 Task: Use LinkedIn to search for people with specific criteria, including industry, language, and service categories, and enter keywords in the title and company fields.
Action: Mouse moved to (684, 111)
Screenshot: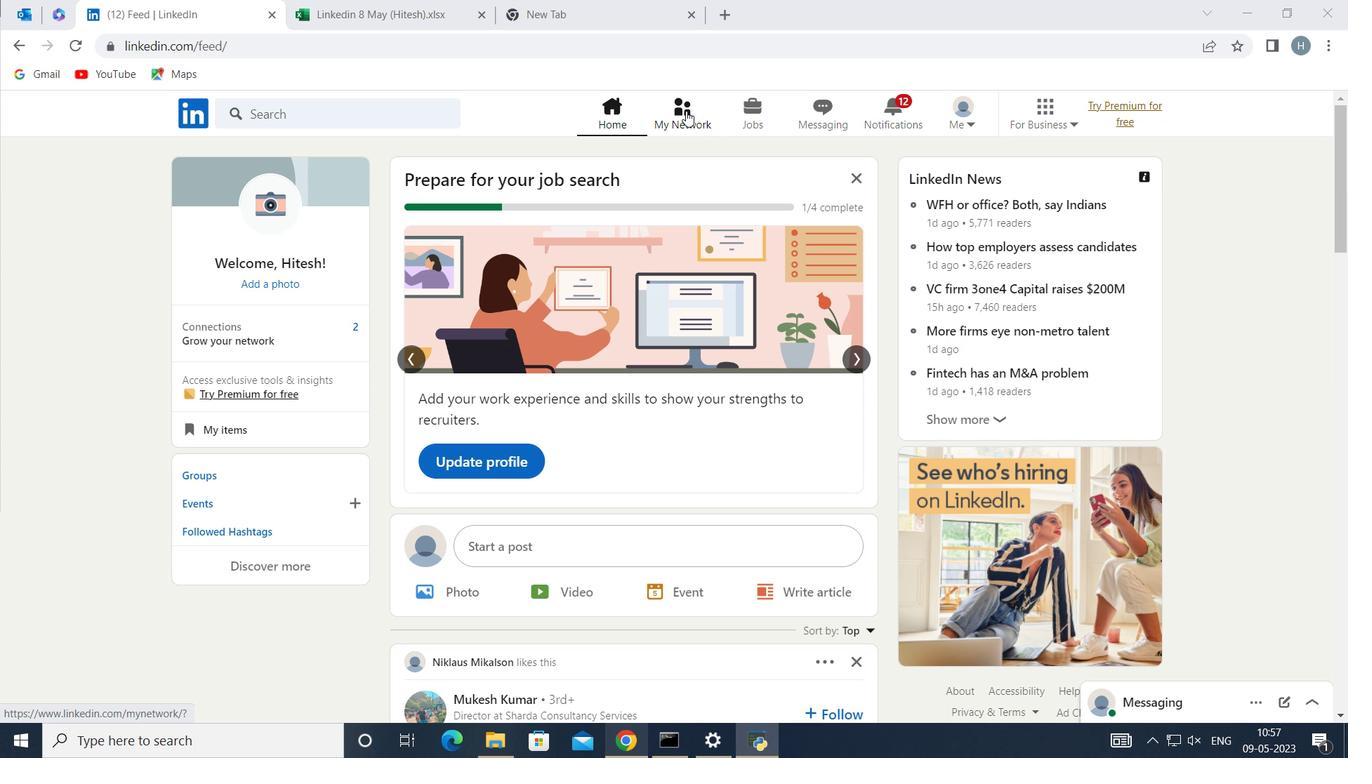 
Action: Mouse pressed left at (684, 111)
Screenshot: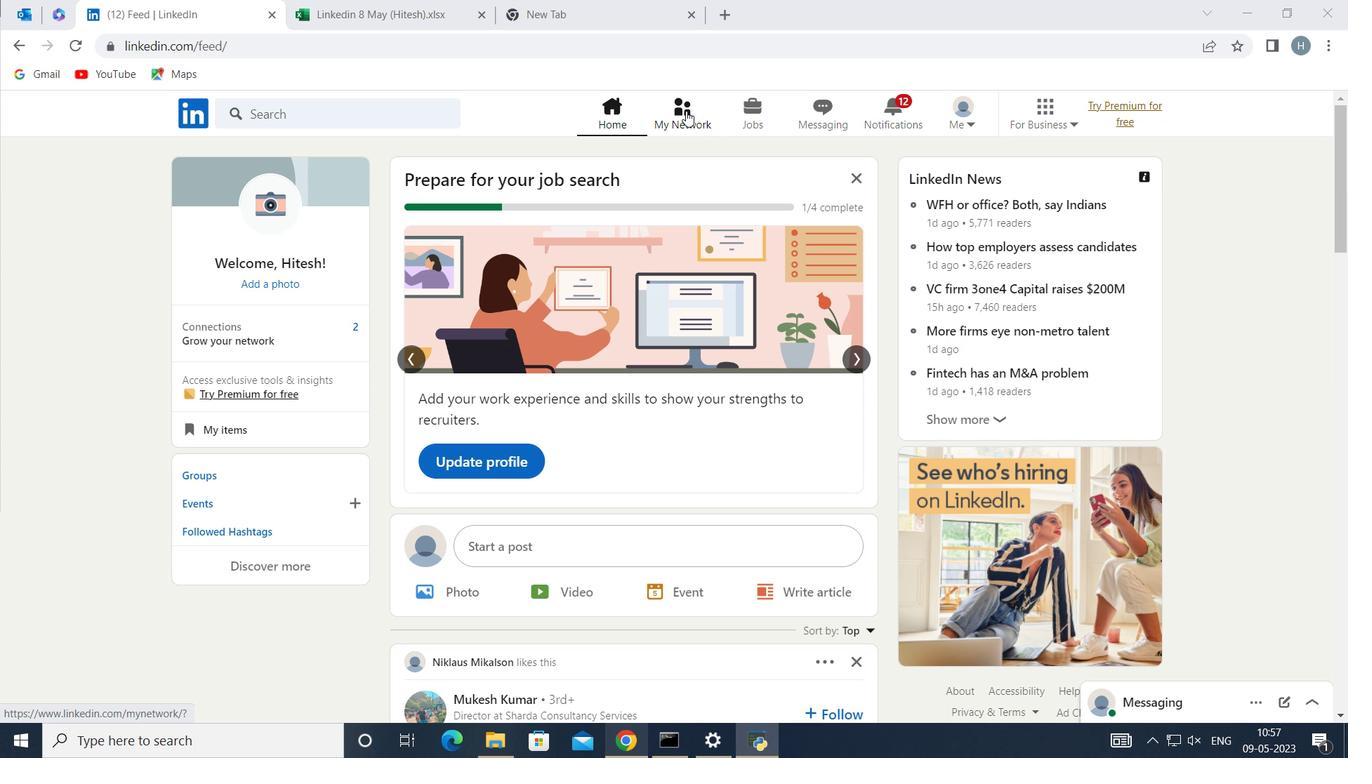 
Action: Mouse moved to (376, 204)
Screenshot: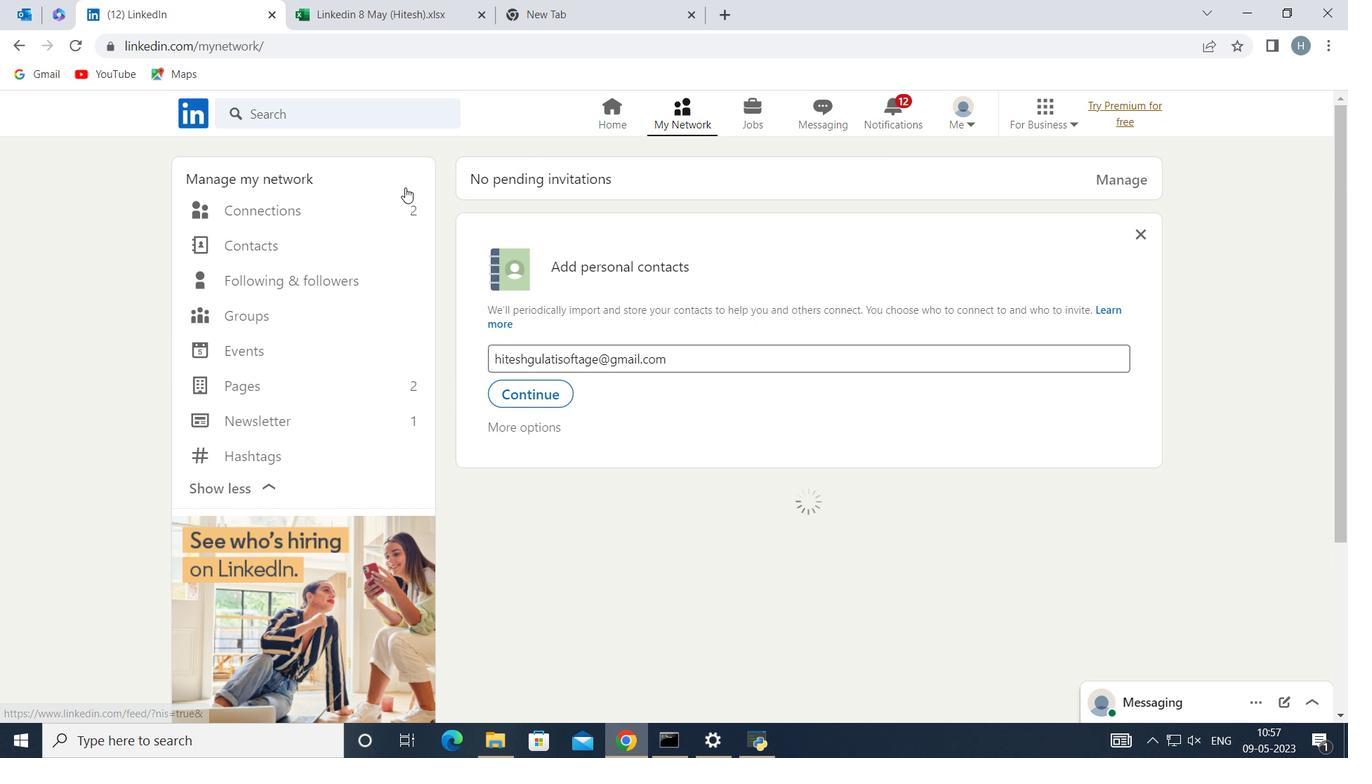 
Action: Mouse pressed left at (376, 204)
Screenshot: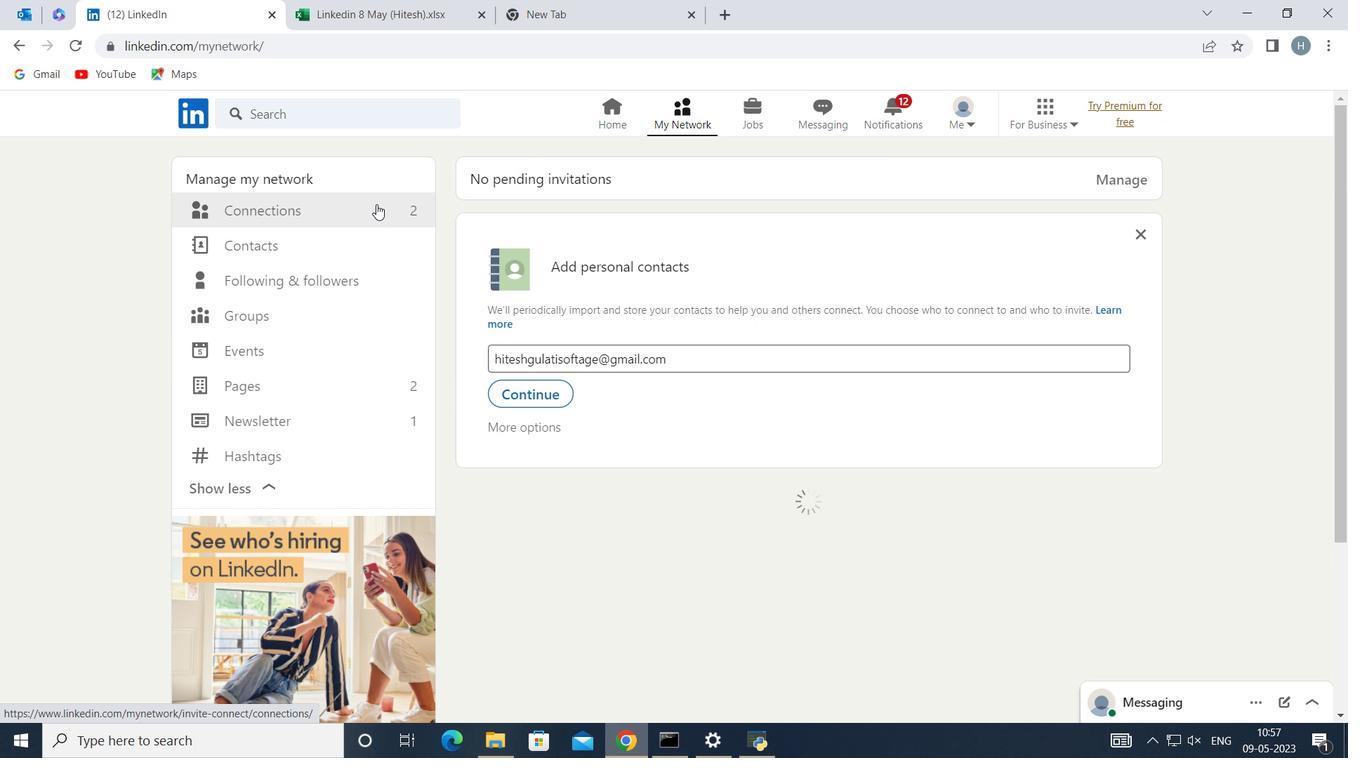
Action: Mouse moved to (799, 210)
Screenshot: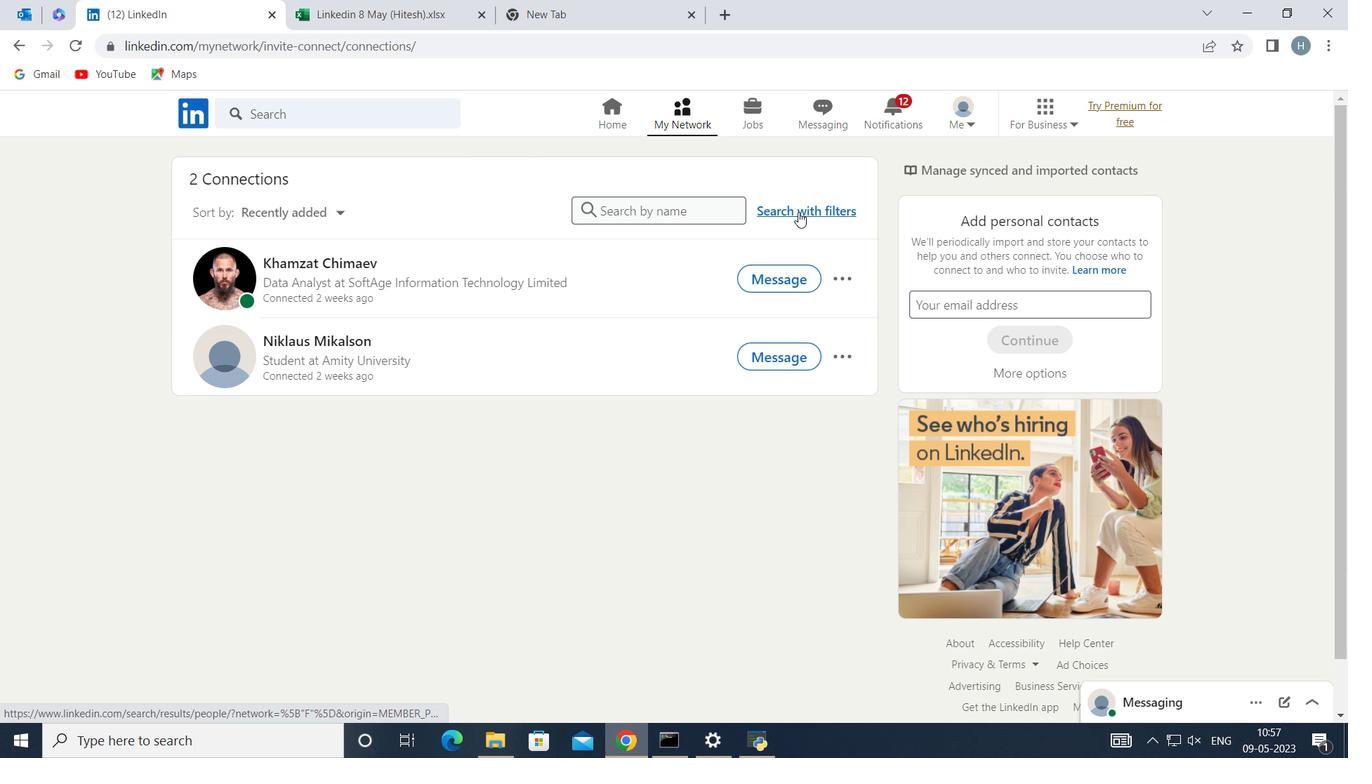 
Action: Mouse pressed left at (799, 210)
Screenshot: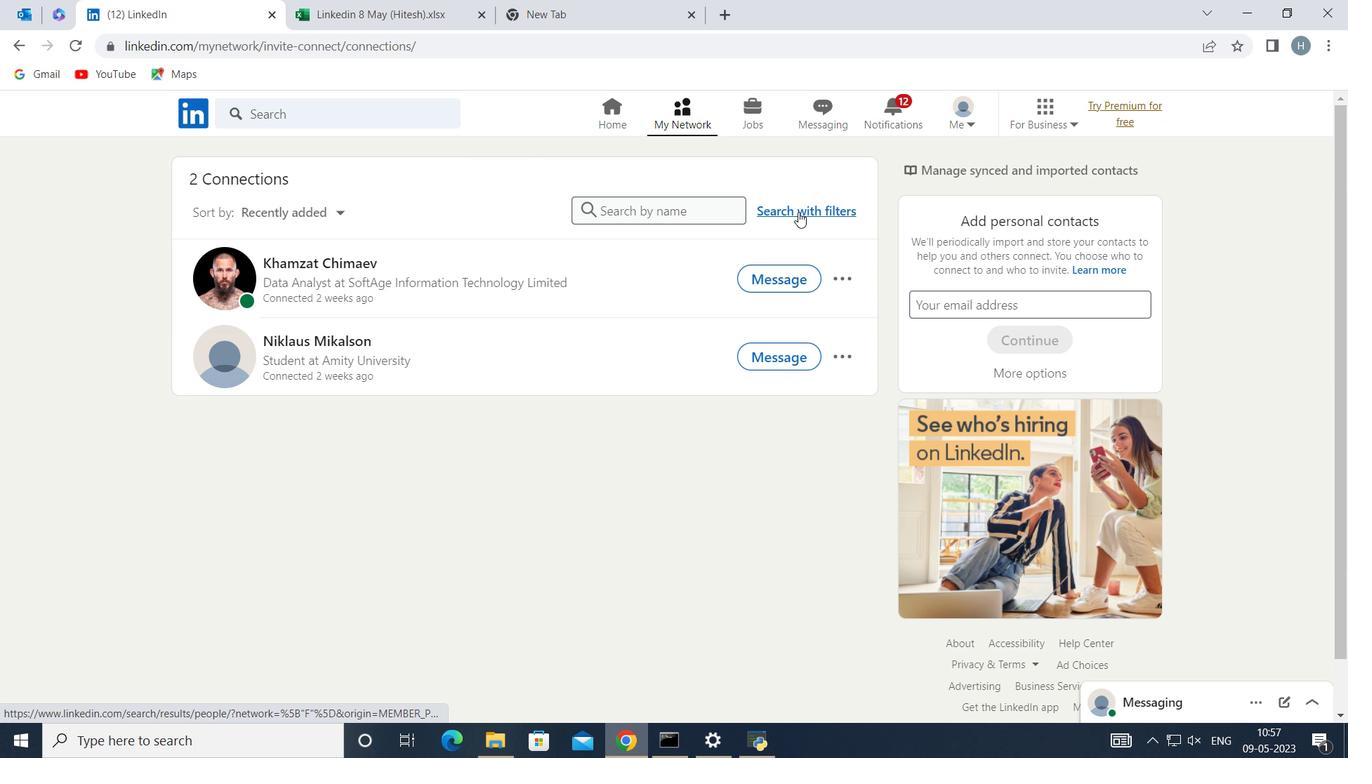 
Action: Mouse moved to (722, 160)
Screenshot: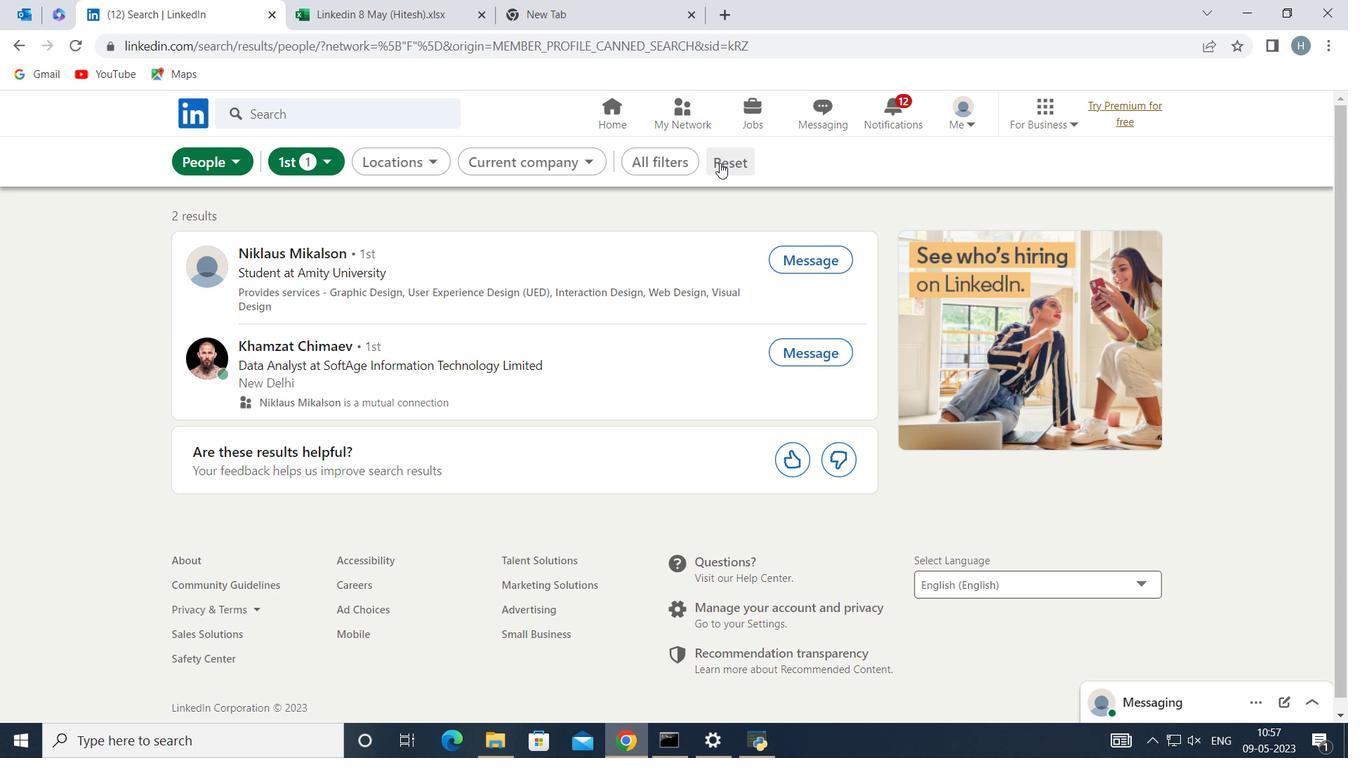 
Action: Mouse pressed left at (722, 160)
Screenshot: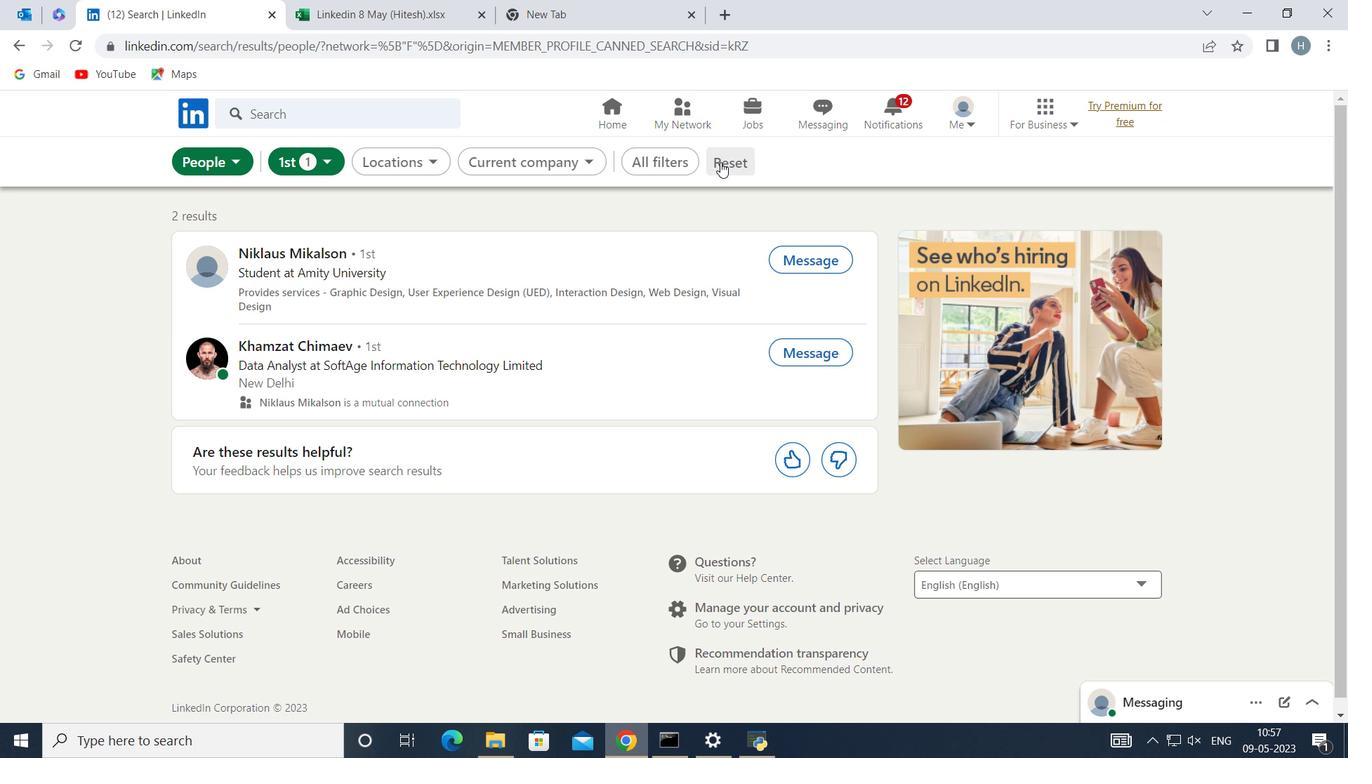 
Action: Mouse moved to (724, 160)
Screenshot: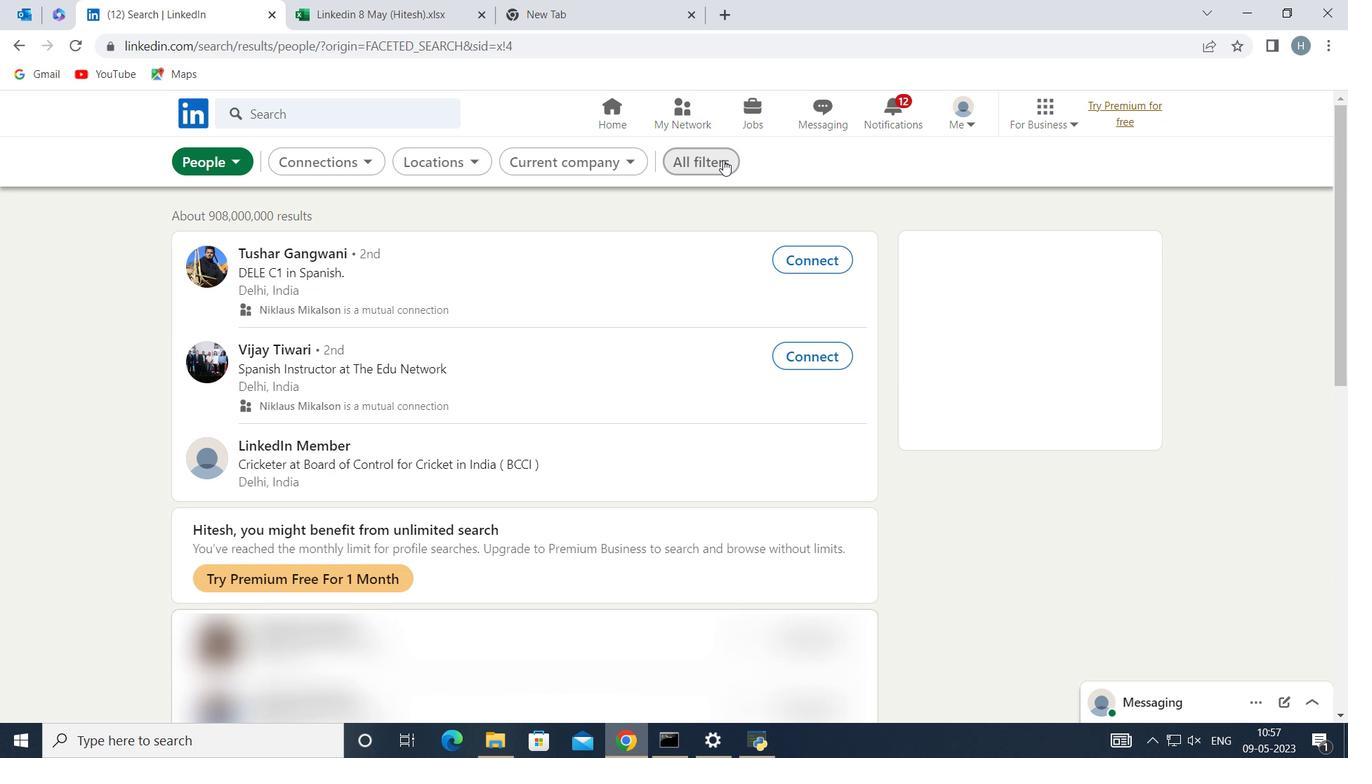 
Action: Mouse pressed left at (724, 160)
Screenshot: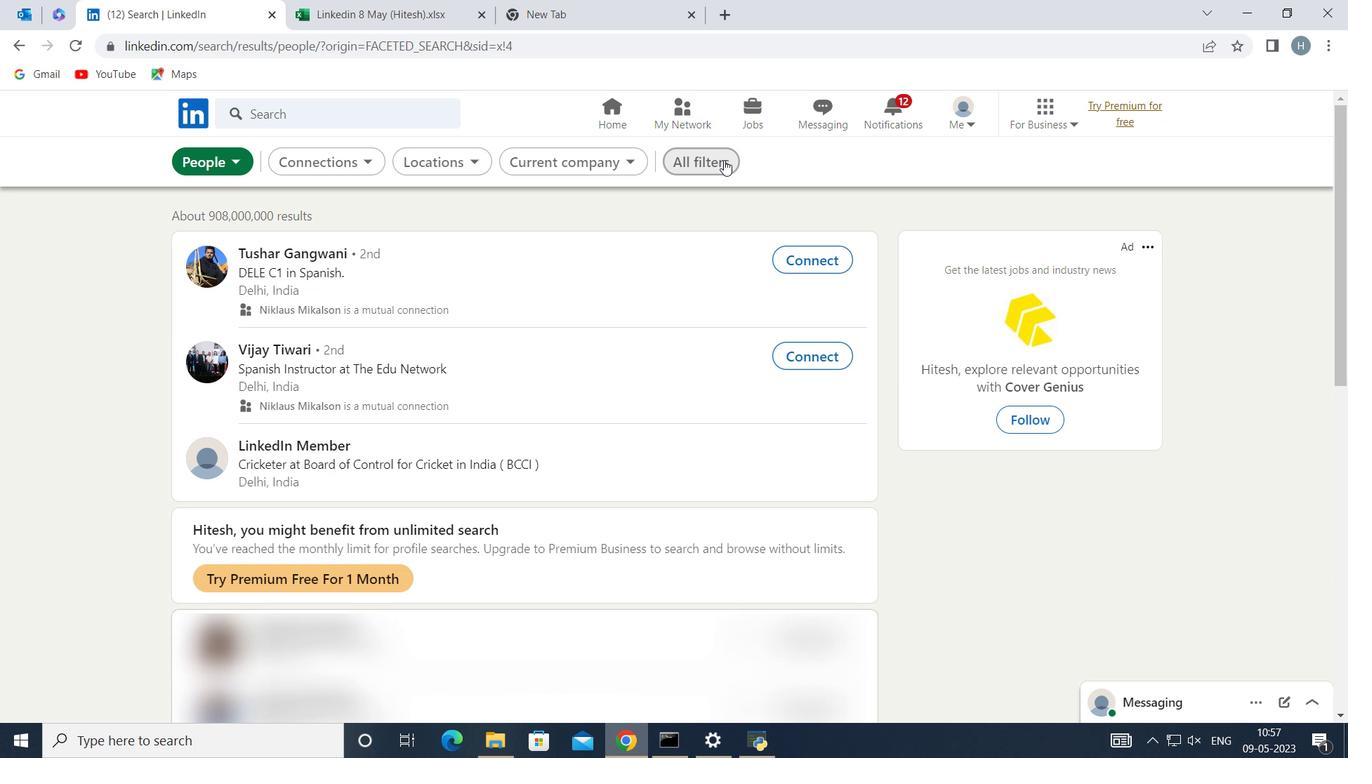 
Action: Mouse moved to (1004, 293)
Screenshot: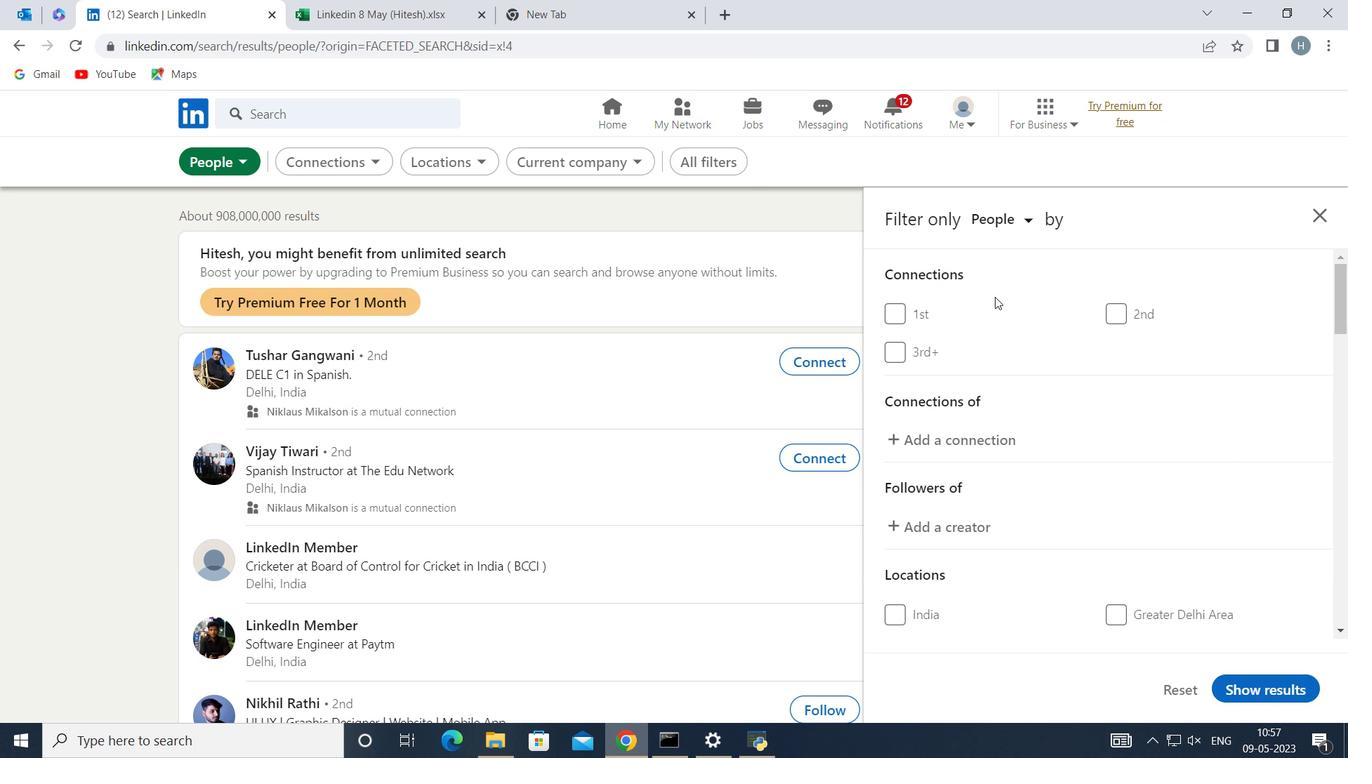 
Action: Mouse scrolled (1004, 292) with delta (0, 0)
Screenshot: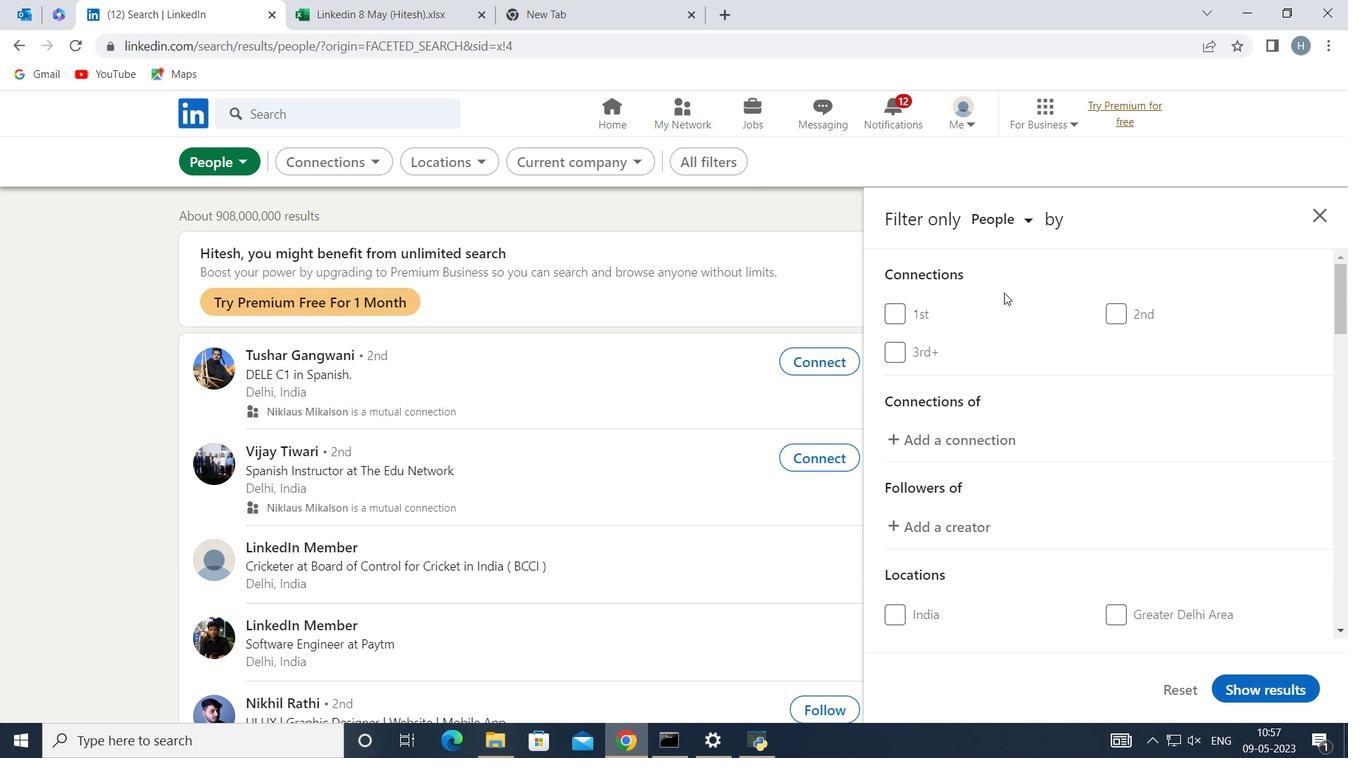 
Action: Mouse moved to (1011, 297)
Screenshot: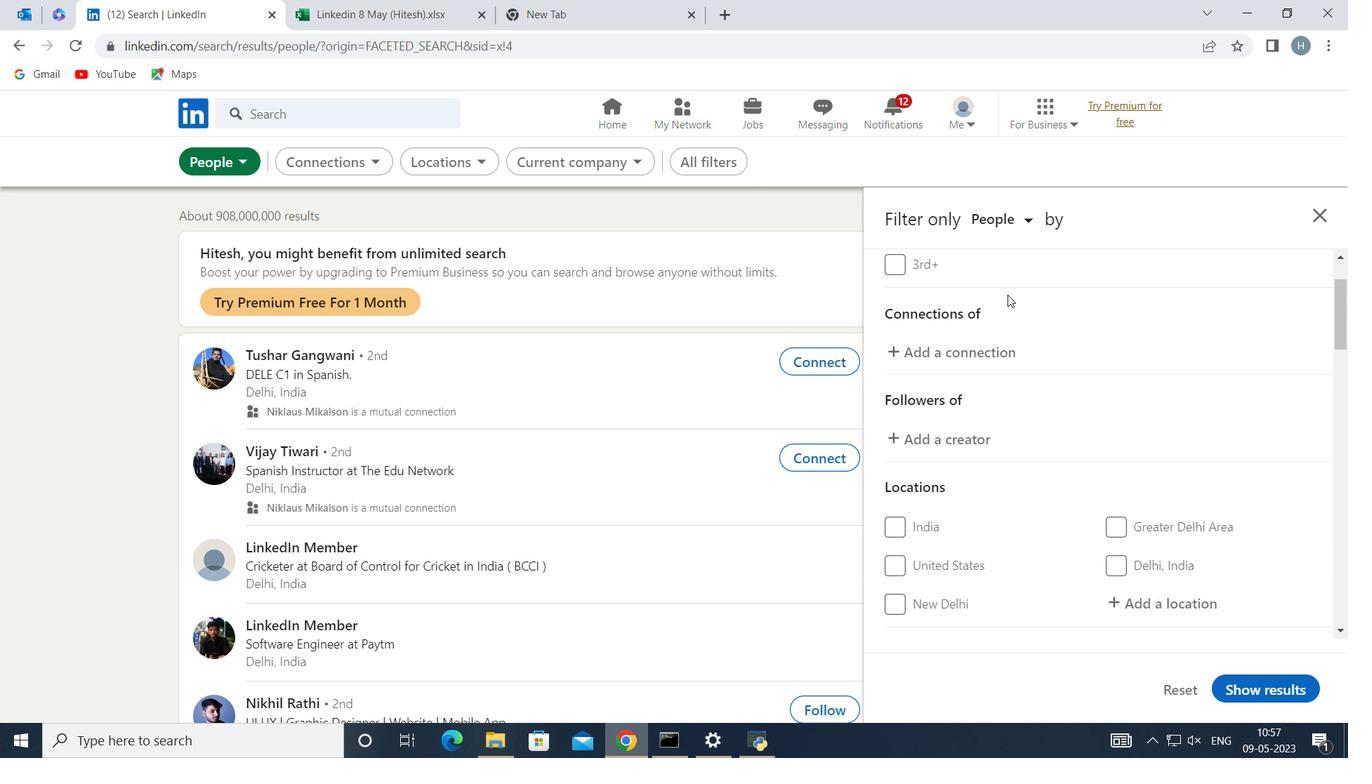 
Action: Mouse scrolled (1011, 297) with delta (0, 0)
Screenshot: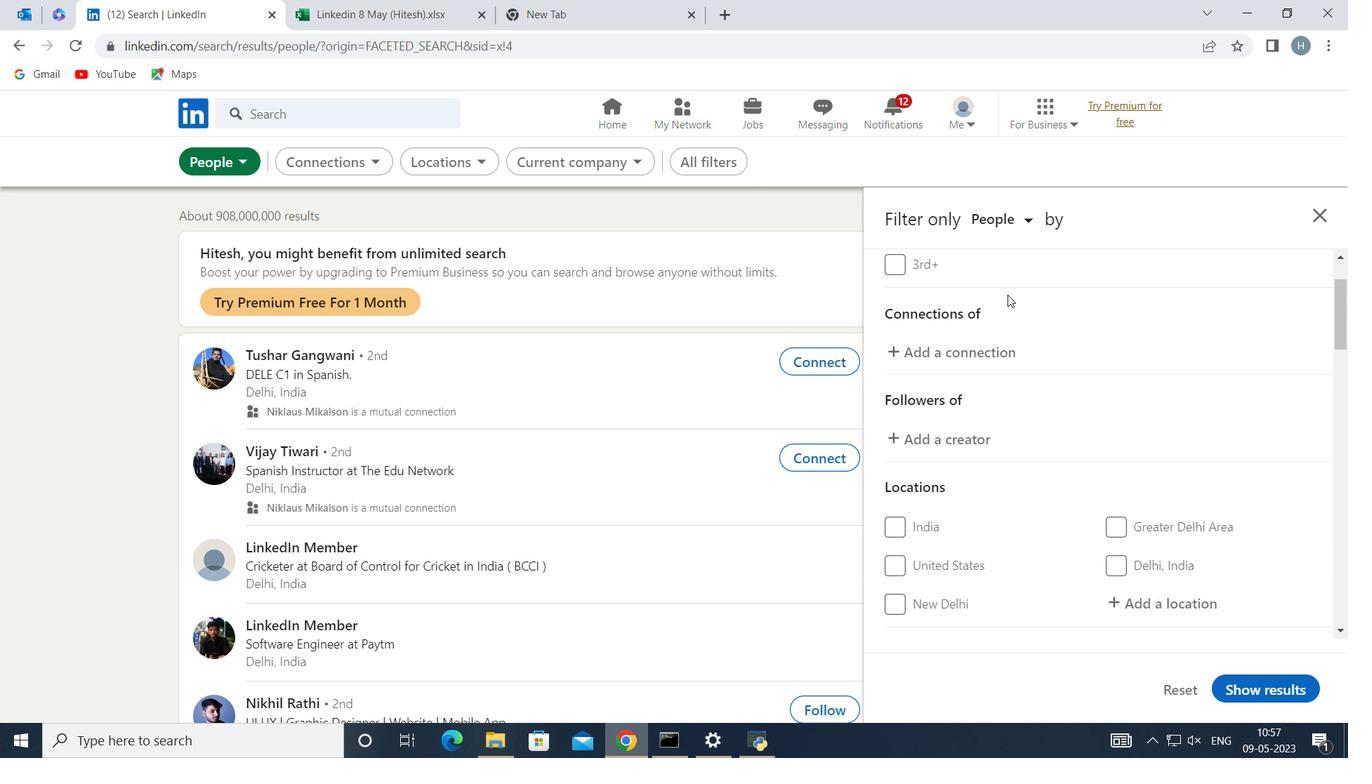 
Action: Mouse moved to (1015, 302)
Screenshot: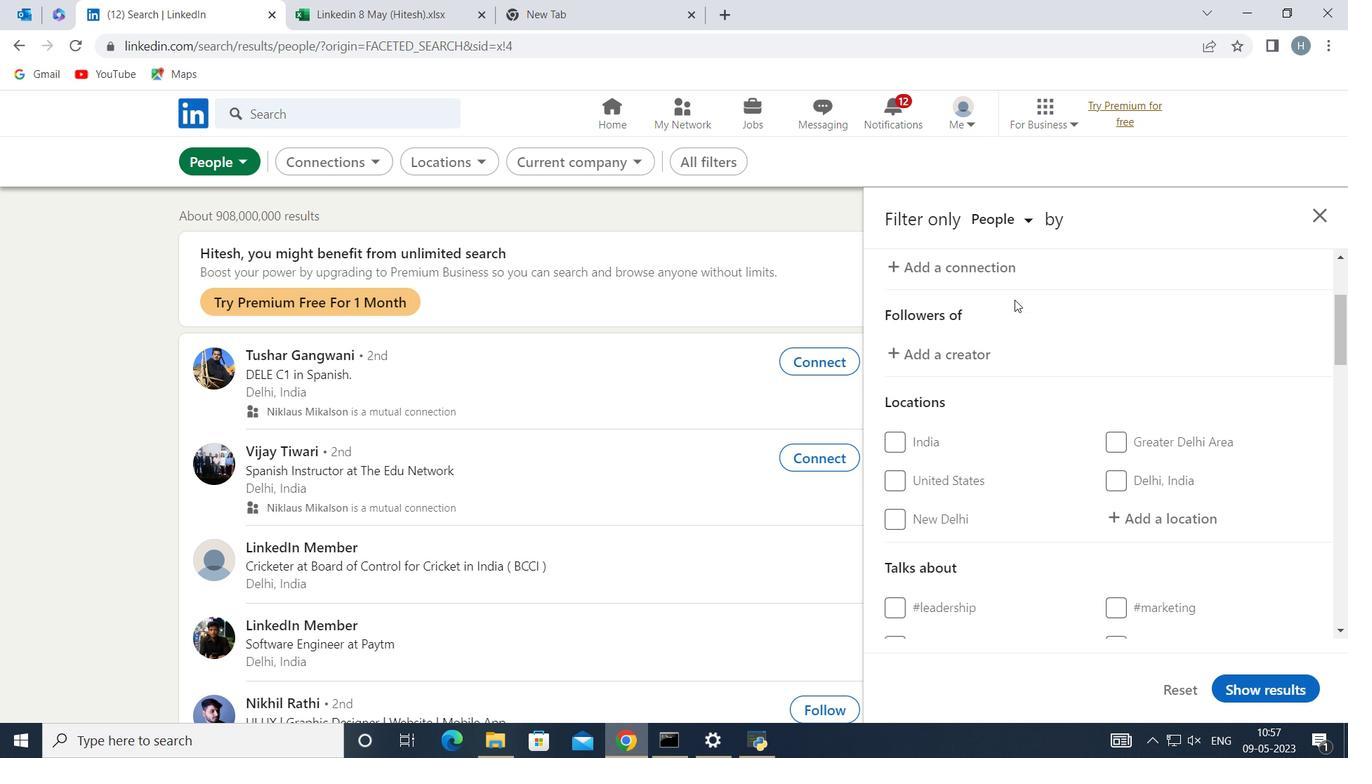 
Action: Mouse scrolled (1015, 302) with delta (0, 0)
Screenshot: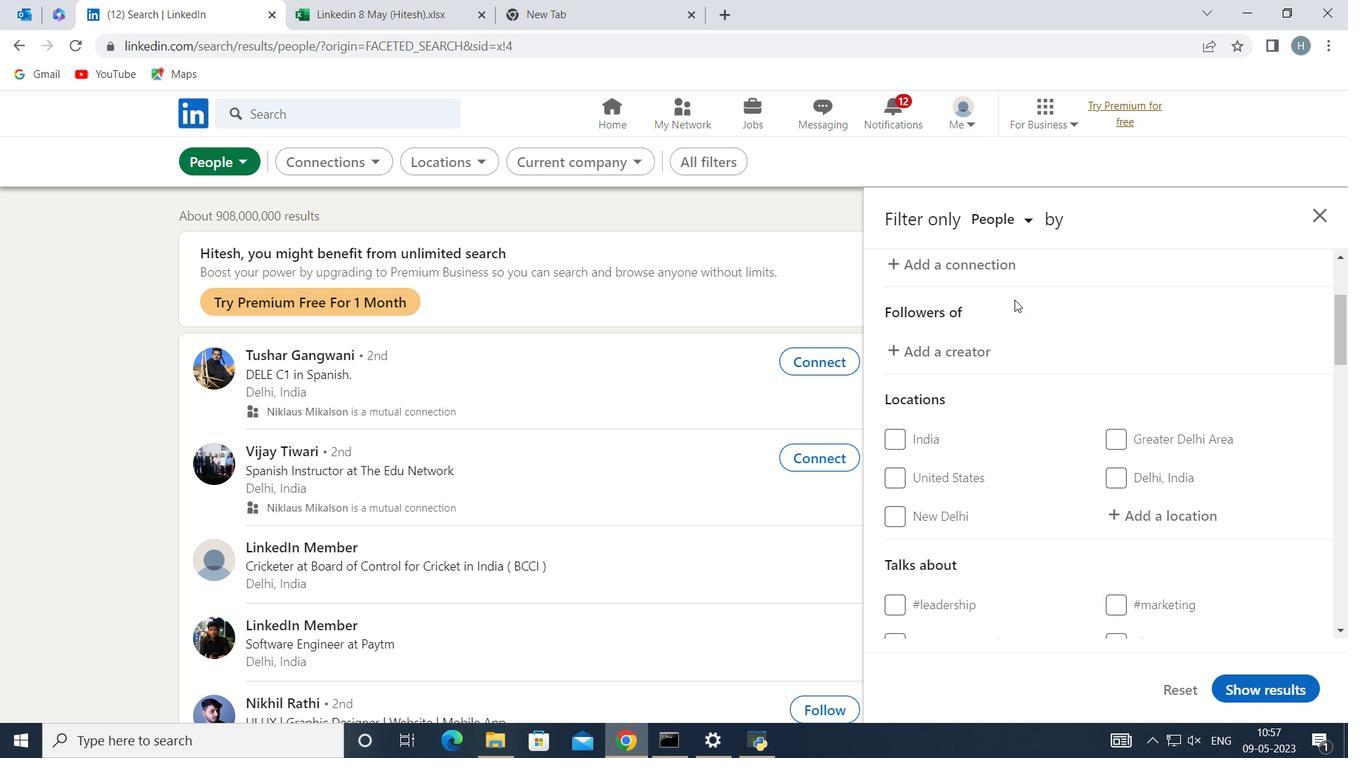 
Action: Mouse moved to (1016, 304)
Screenshot: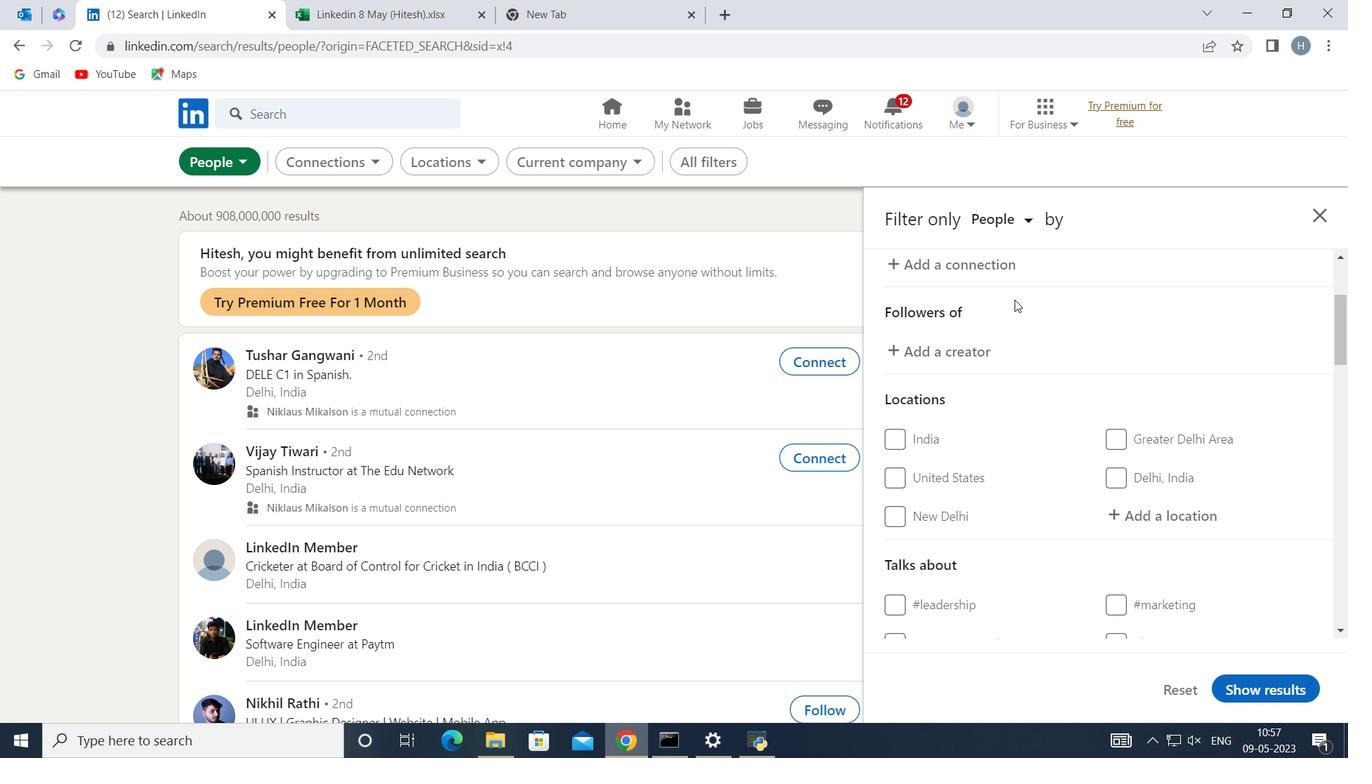 
Action: Mouse scrolled (1016, 304) with delta (0, 0)
Screenshot: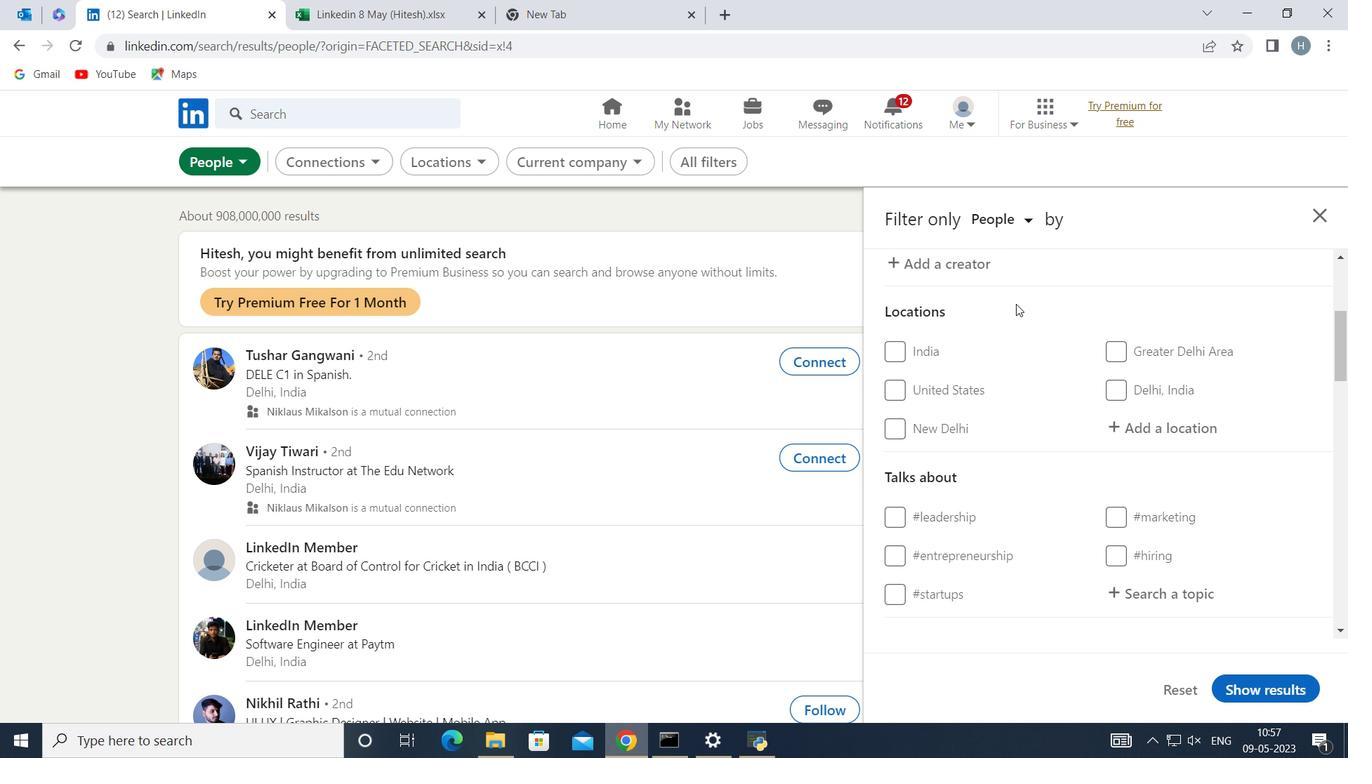 
Action: Mouse moved to (1162, 338)
Screenshot: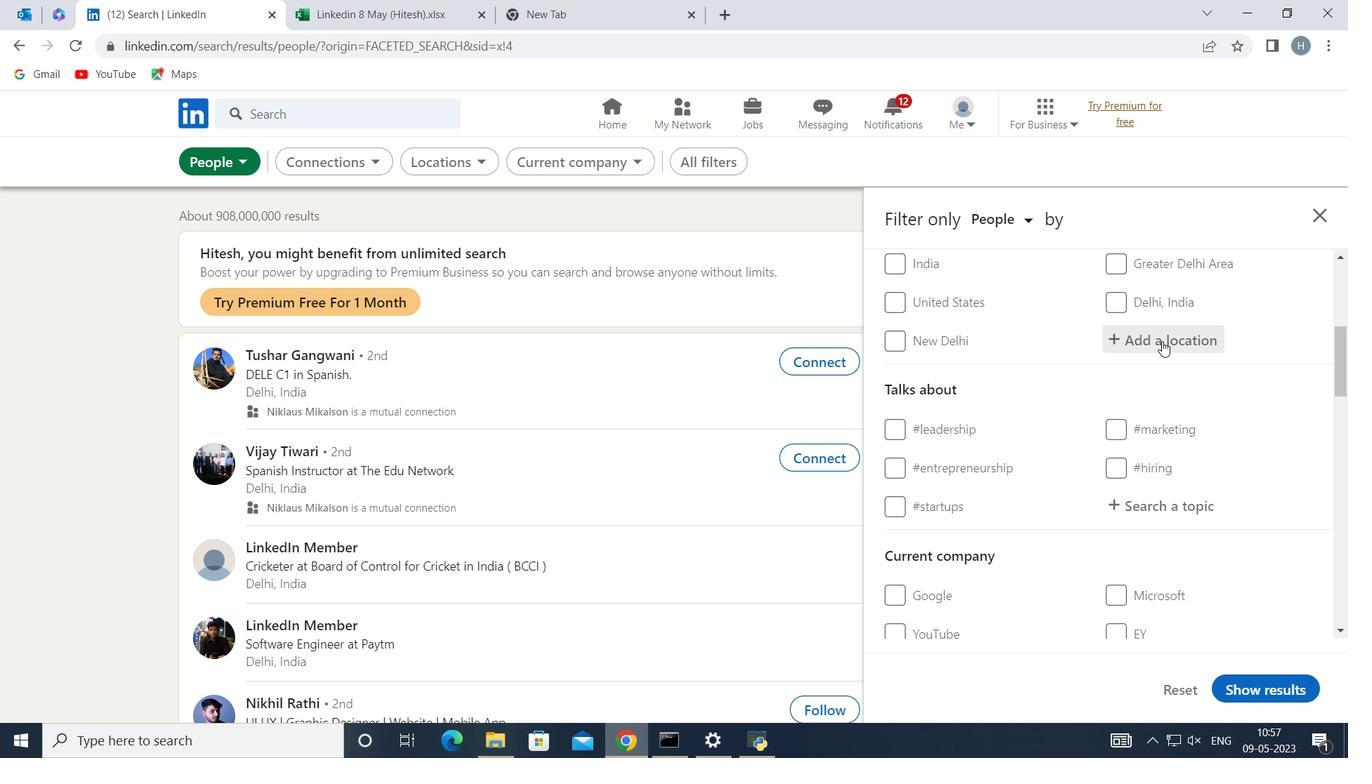 
Action: Mouse pressed left at (1162, 338)
Screenshot: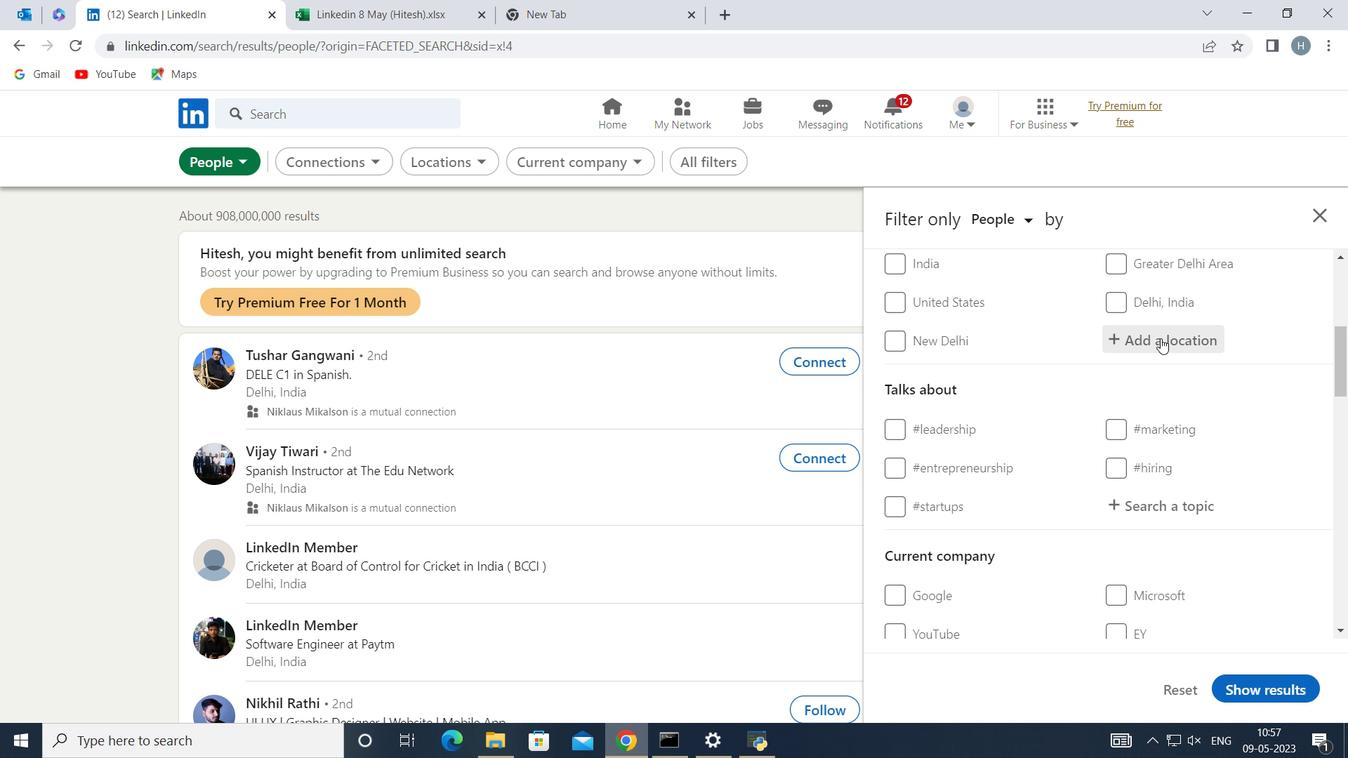 
Action: Key pressed <Key.shift>Watw<Key.backspace>erford
Screenshot: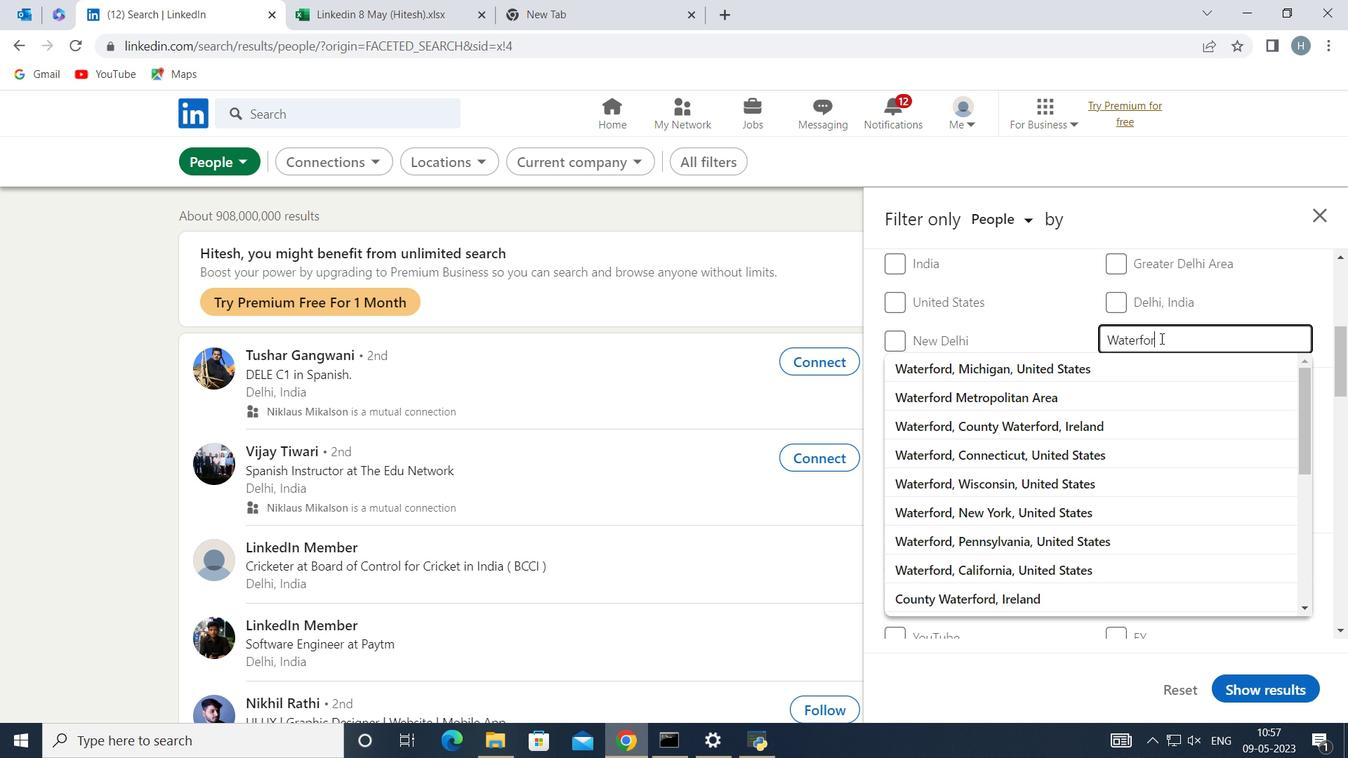 
Action: Mouse moved to (1235, 285)
Screenshot: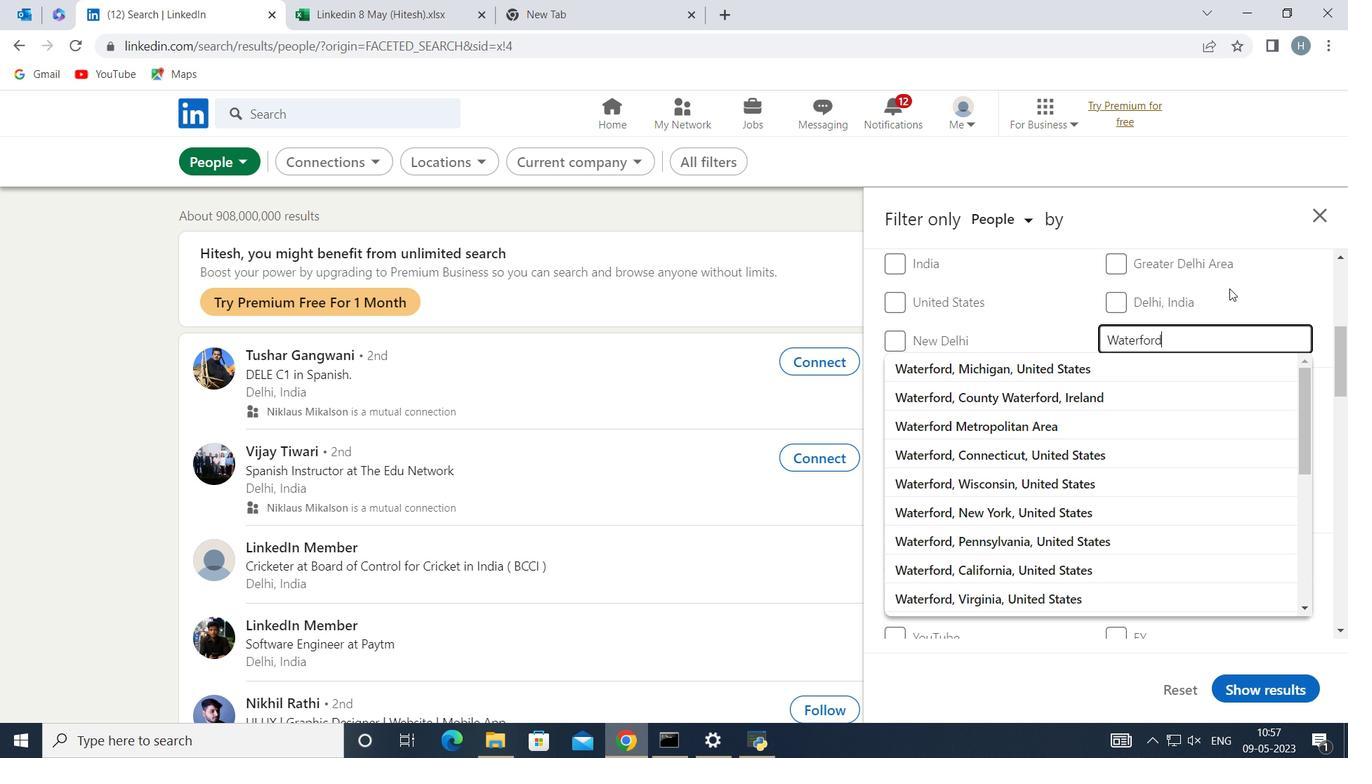 
Action: Mouse pressed left at (1235, 285)
Screenshot: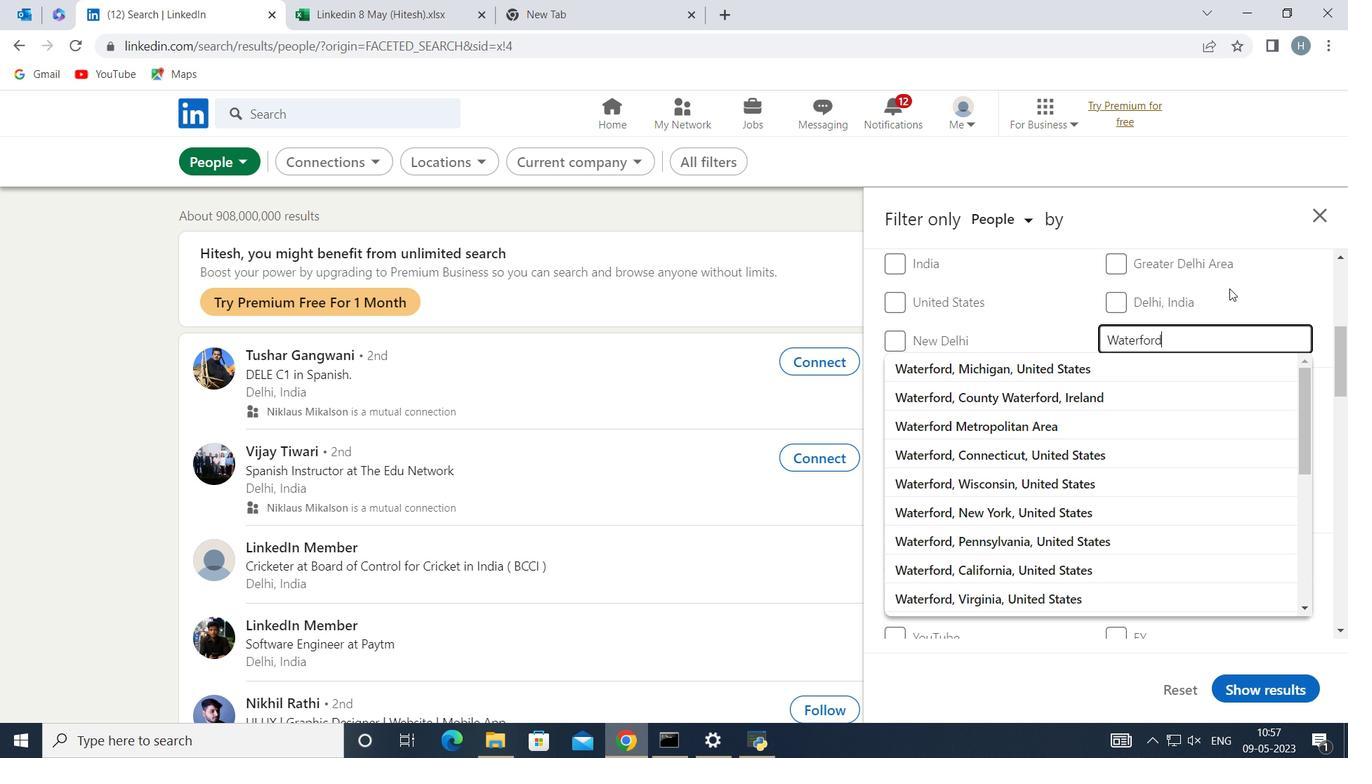 
Action: Mouse moved to (1157, 321)
Screenshot: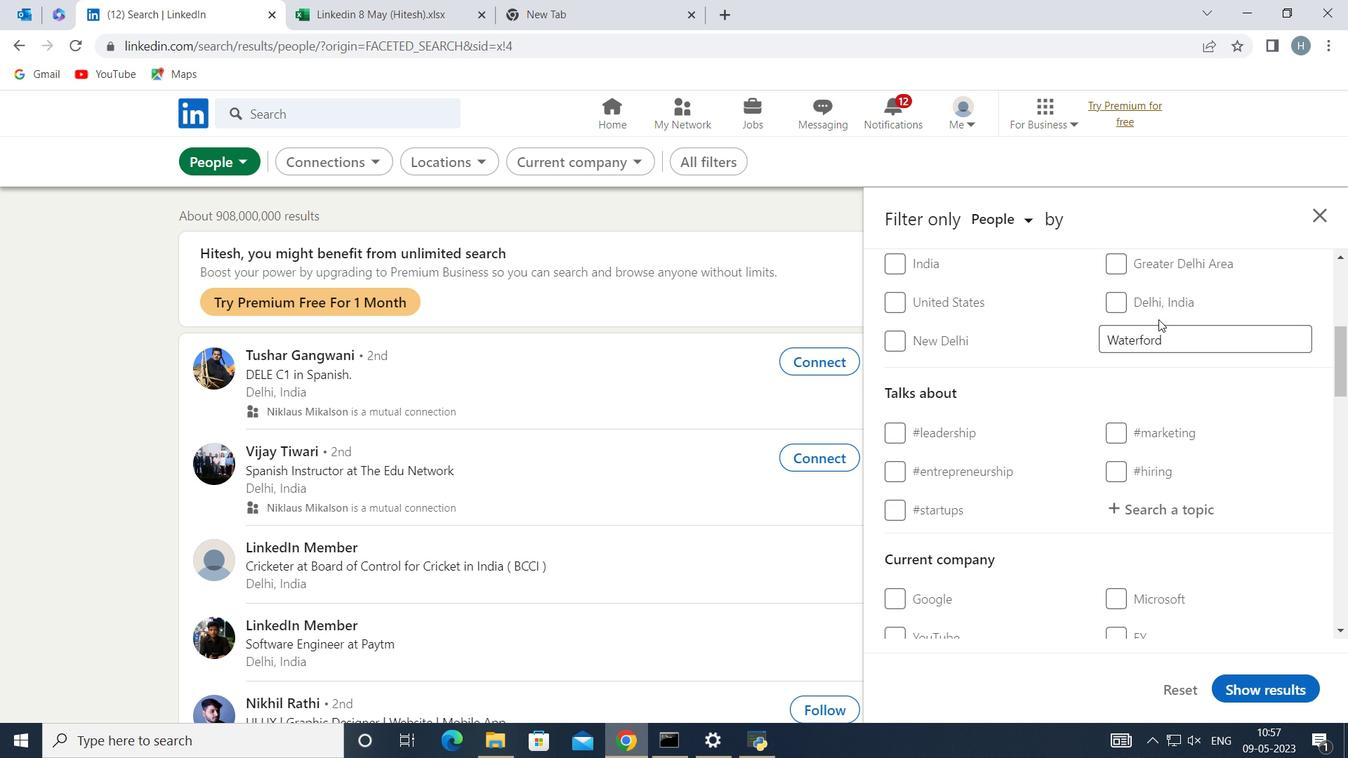 
Action: Mouse scrolled (1157, 321) with delta (0, 0)
Screenshot: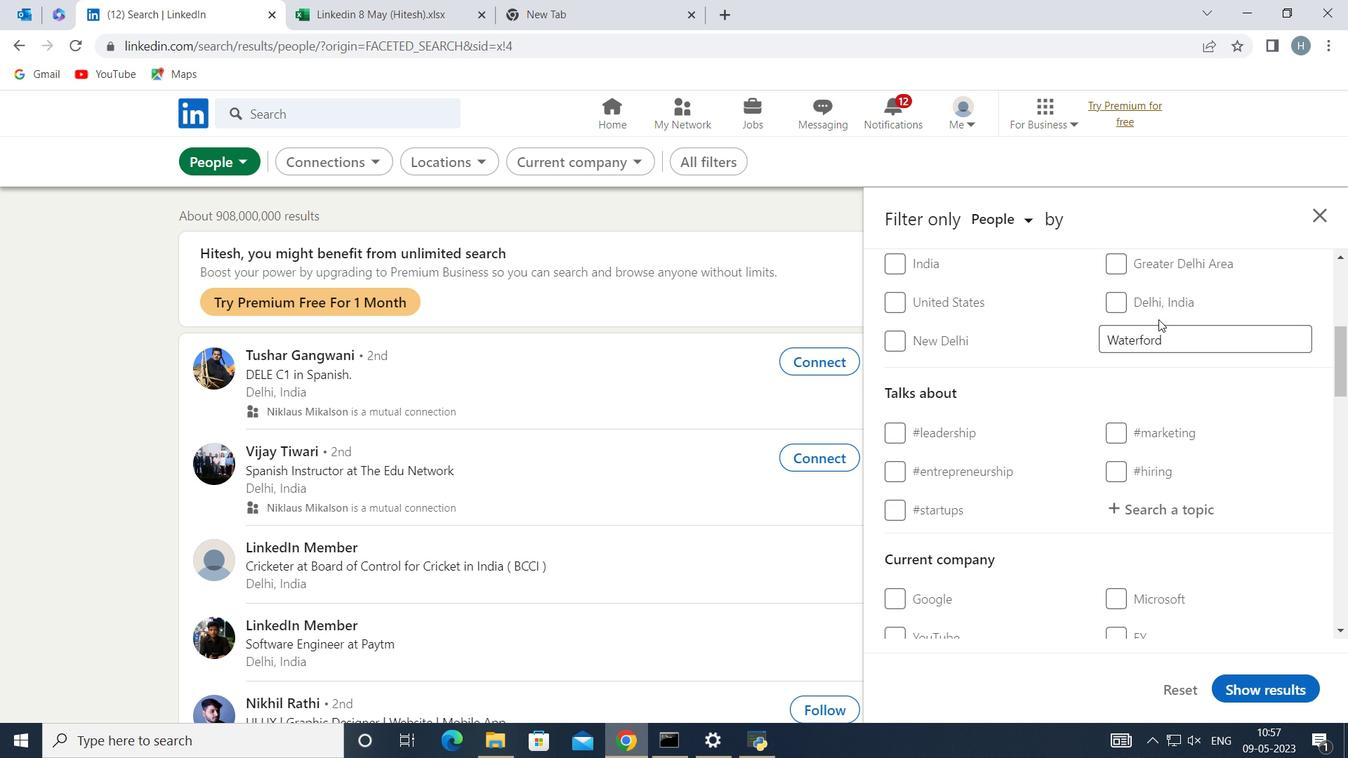 
Action: Mouse moved to (1155, 323)
Screenshot: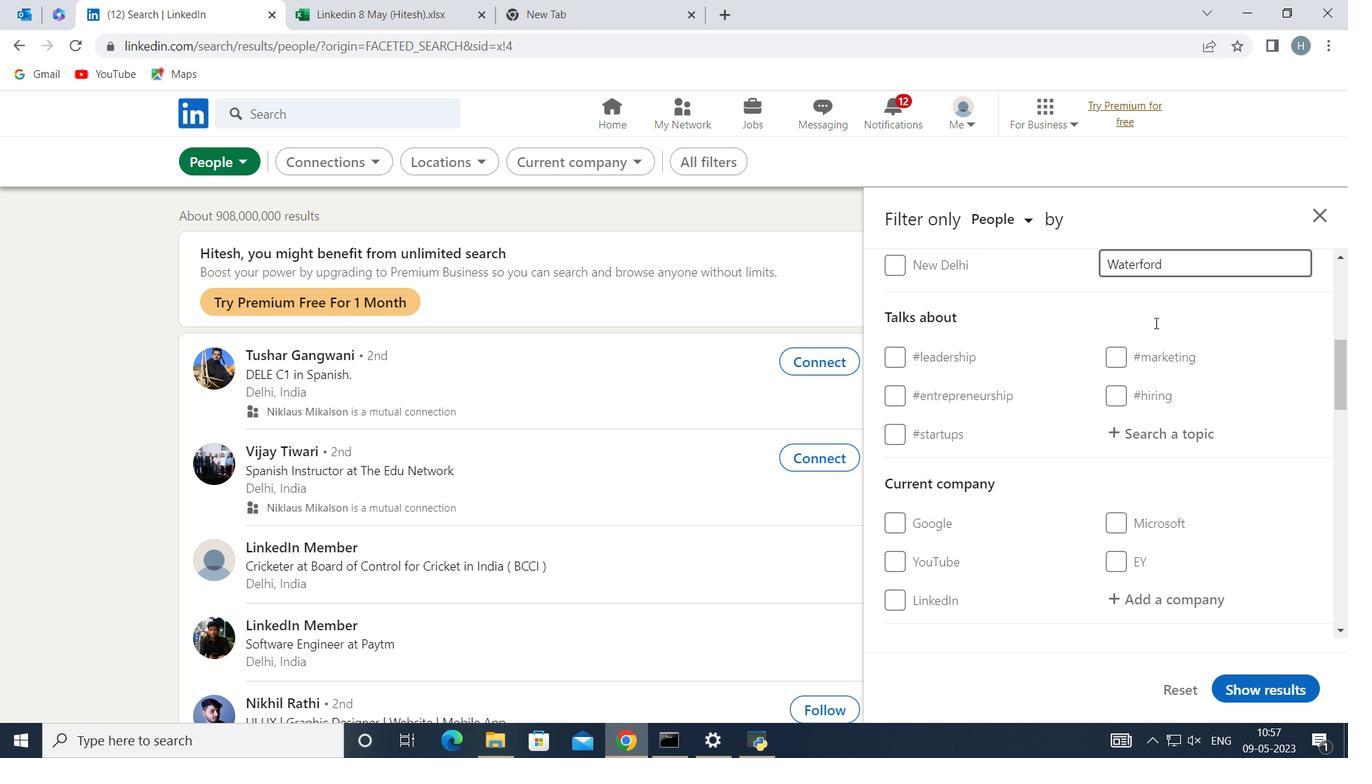 
Action: Mouse scrolled (1155, 323) with delta (0, 0)
Screenshot: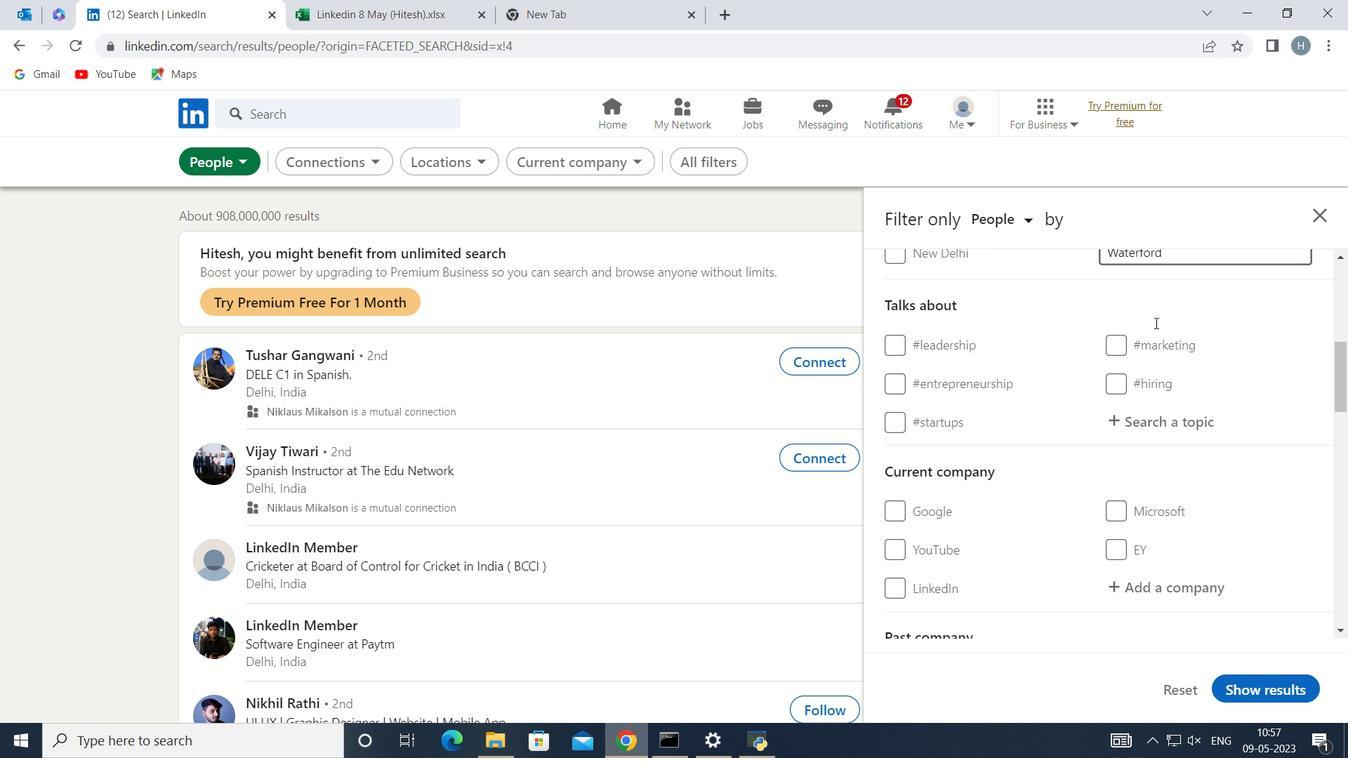 
Action: Mouse moved to (1159, 334)
Screenshot: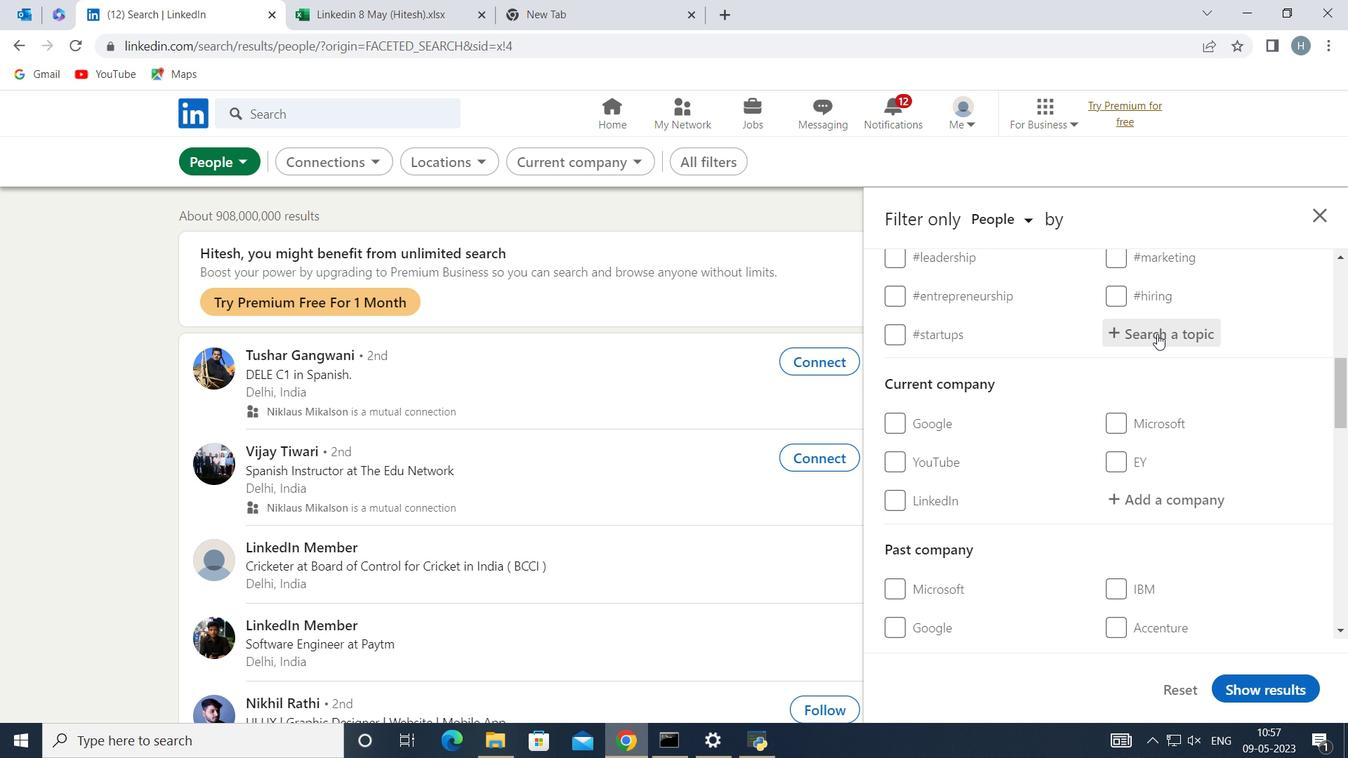 
Action: Mouse pressed left at (1159, 334)
Screenshot: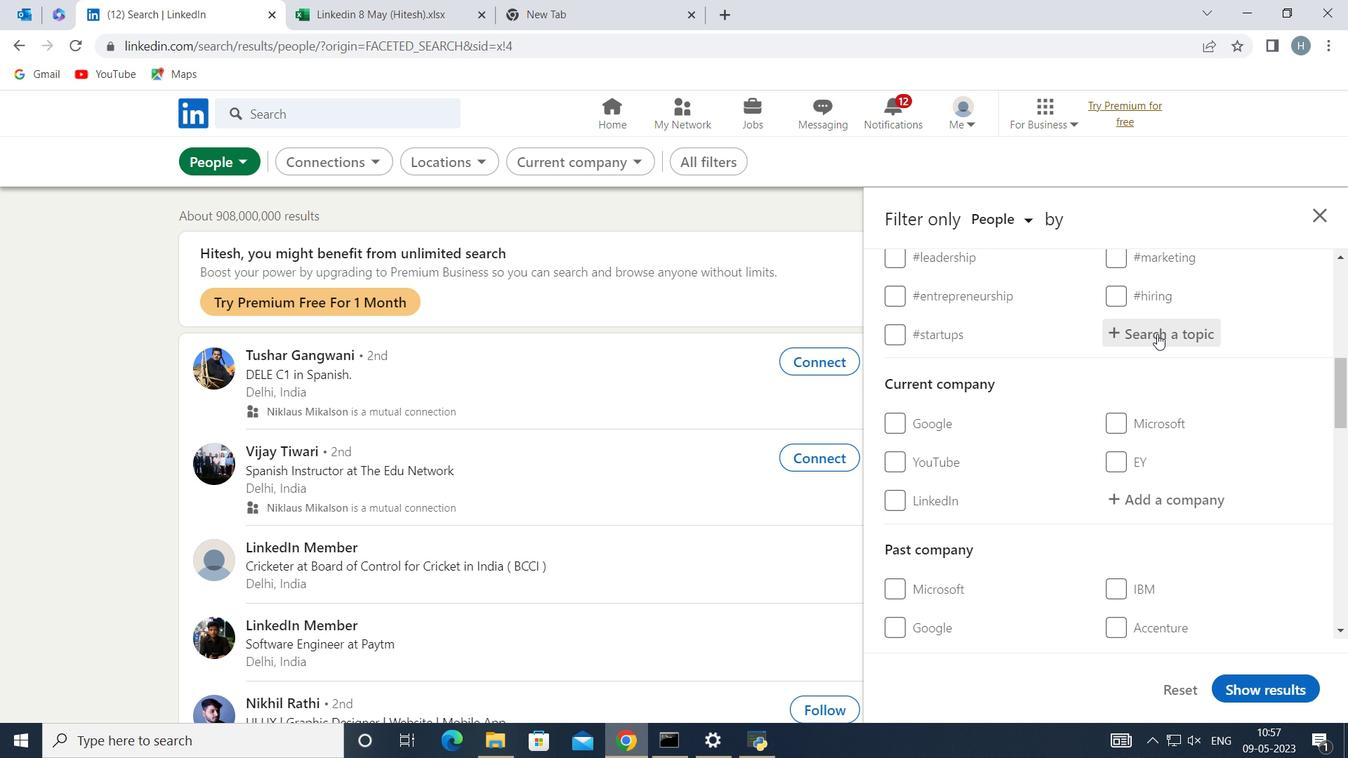 
Action: Mouse moved to (1161, 334)
Screenshot: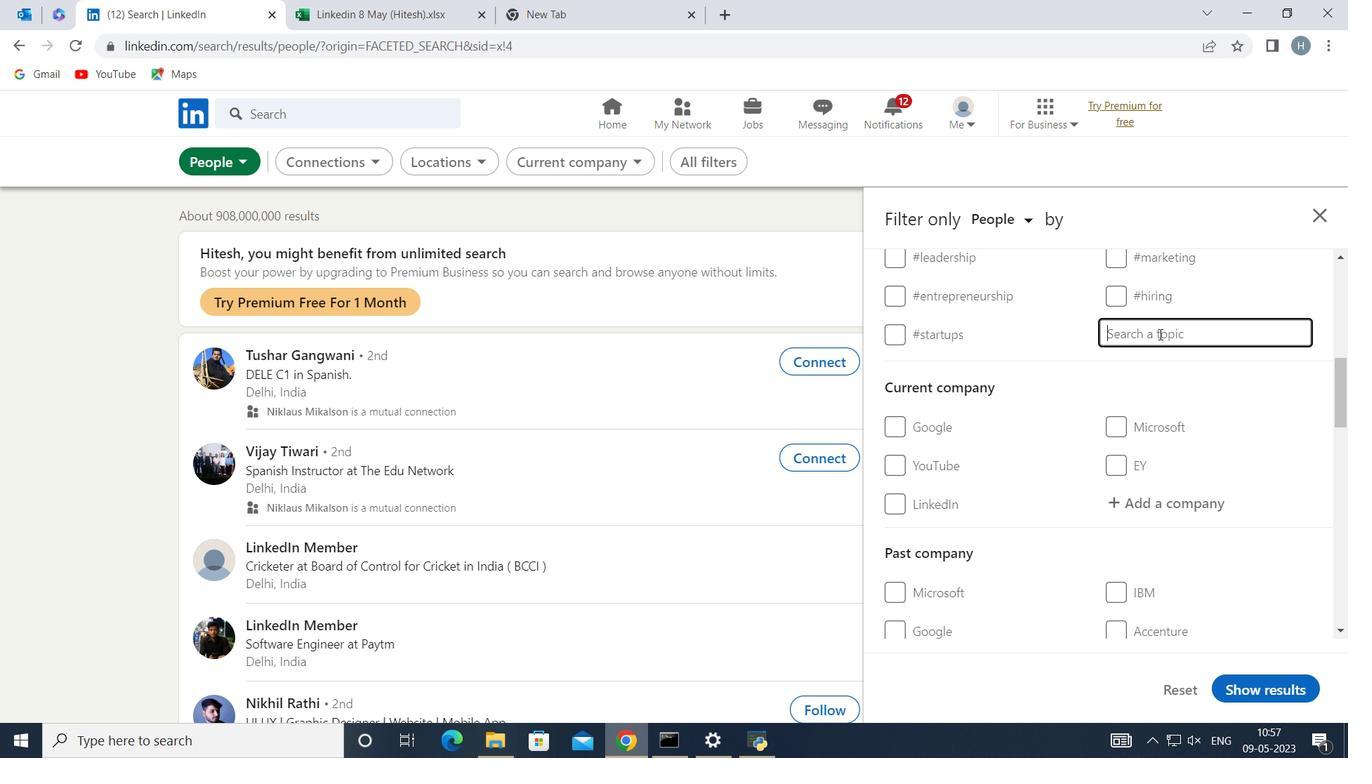 
Action: Key pressed <Key.shift>humanreso
Screenshot: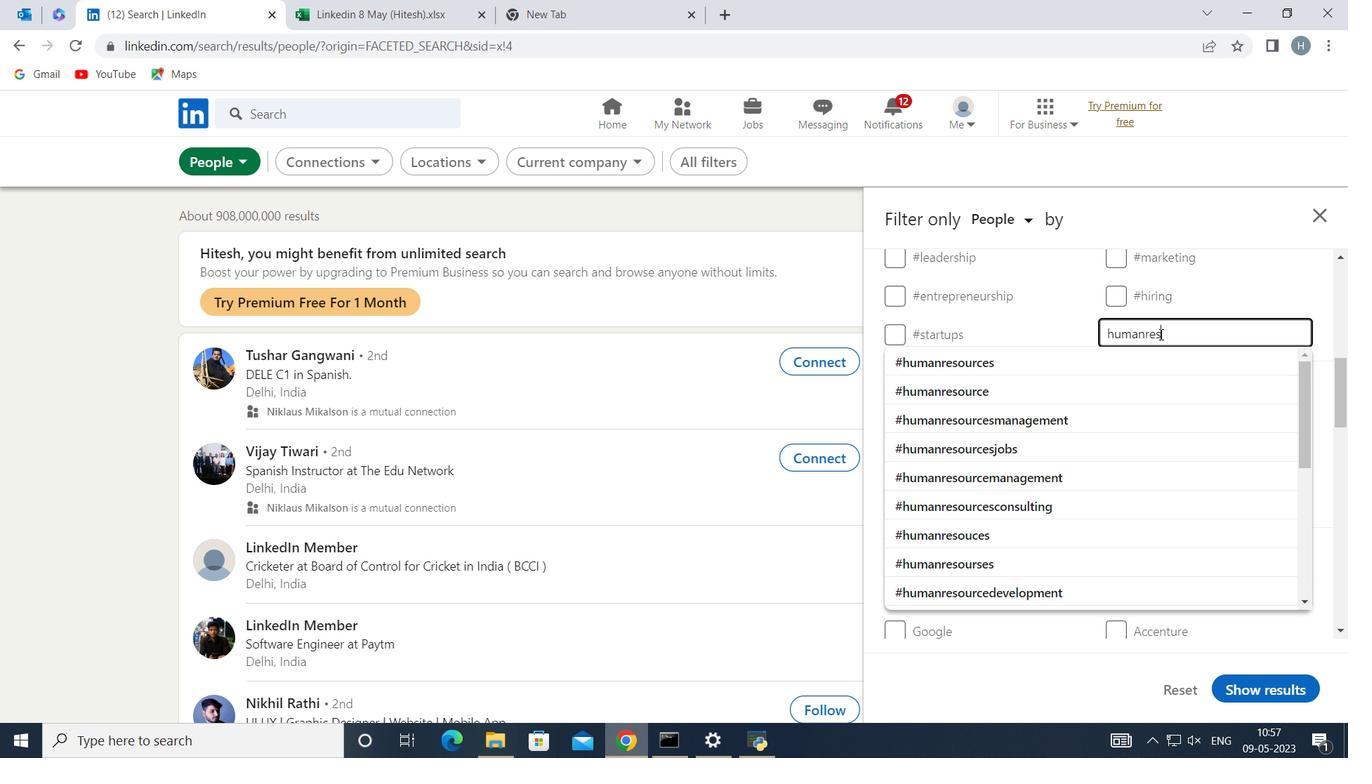 
Action: Mouse moved to (1037, 387)
Screenshot: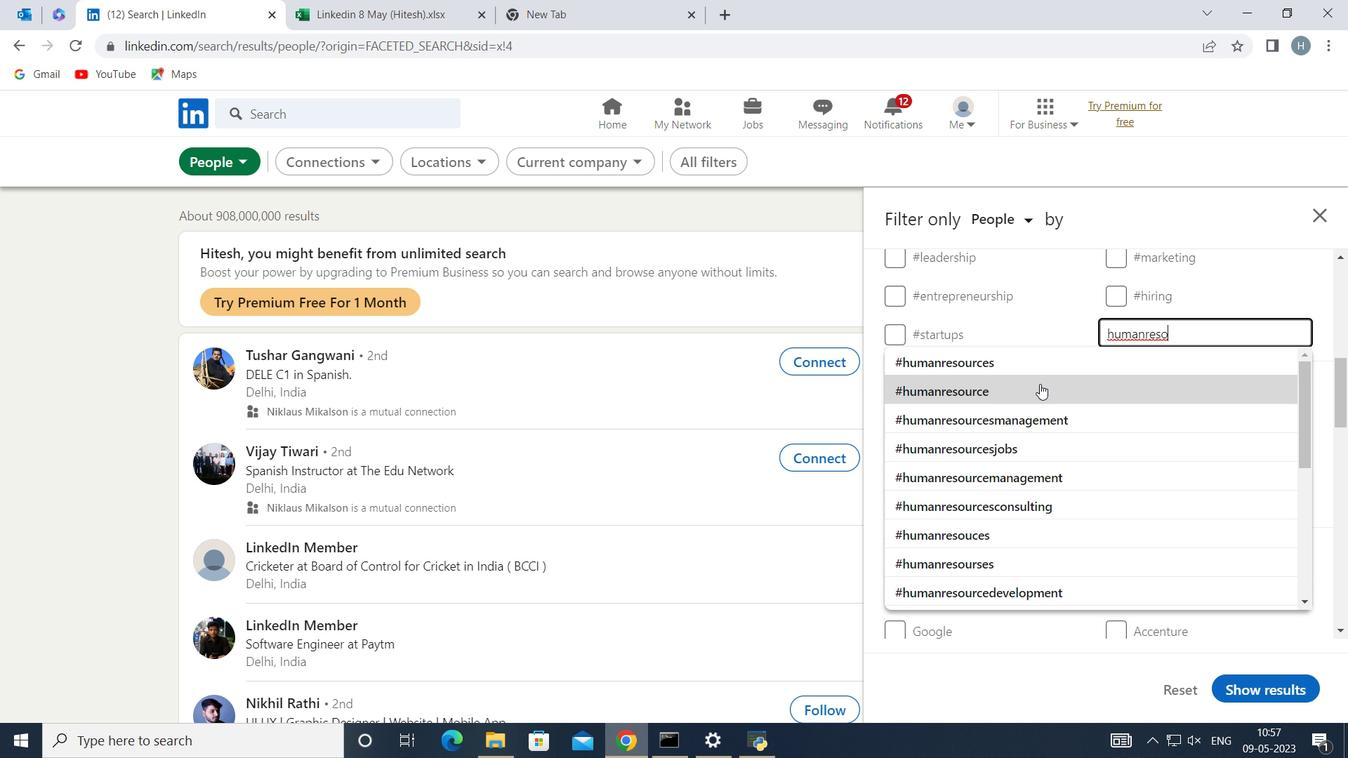 
Action: Mouse pressed left at (1037, 387)
Screenshot: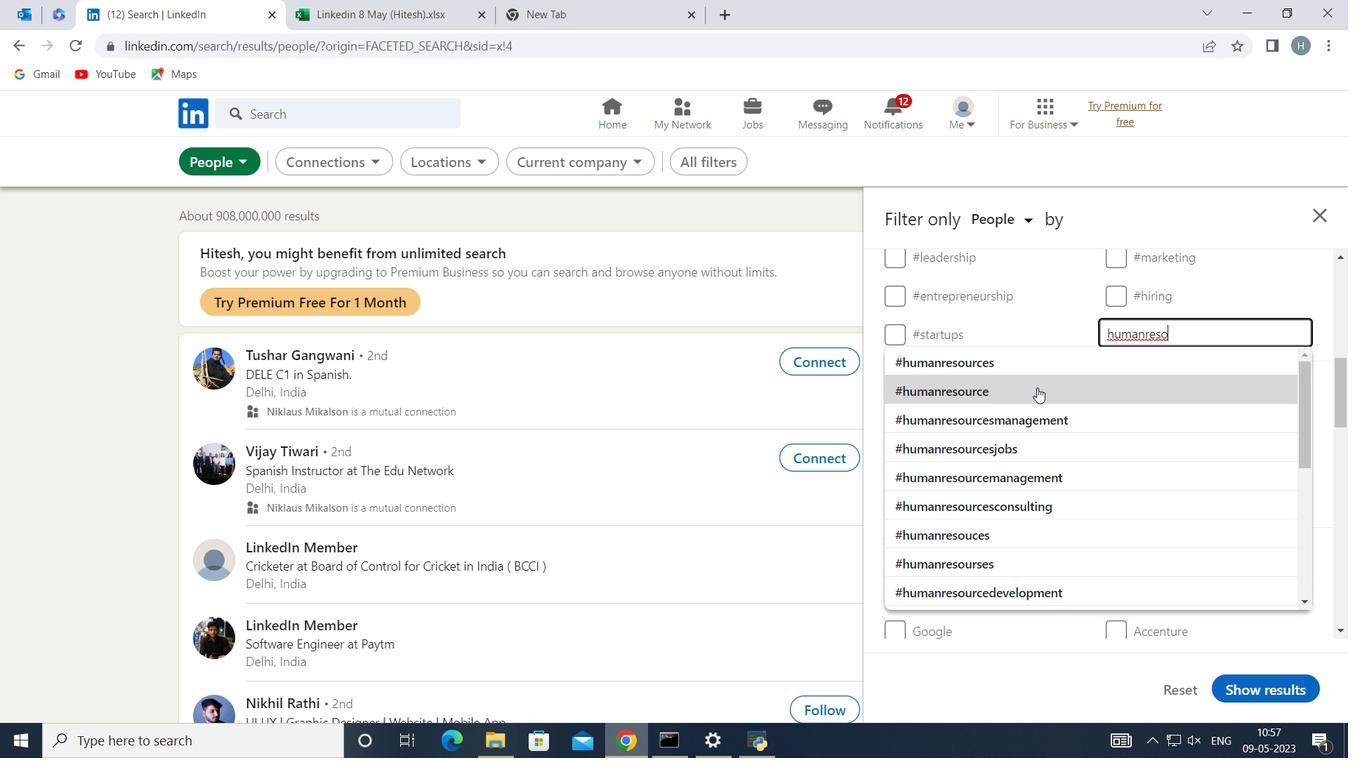 
Action: Mouse moved to (1056, 380)
Screenshot: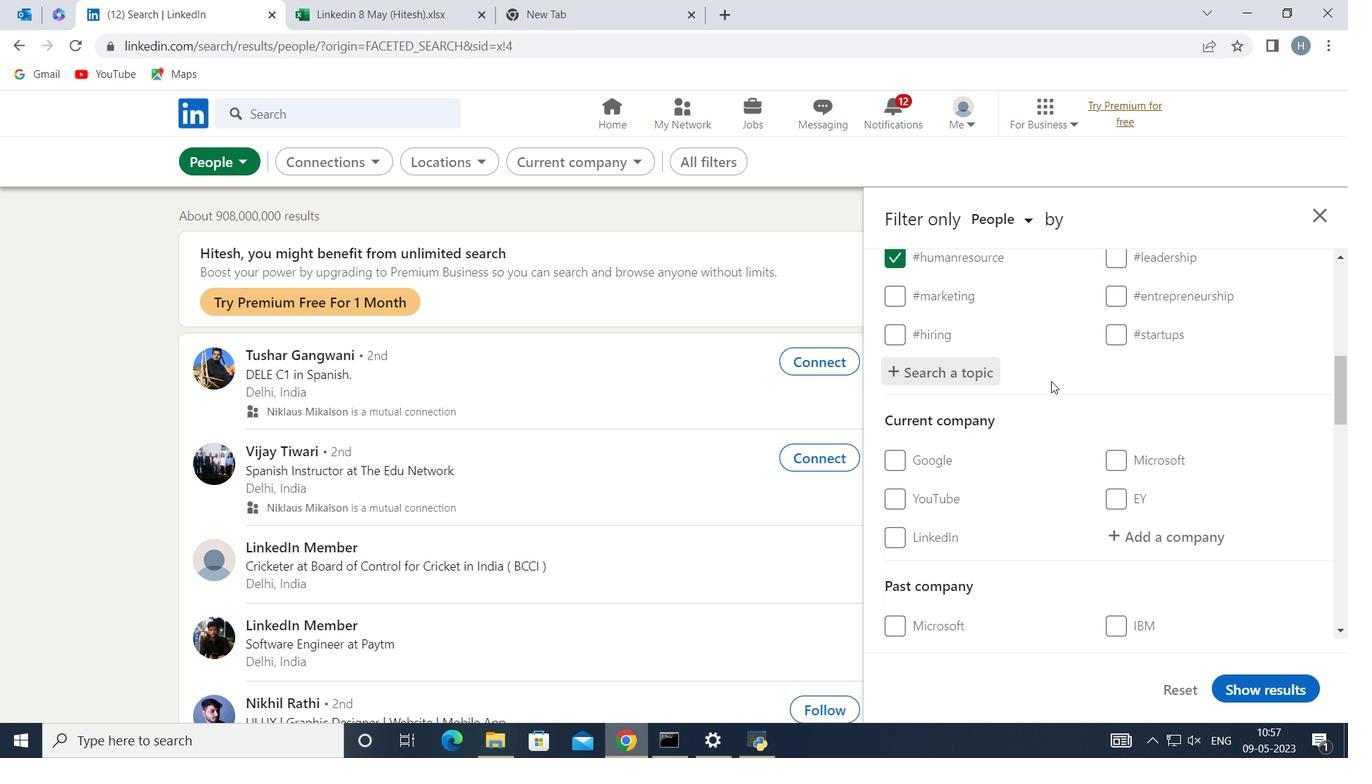 
Action: Mouse scrolled (1056, 379) with delta (0, 0)
Screenshot: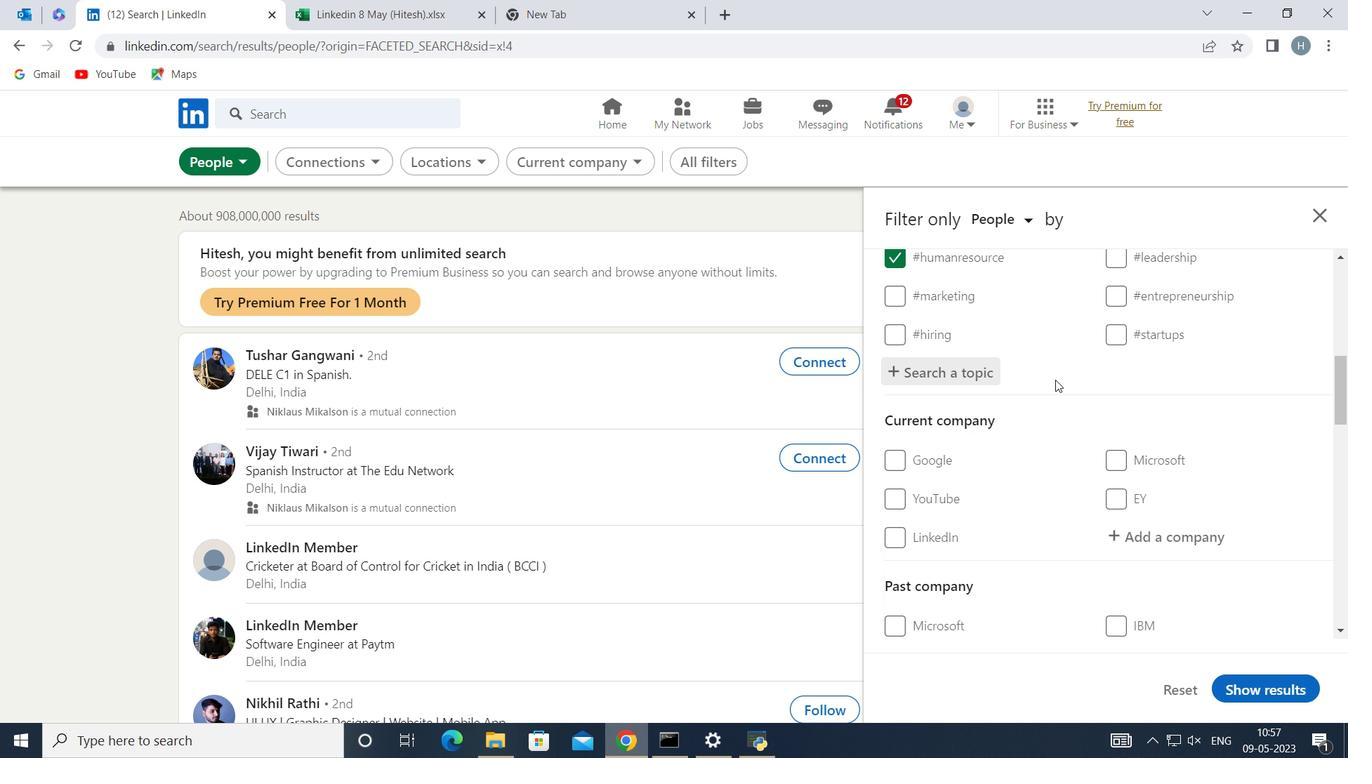 
Action: Mouse scrolled (1056, 379) with delta (0, 0)
Screenshot: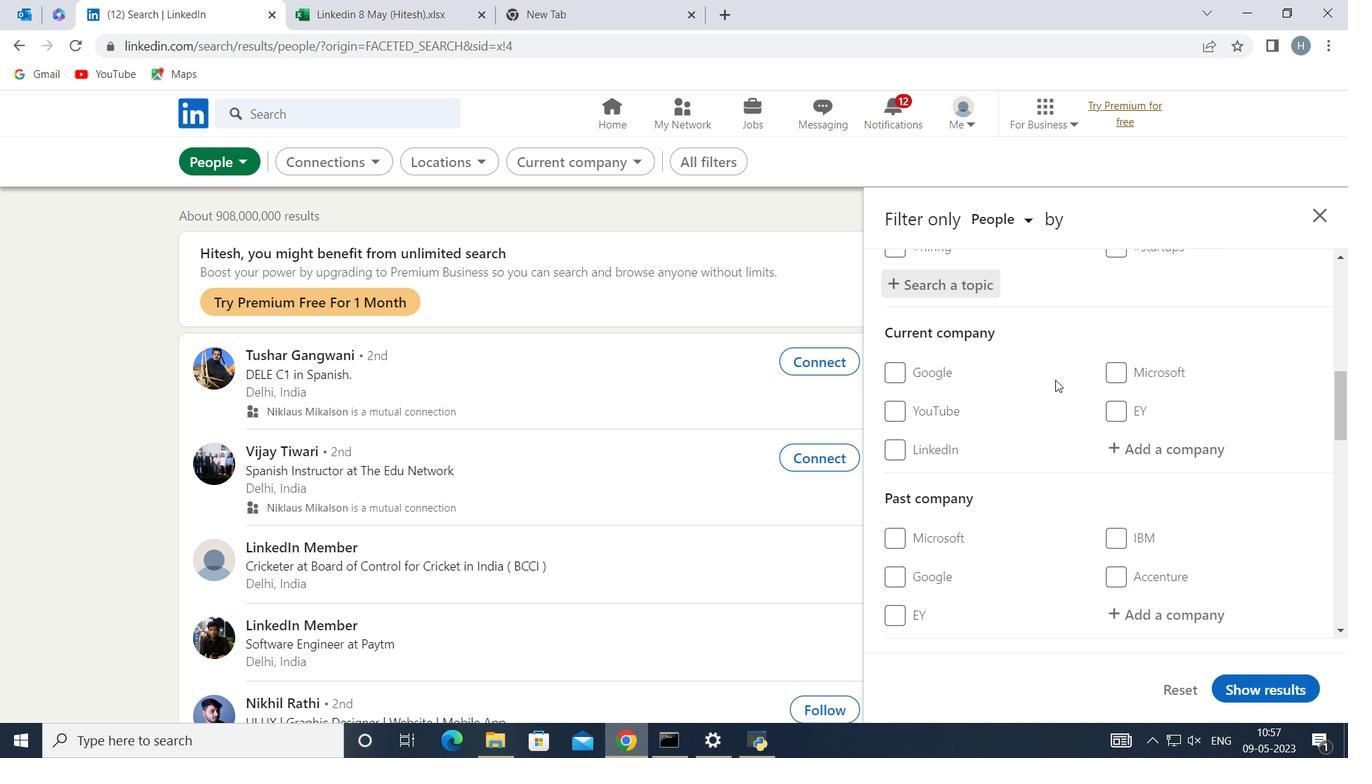 
Action: Mouse scrolled (1056, 379) with delta (0, 0)
Screenshot: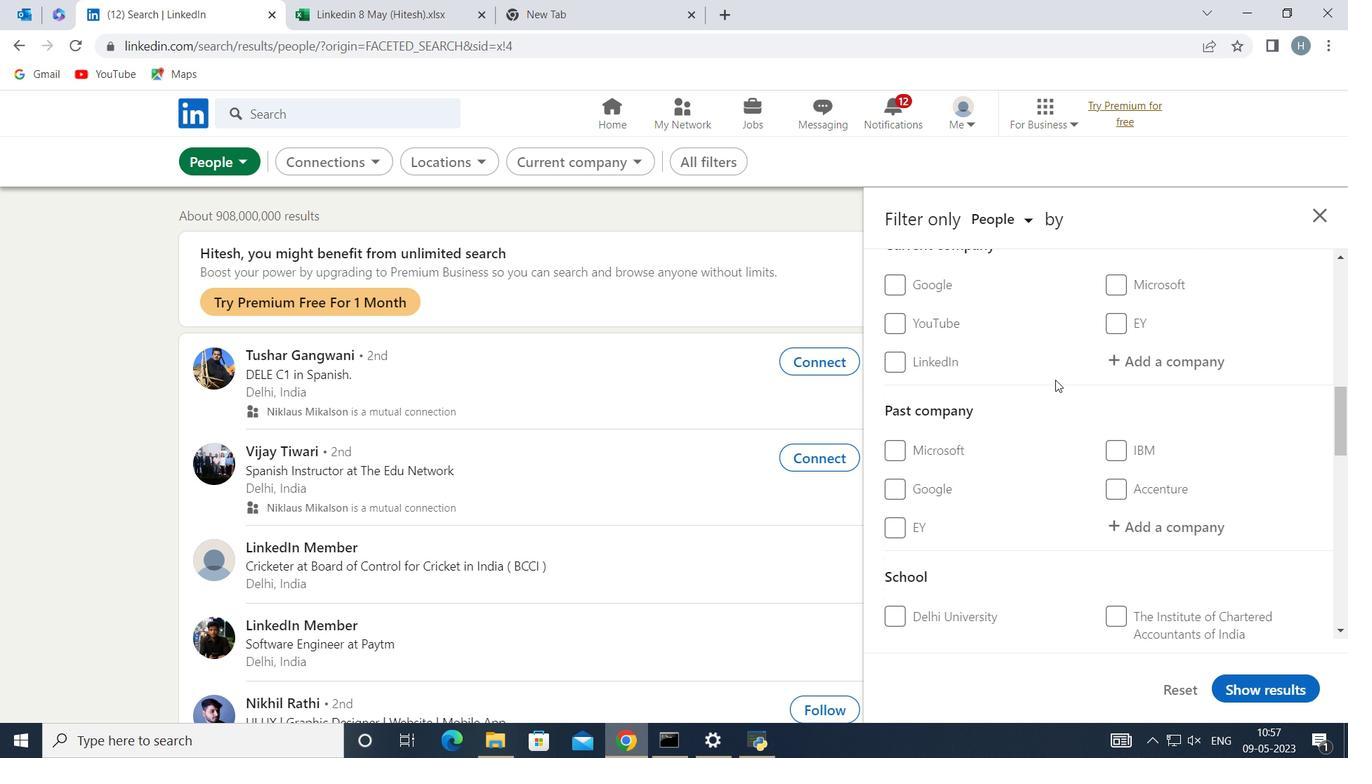 
Action: Mouse scrolled (1056, 379) with delta (0, 0)
Screenshot: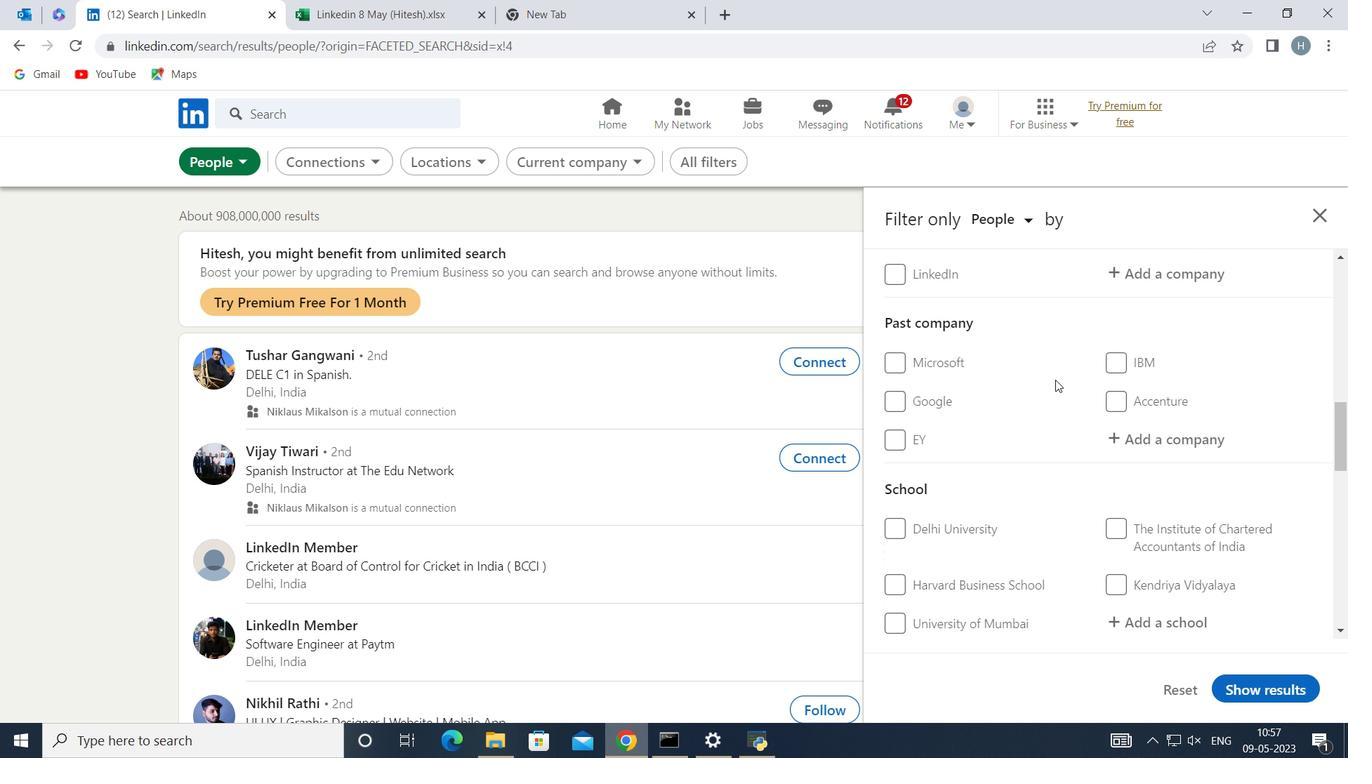 
Action: Mouse scrolled (1056, 379) with delta (0, 0)
Screenshot: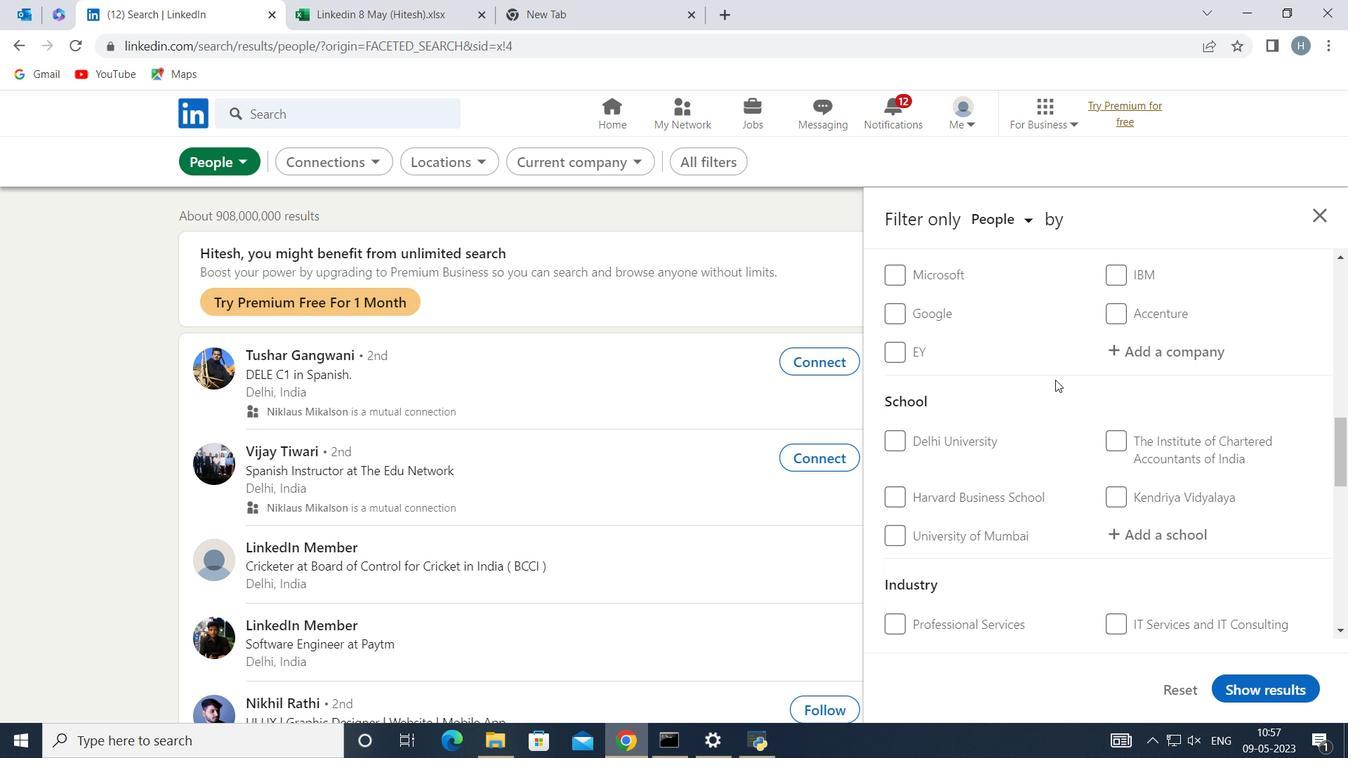 
Action: Mouse scrolled (1056, 379) with delta (0, 0)
Screenshot: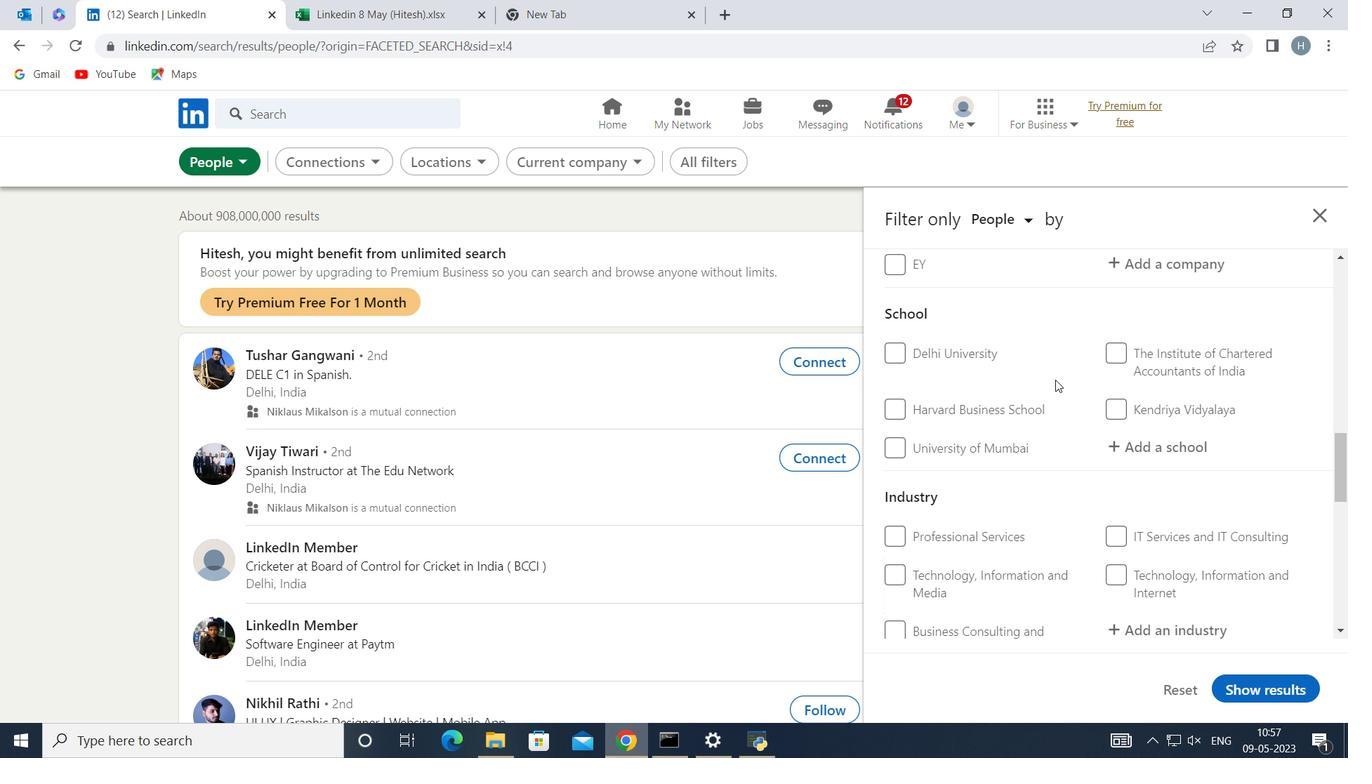 
Action: Mouse scrolled (1056, 379) with delta (0, 0)
Screenshot: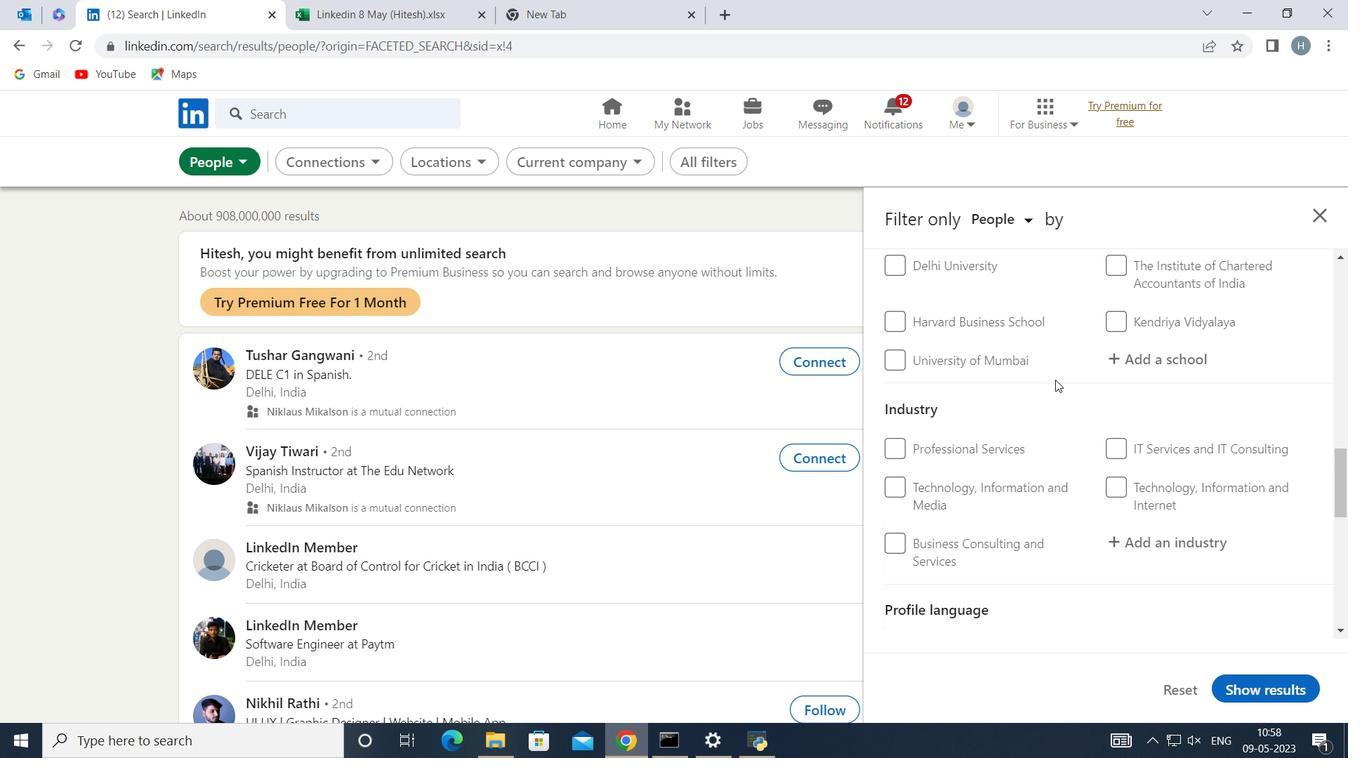 
Action: Mouse scrolled (1056, 379) with delta (0, 0)
Screenshot: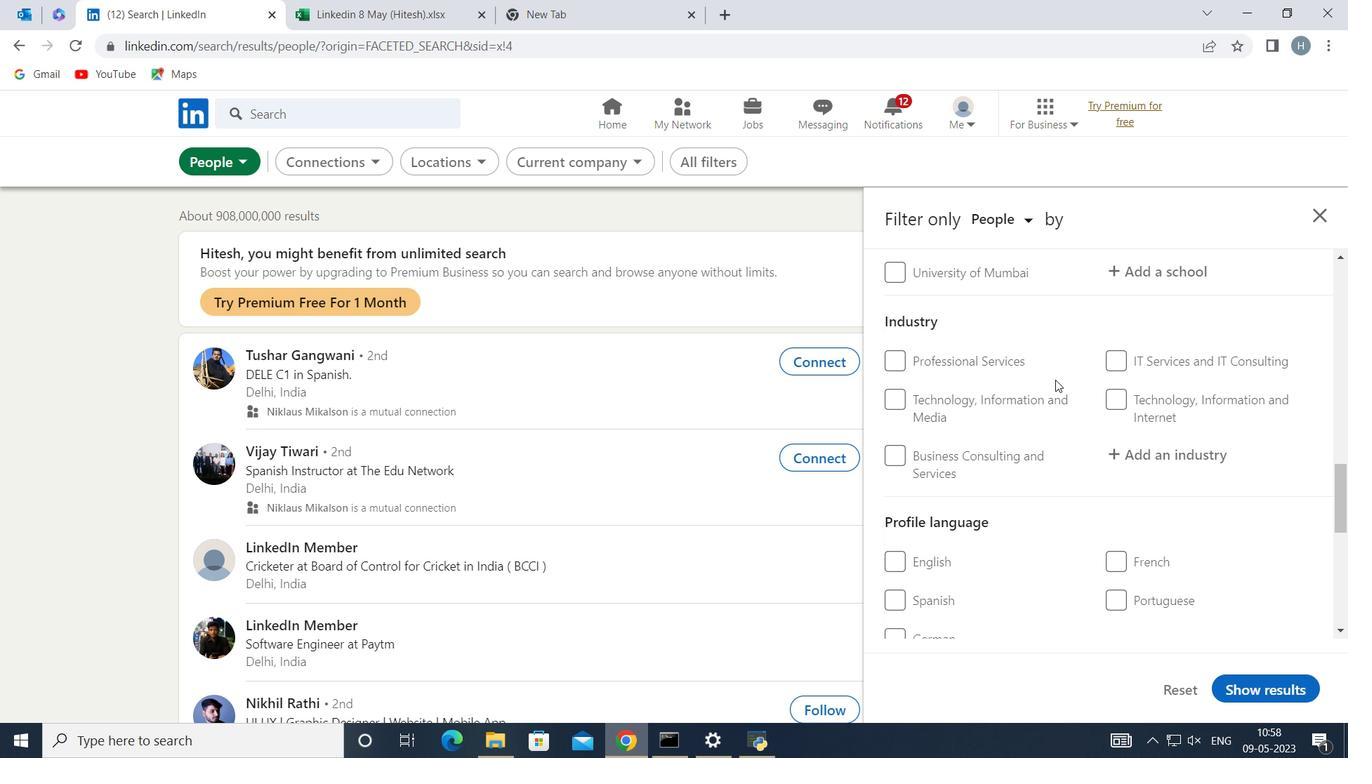 
Action: Mouse moved to (1057, 380)
Screenshot: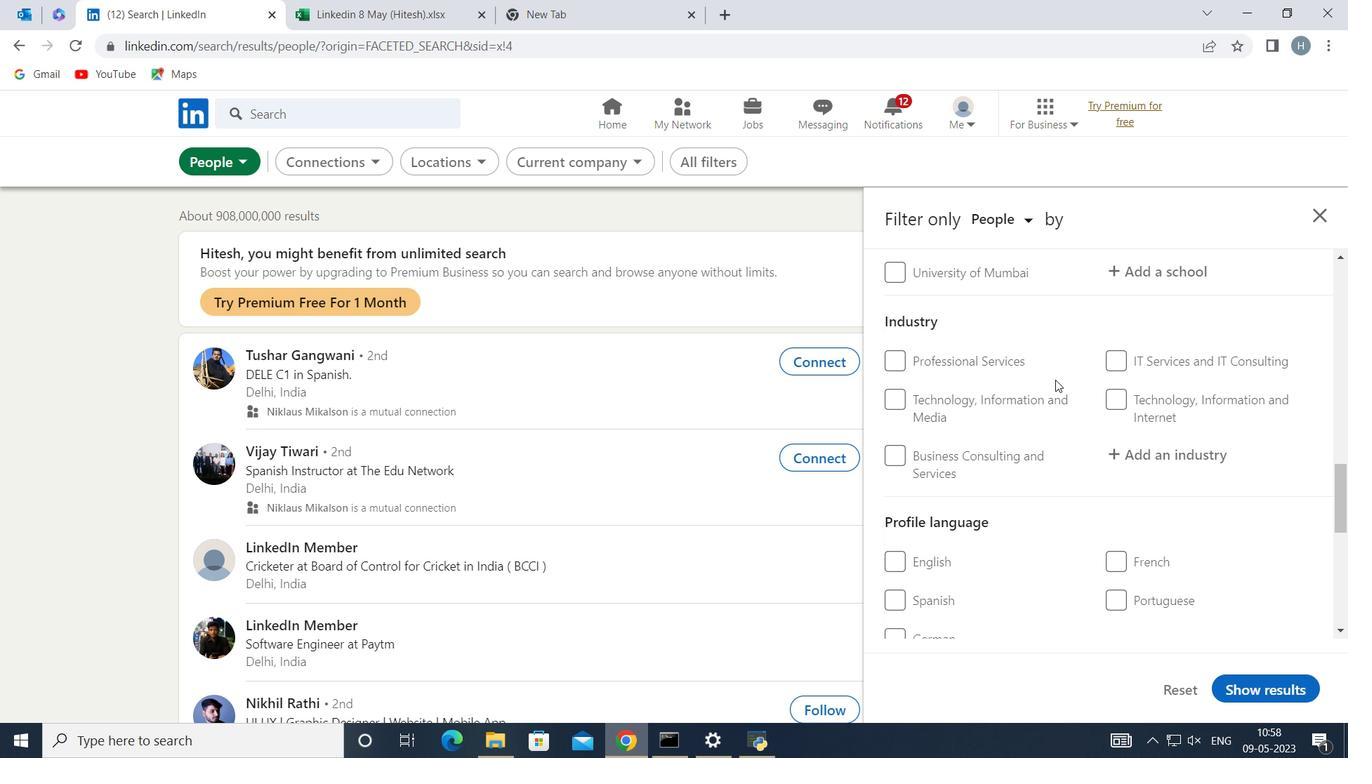 
Action: Mouse scrolled (1057, 379) with delta (0, 0)
Screenshot: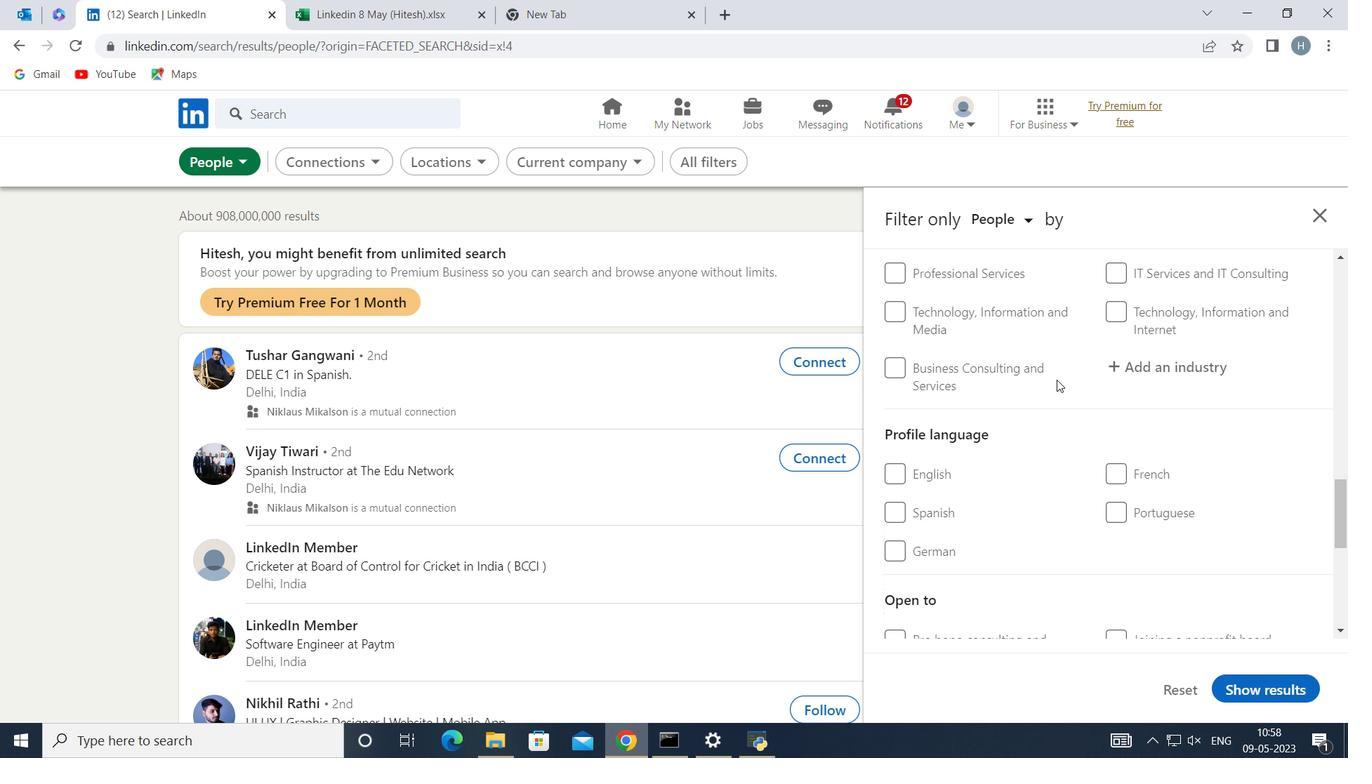 
Action: Mouse moved to (1114, 389)
Screenshot: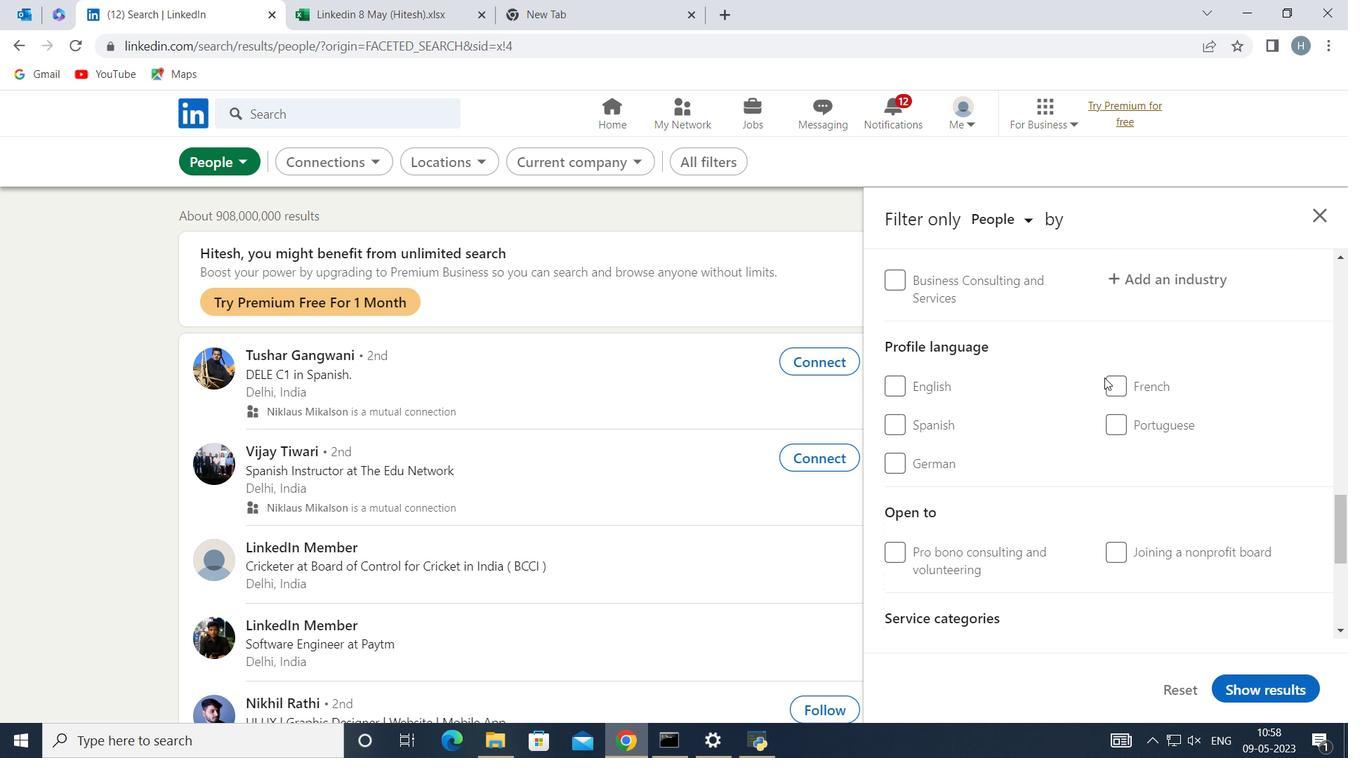 
Action: Mouse pressed left at (1114, 389)
Screenshot: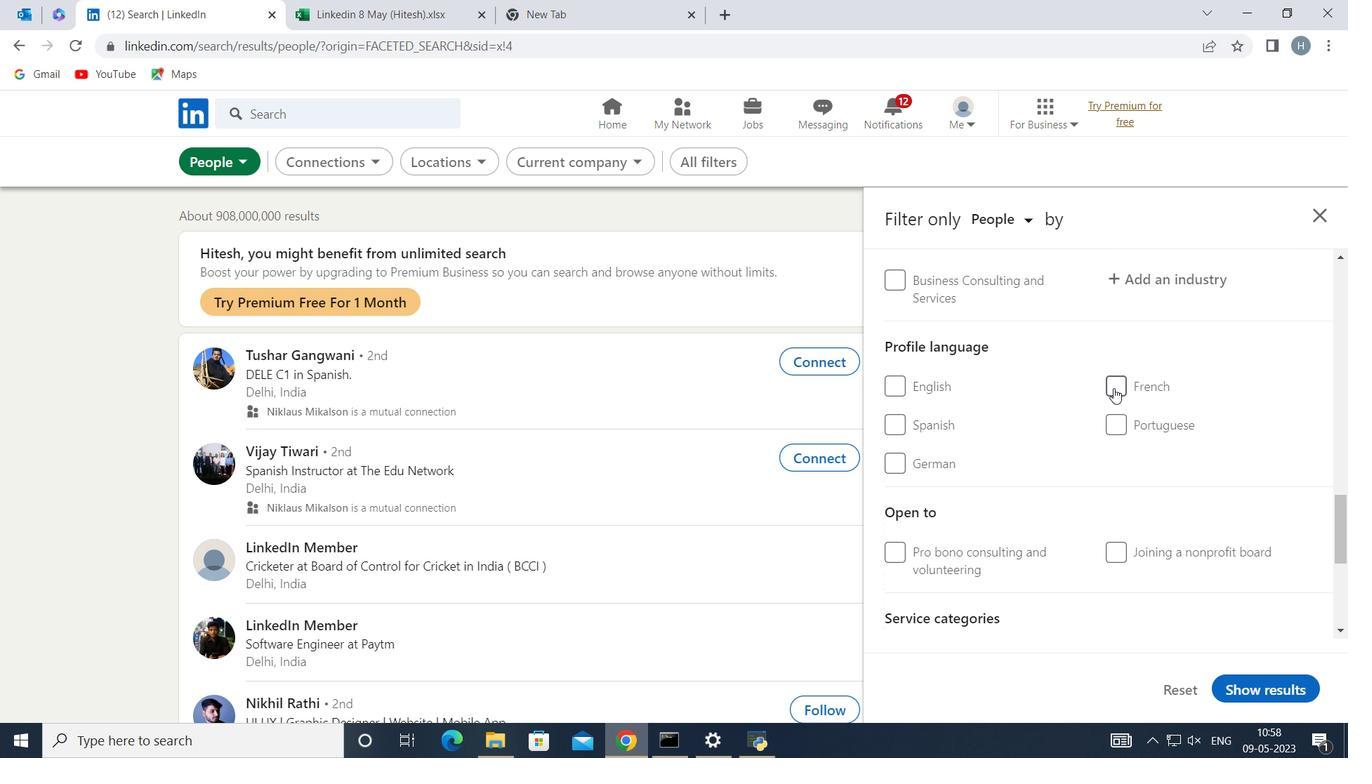 
Action: Mouse moved to (1095, 396)
Screenshot: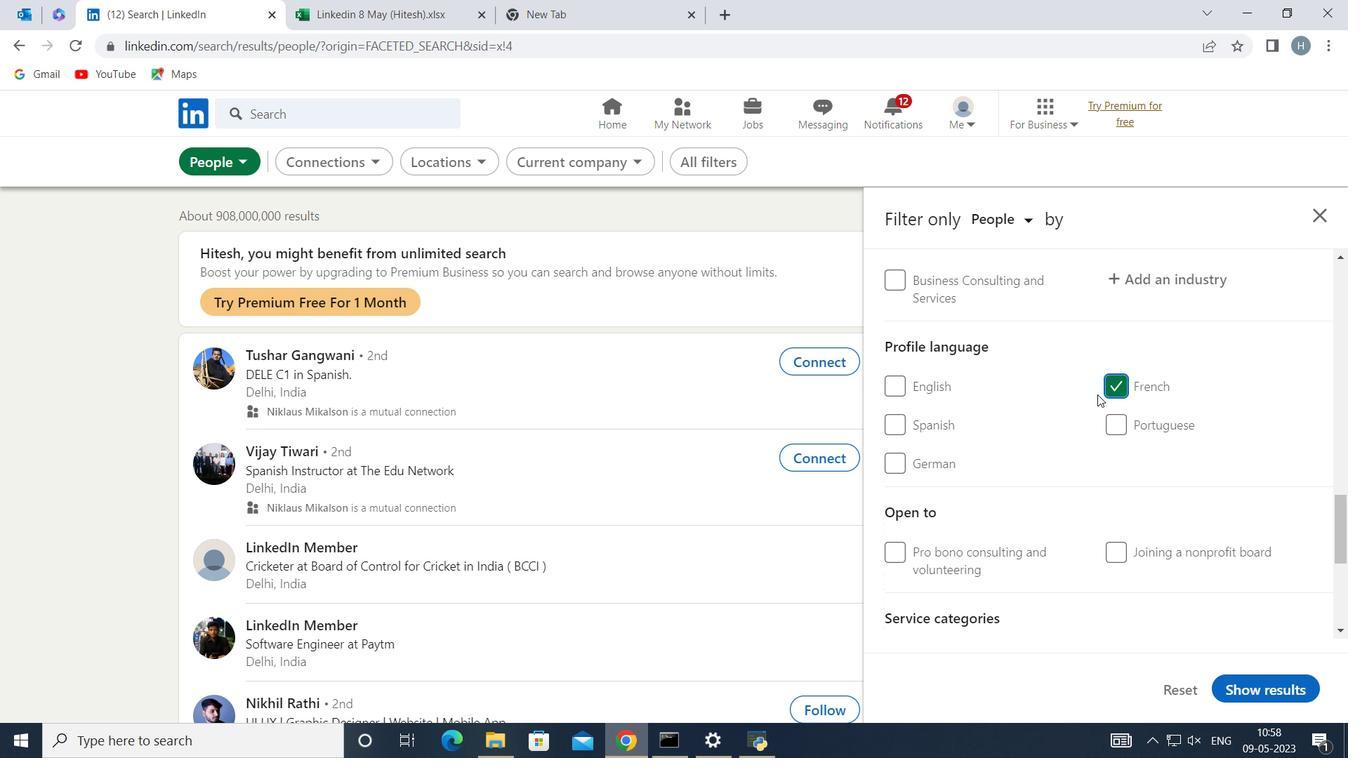 
Action: Mouse scrolled (1095, 396) with delta (0, 0)
Screenshot: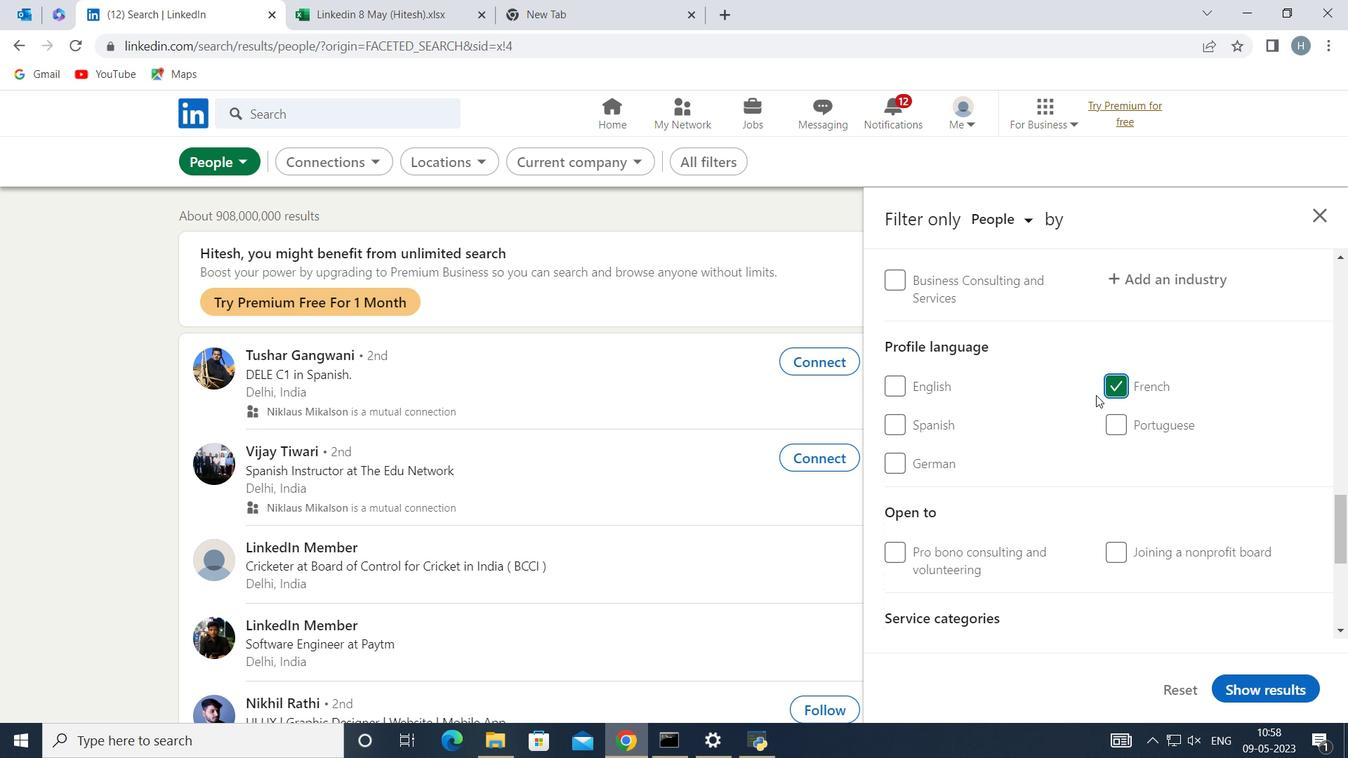 
Action: Mouse scrolled (1095, 396) with delta (0, 0)
Screenshot: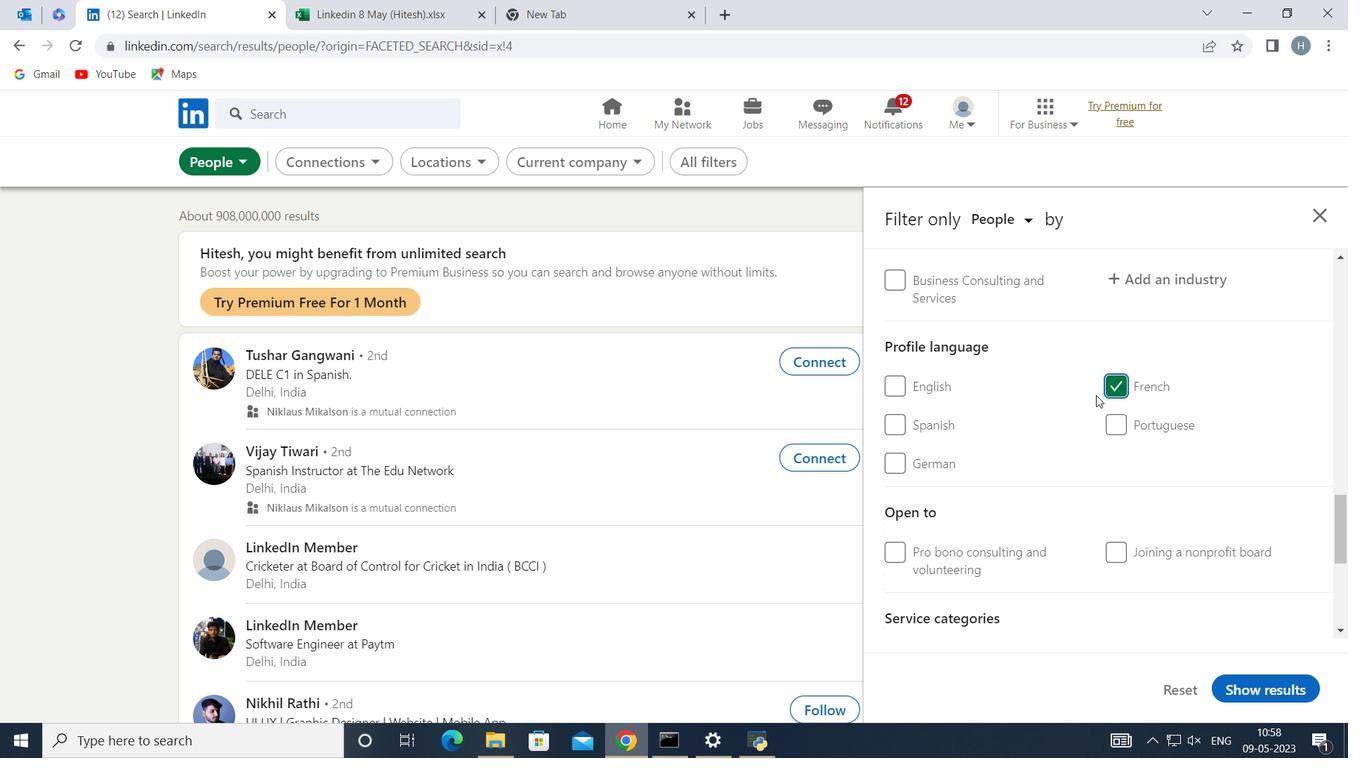 
Action: Mouse moved to (1093, 396)
Screenshot: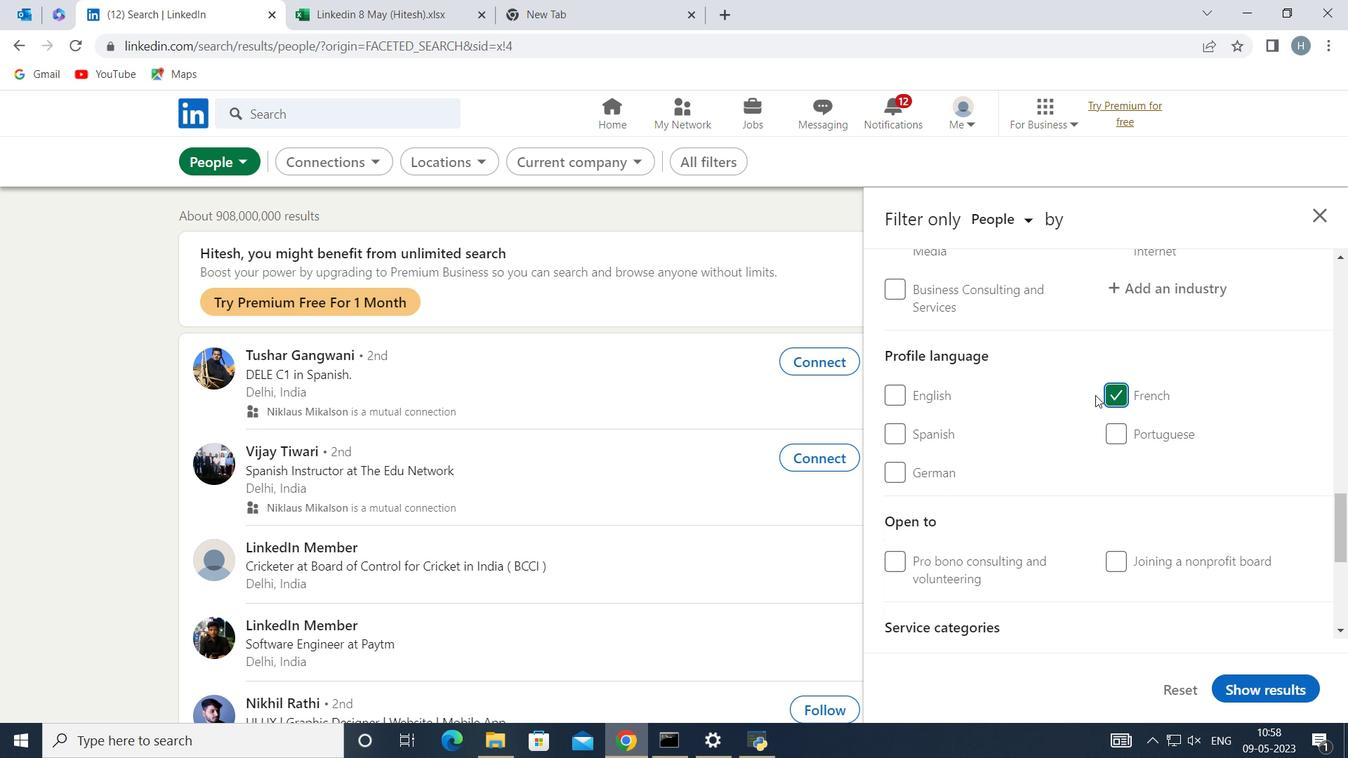 
Action: Mouse scrolled (1093, 396) with delta (0, 0)
Screenshot: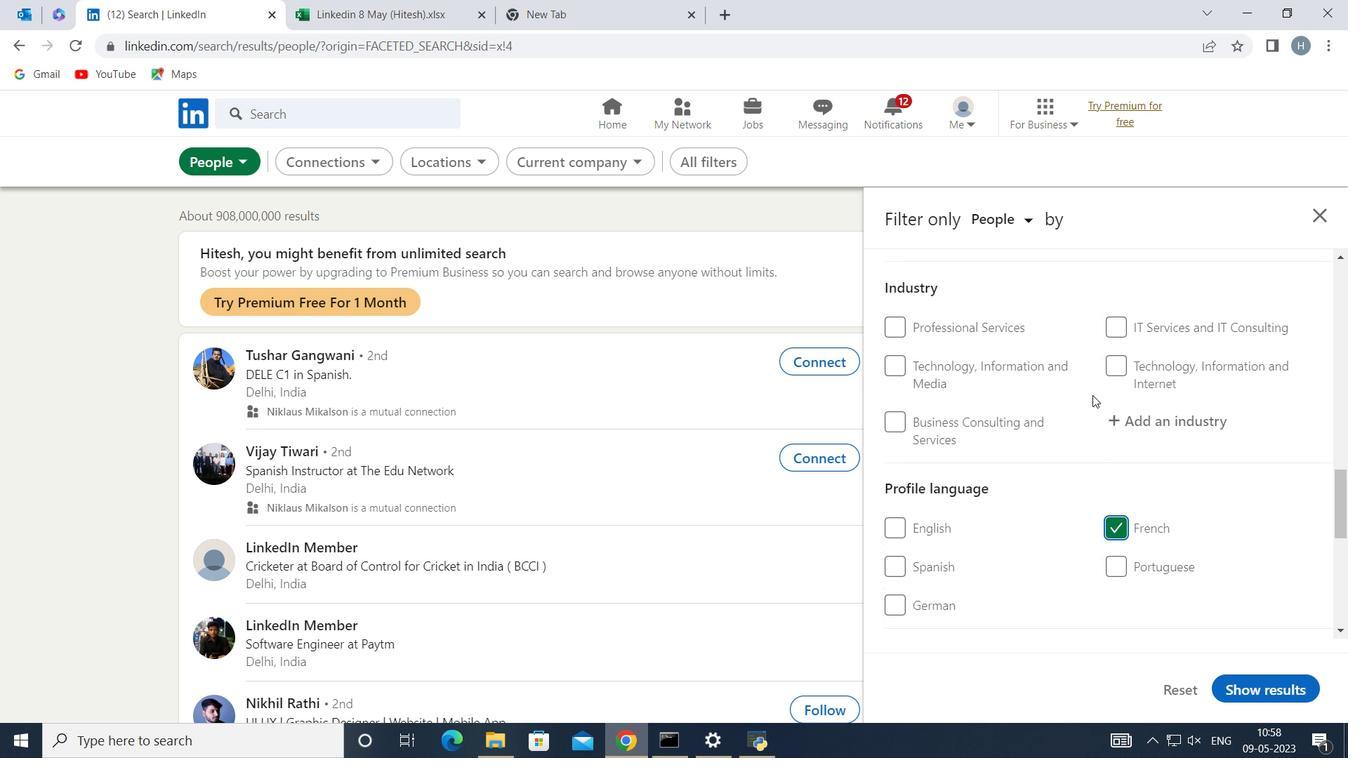 
Action: Mouse scrolled (1093, 396) with delta (0, 0)
Screenshot: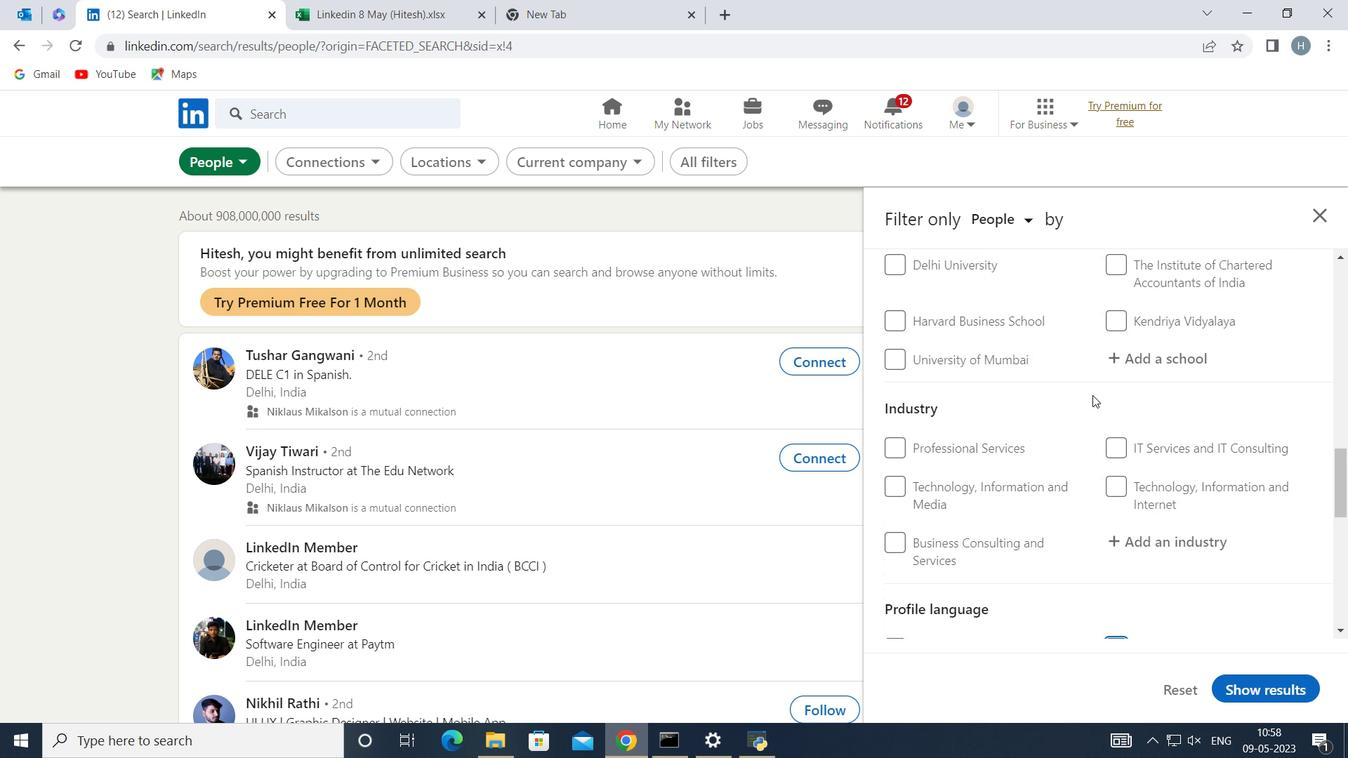 
Action: Mouse scrolled (1093, 396) with delta (0, 0)
Screenshot: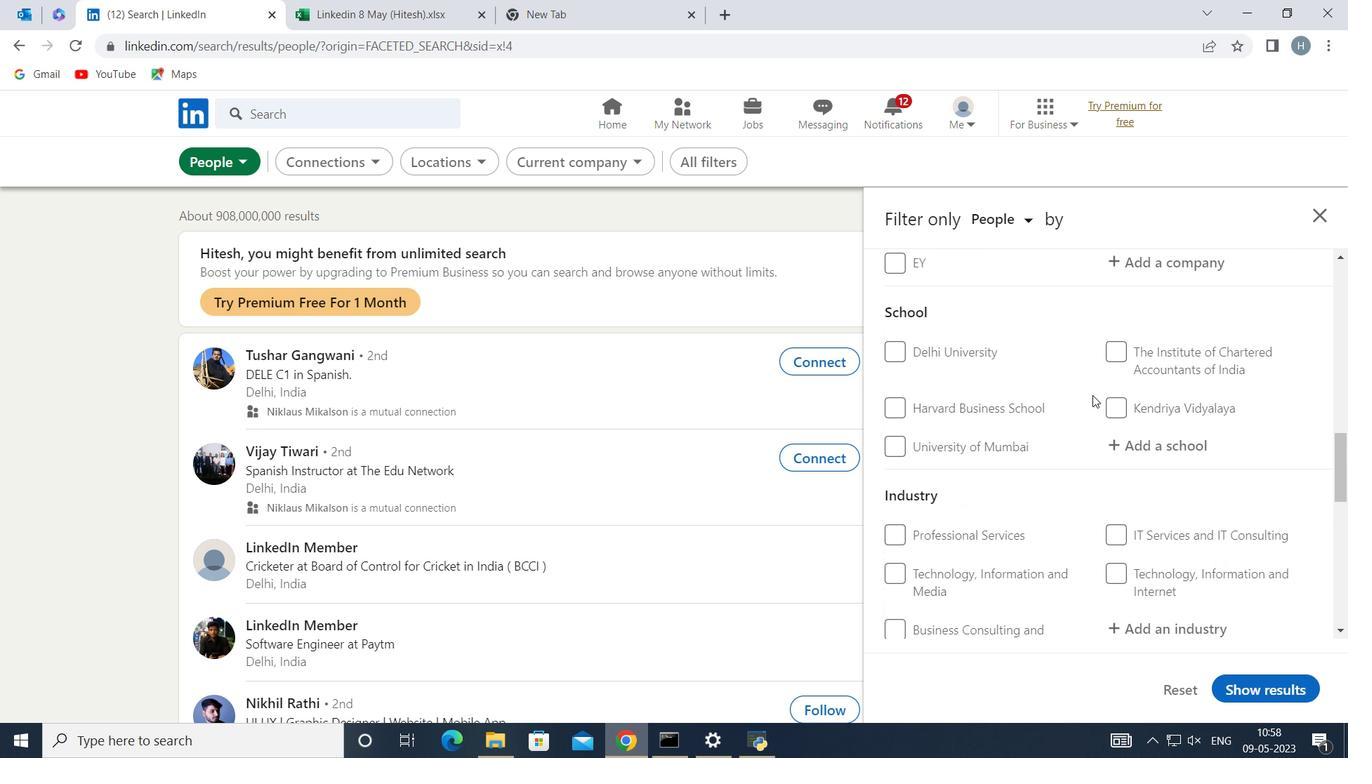 
Action: Mouse scrolled (1093, 396) with delta (0, 0)
Screenshot: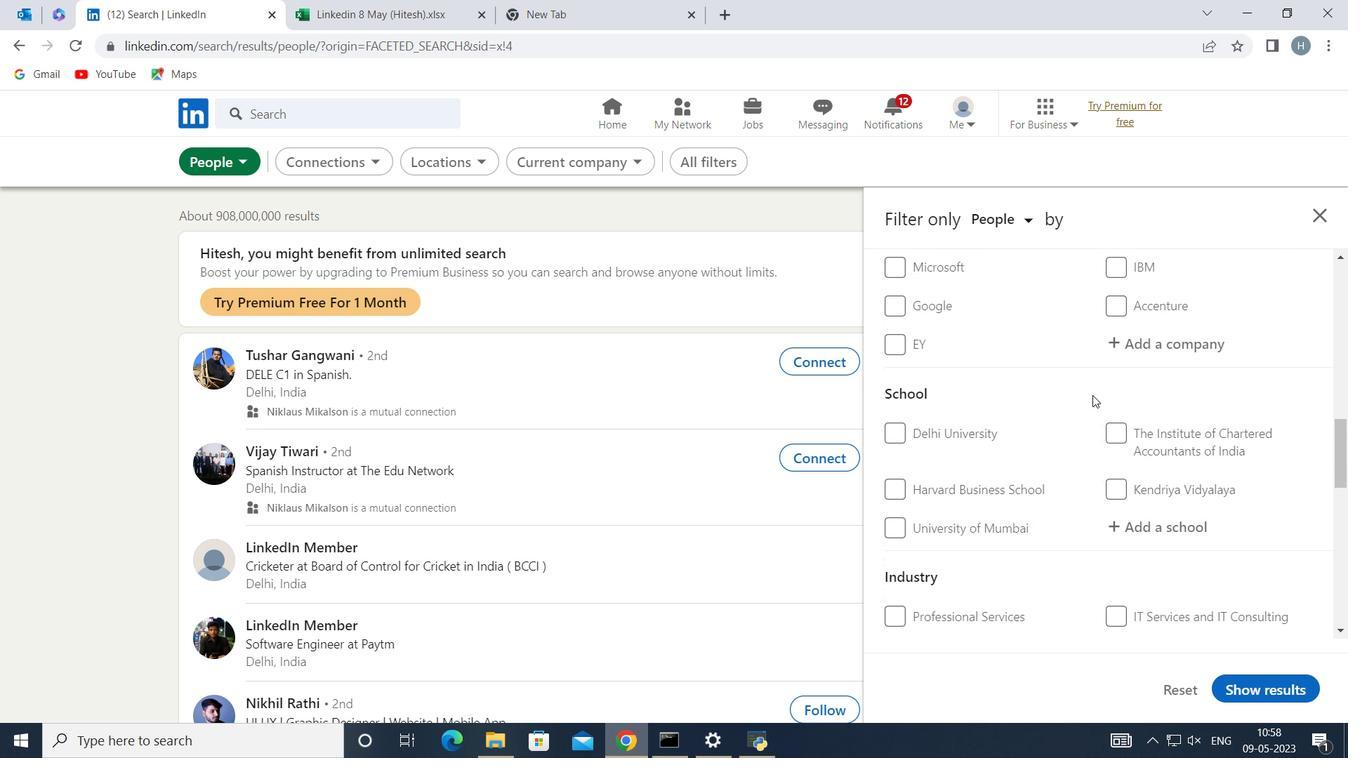 
Action: Mouse scrolled (1093, 396) with delta (0, 0)
Screenshot: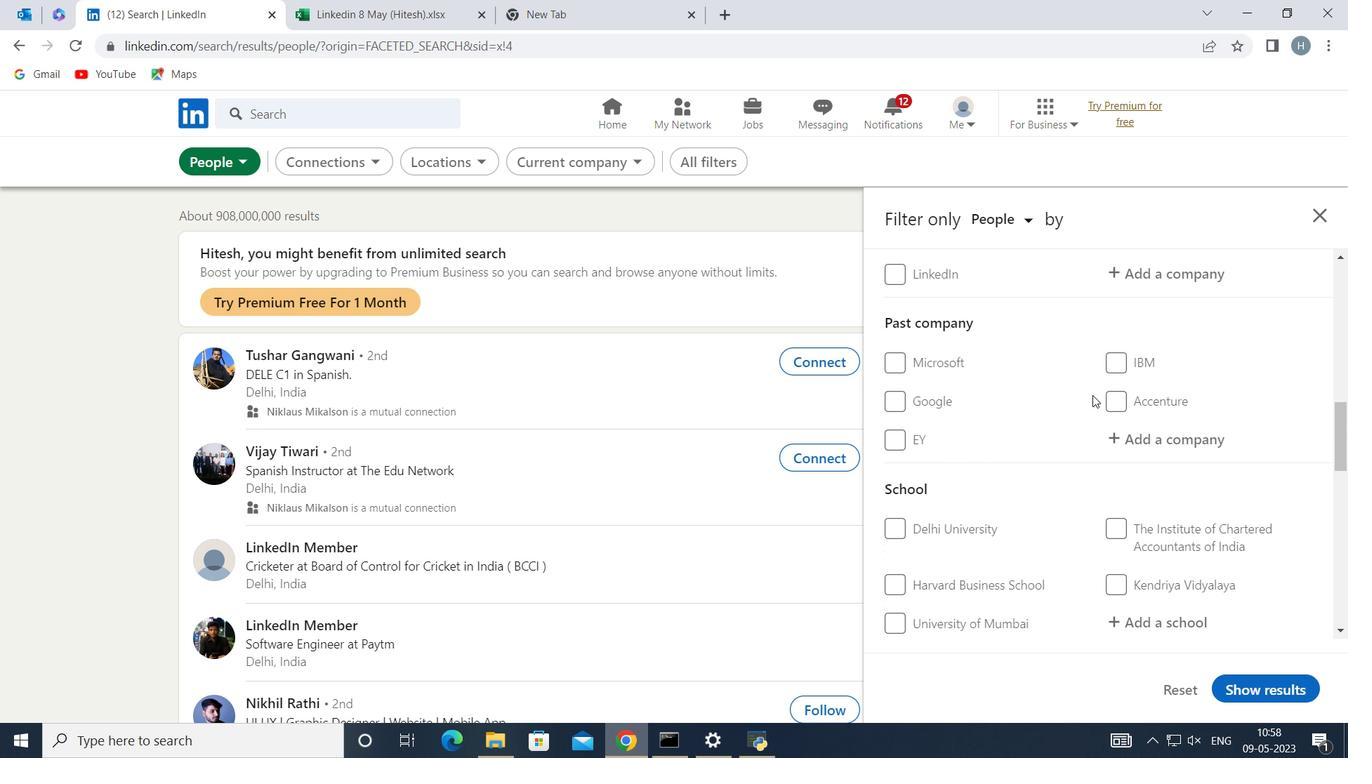 
Action: Mouse scrolled (1093, 396) with delta (0, 0)
Screenshot: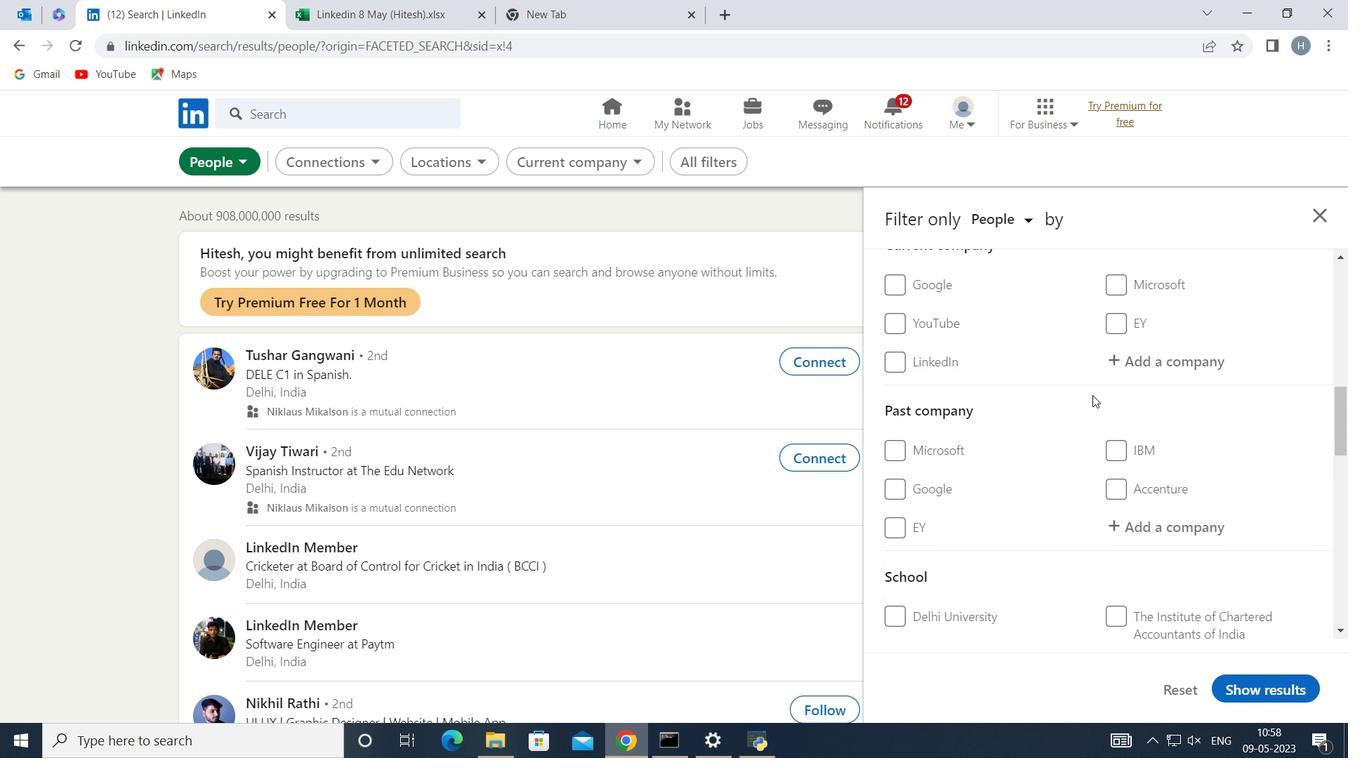 
Action: Mouse moved to (1170, 444)
Screenshot: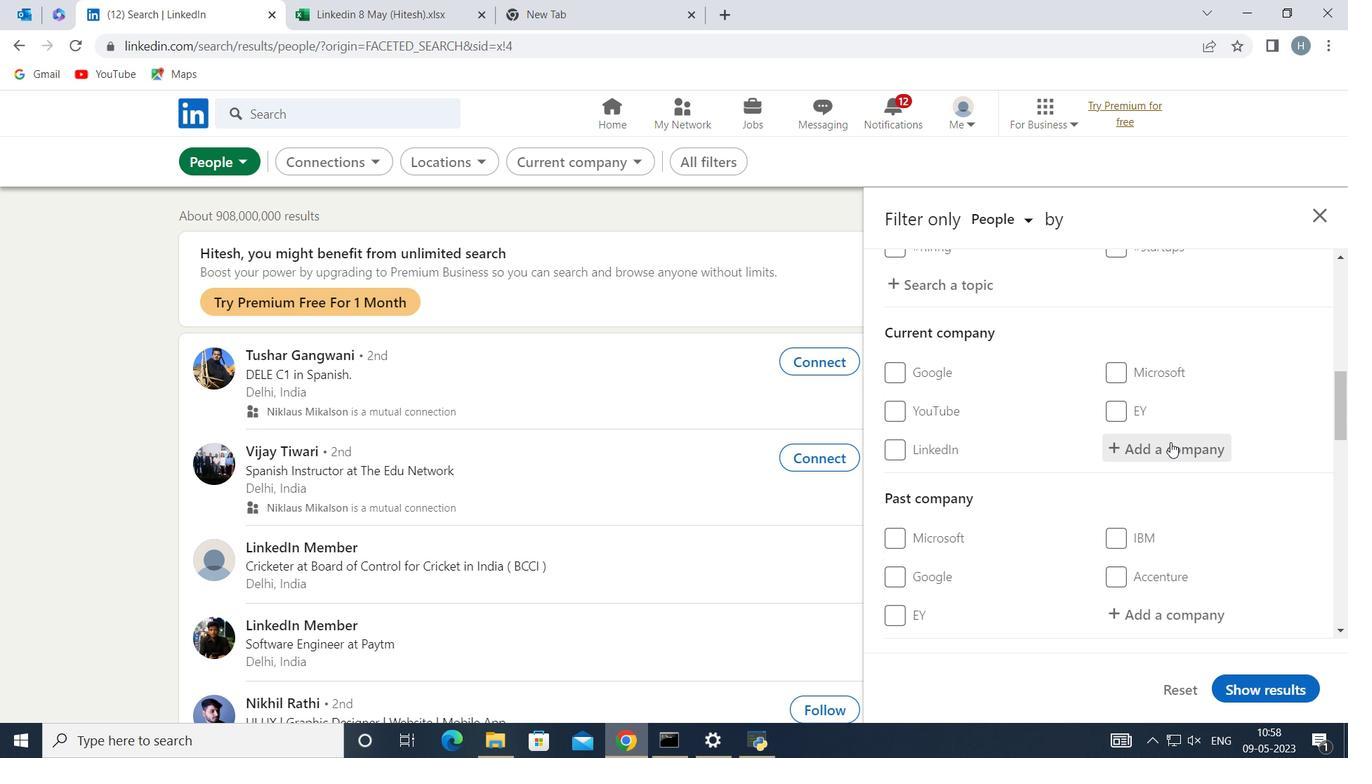 
Action: Mouse pressed left at (1170, 444)
Screenshot: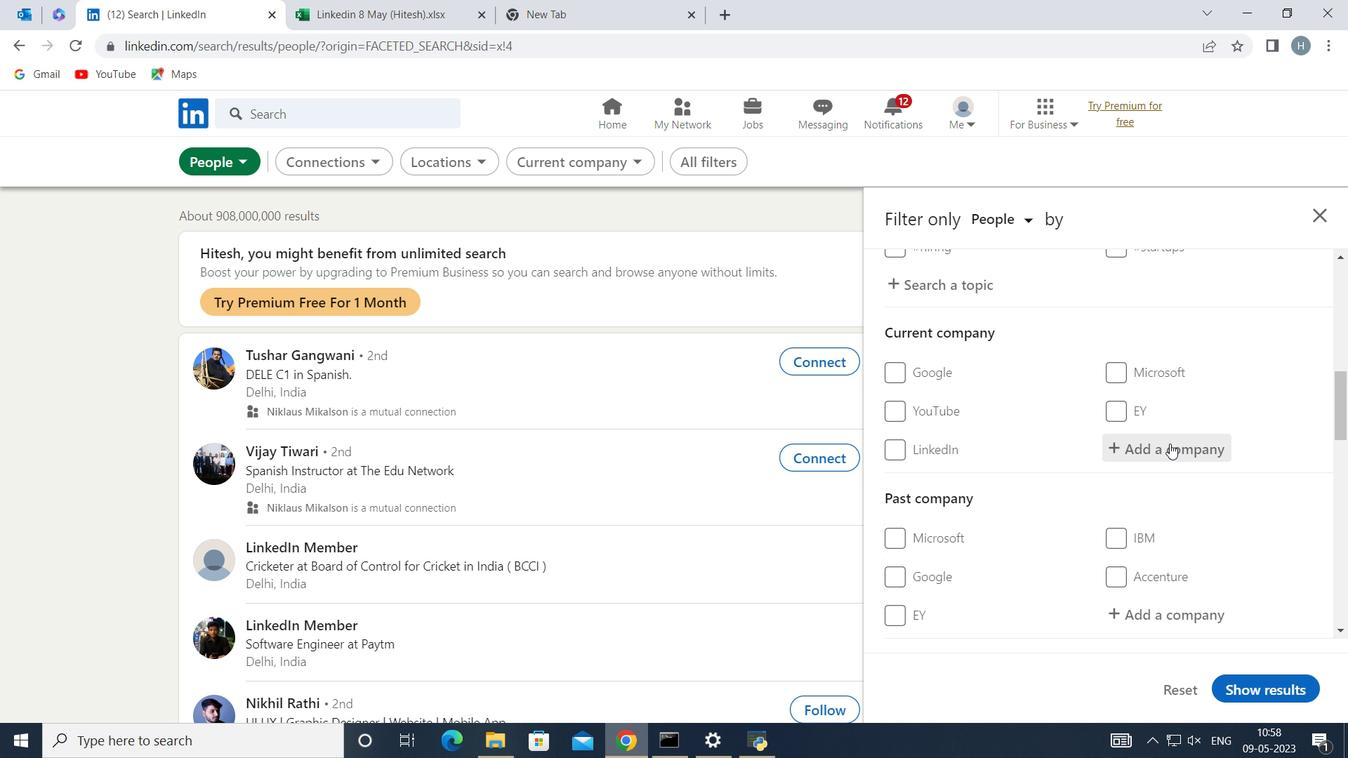 
Action: Key pressed <Key.shift>Trend<Key.space><Key.shift>M
Screenshot: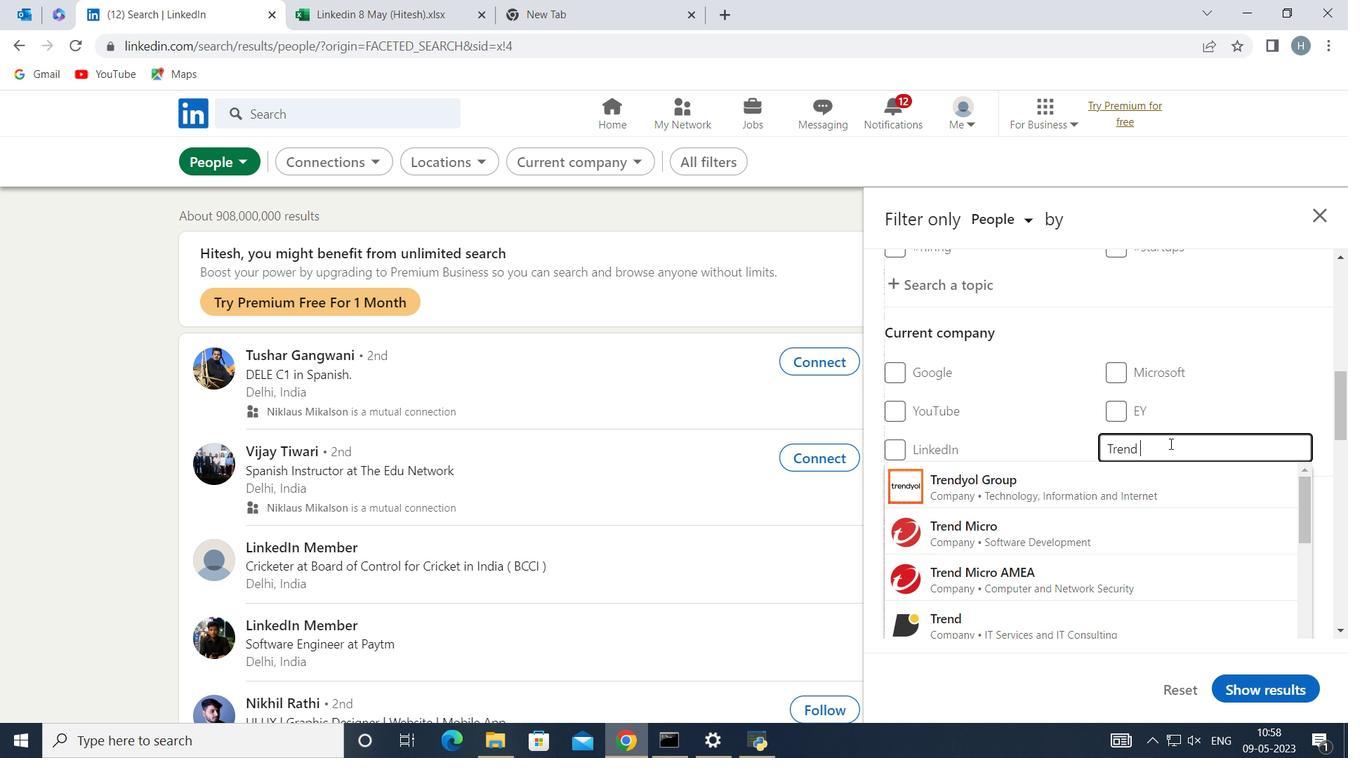 
Action: Mouse moved to (1065, 481)
Screenshot: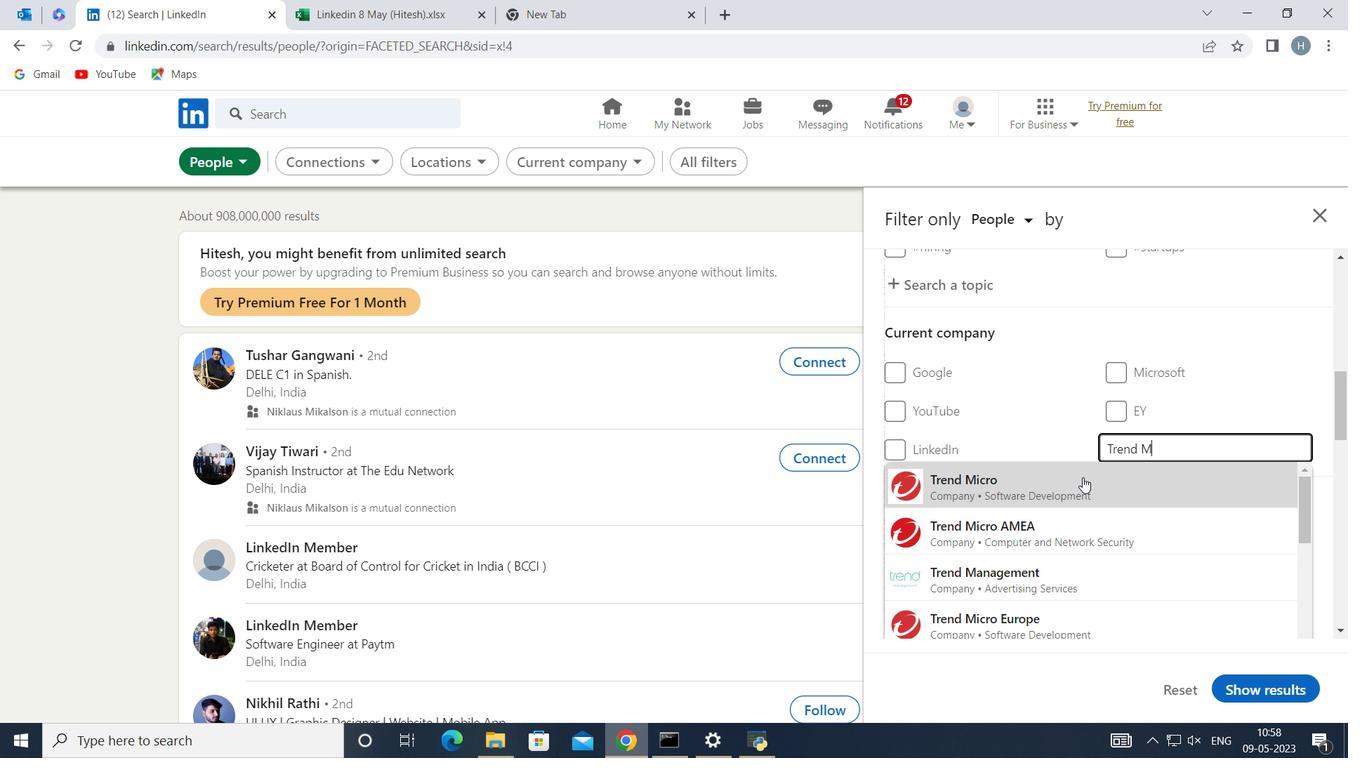 
Action: Mouse pressed left at (1065, 481)
Screenshot: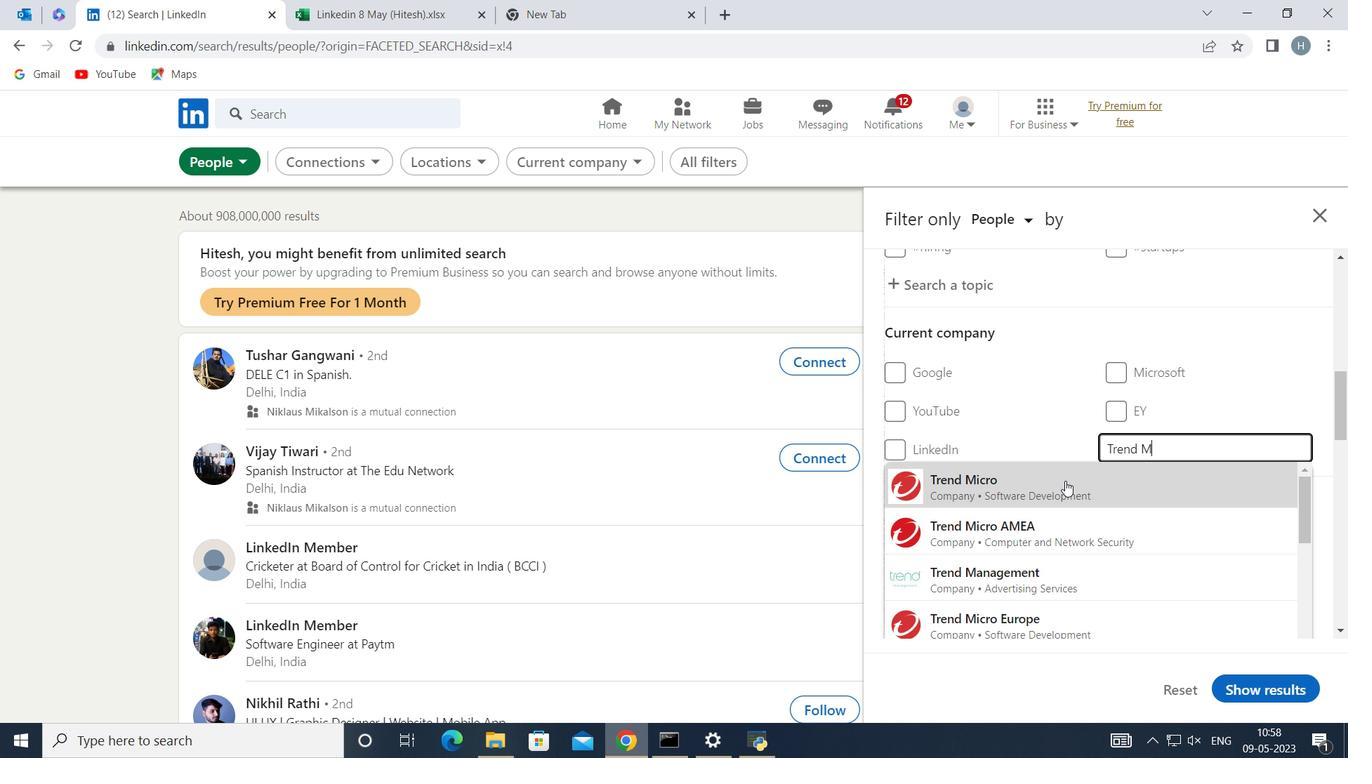 
Action: Mouse moved to (1063, 480)
Screenshot: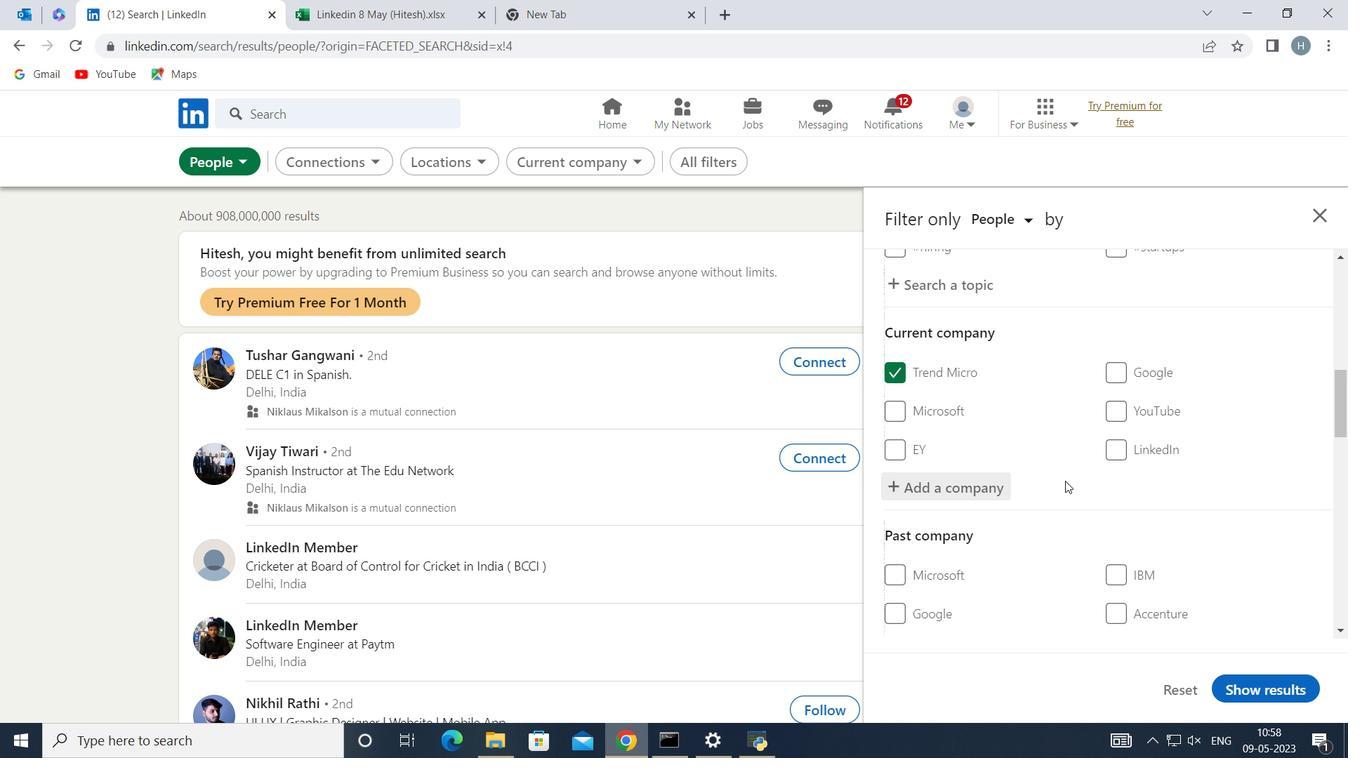 
Action: Mouse scrolled (1063, 479) with delta (0, 0)
Screenshot: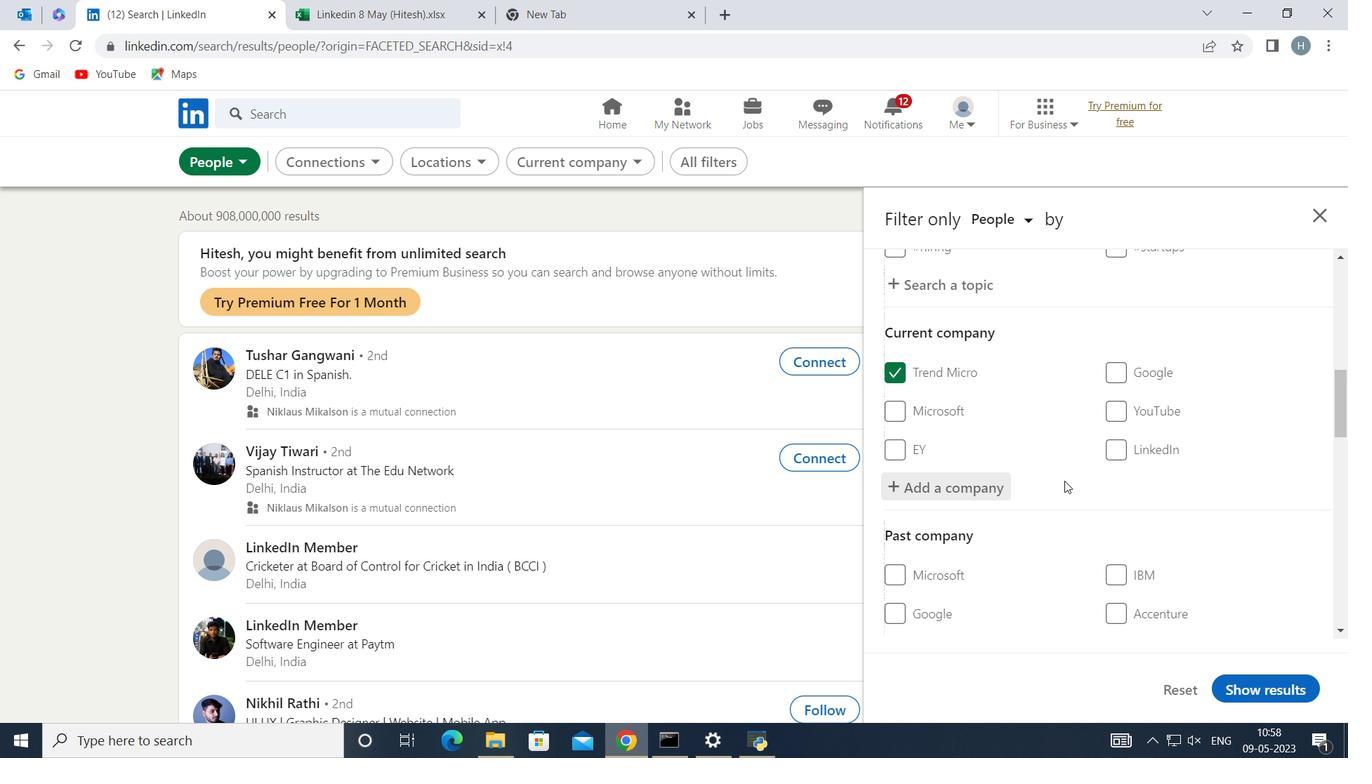 
Action: Mouse scrolled (1063, 479) with delta (0, 0)
Screenshot: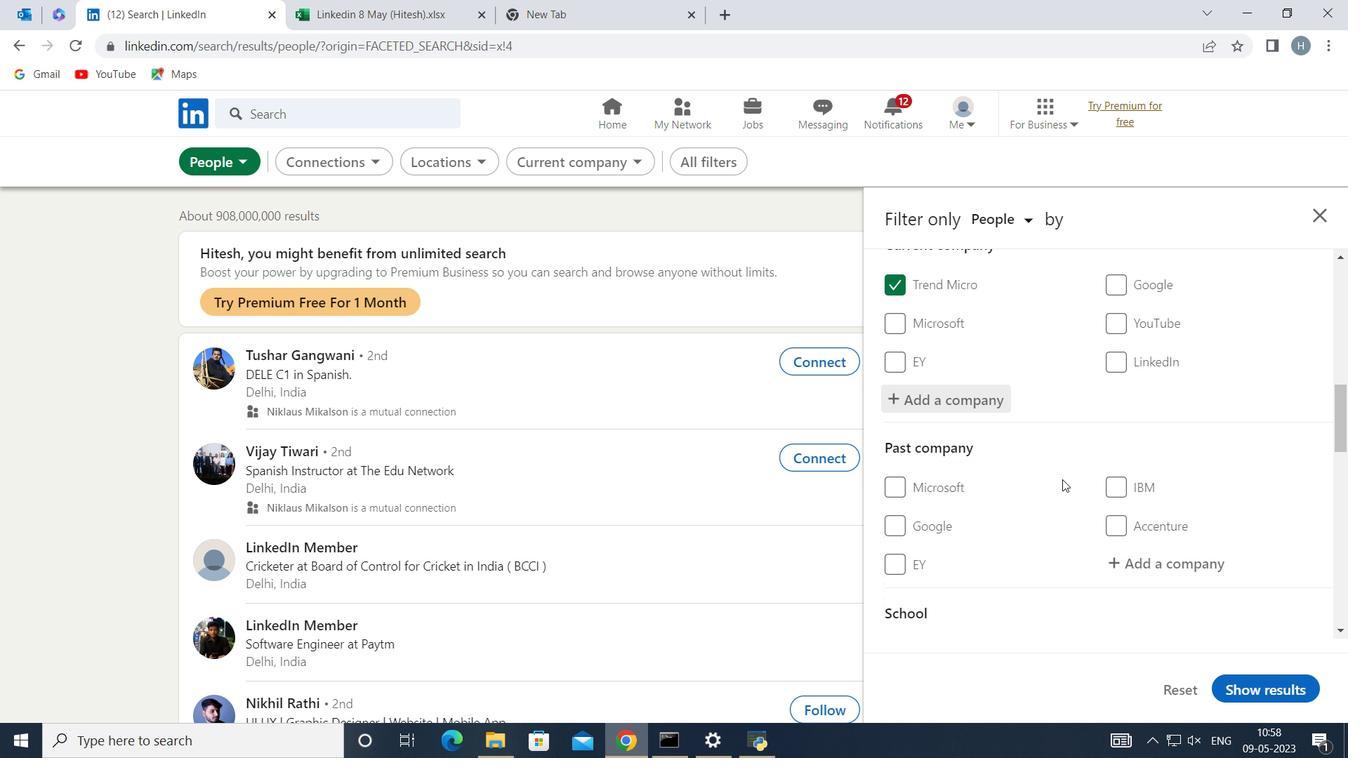 
Action: Mouse scrolled (1063, 479) with delta (0, 0)
Screenshot: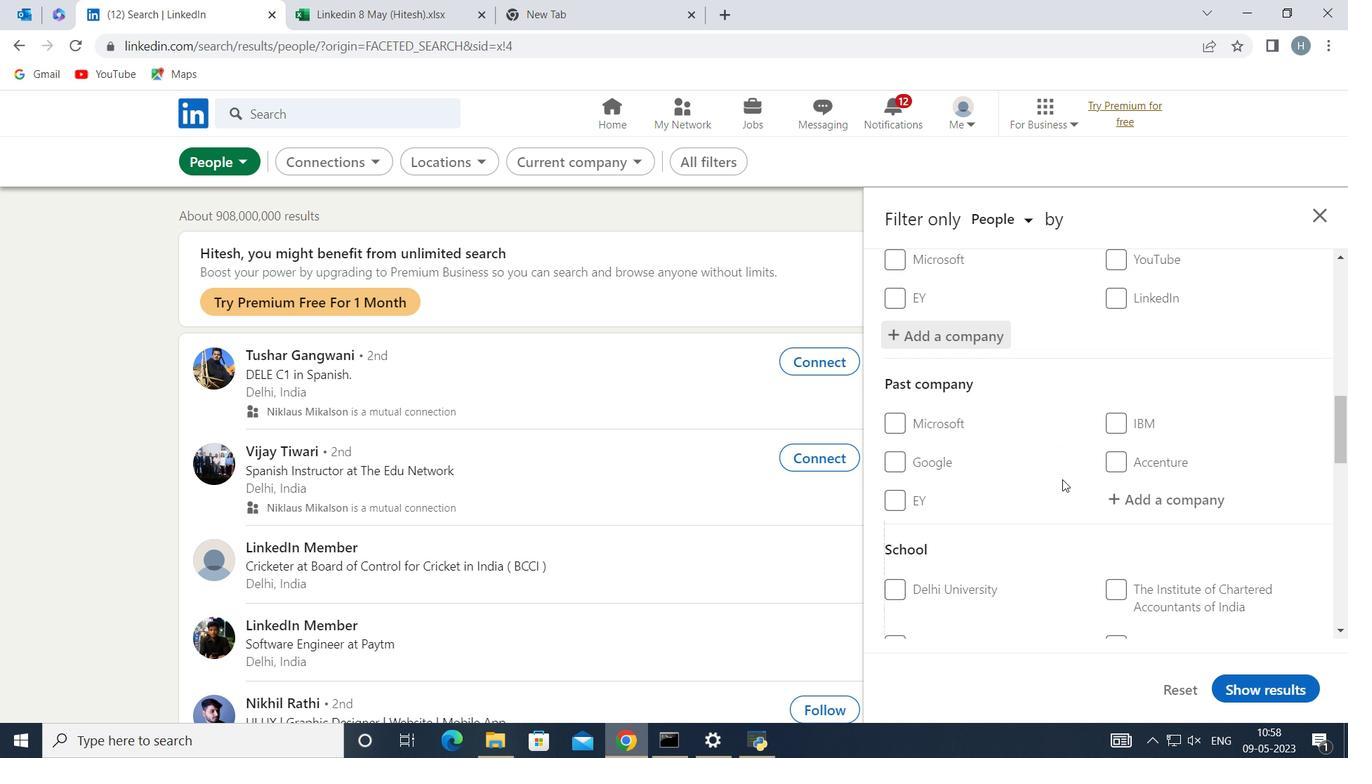 
Action: Mouse scrolled (1063, 479) with delta (0, 0)
Screenshot: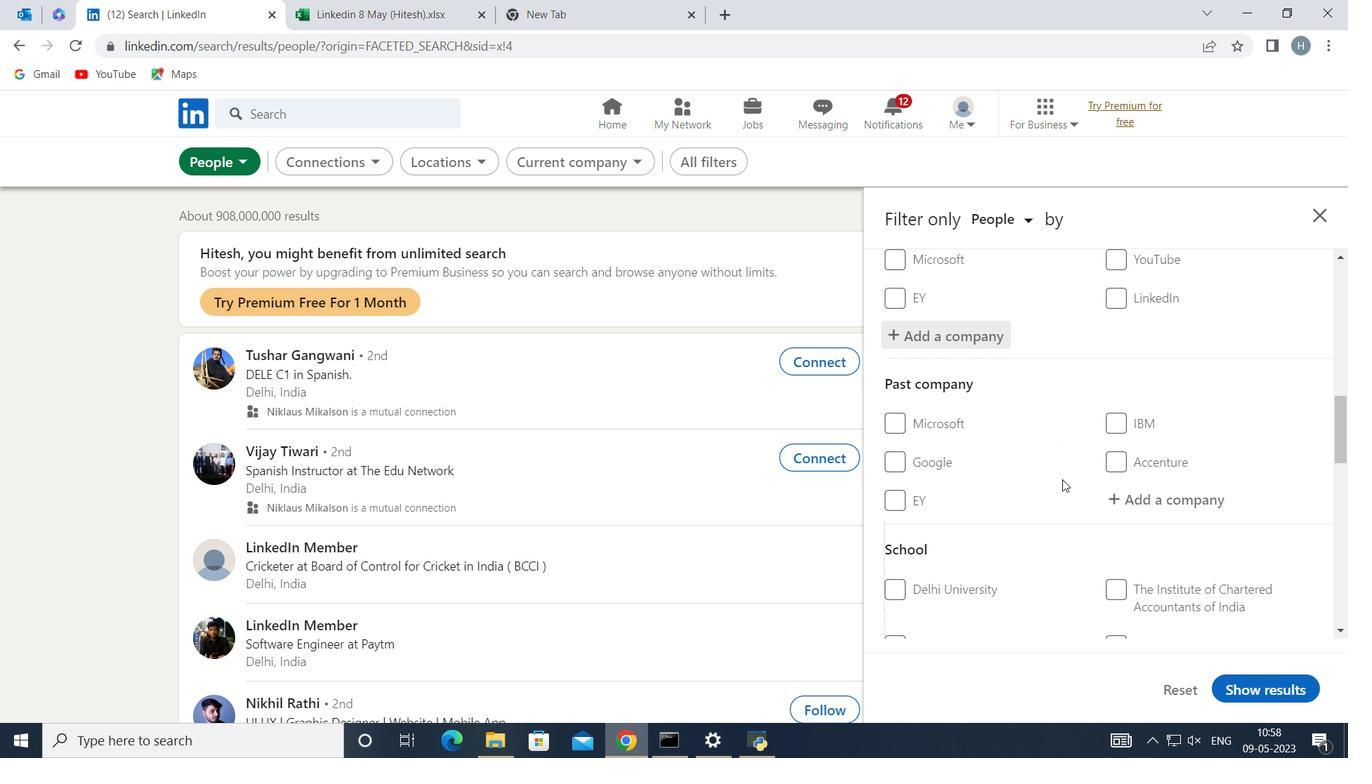 
Action: Mouse moved to (1156, 478)
Screenshot: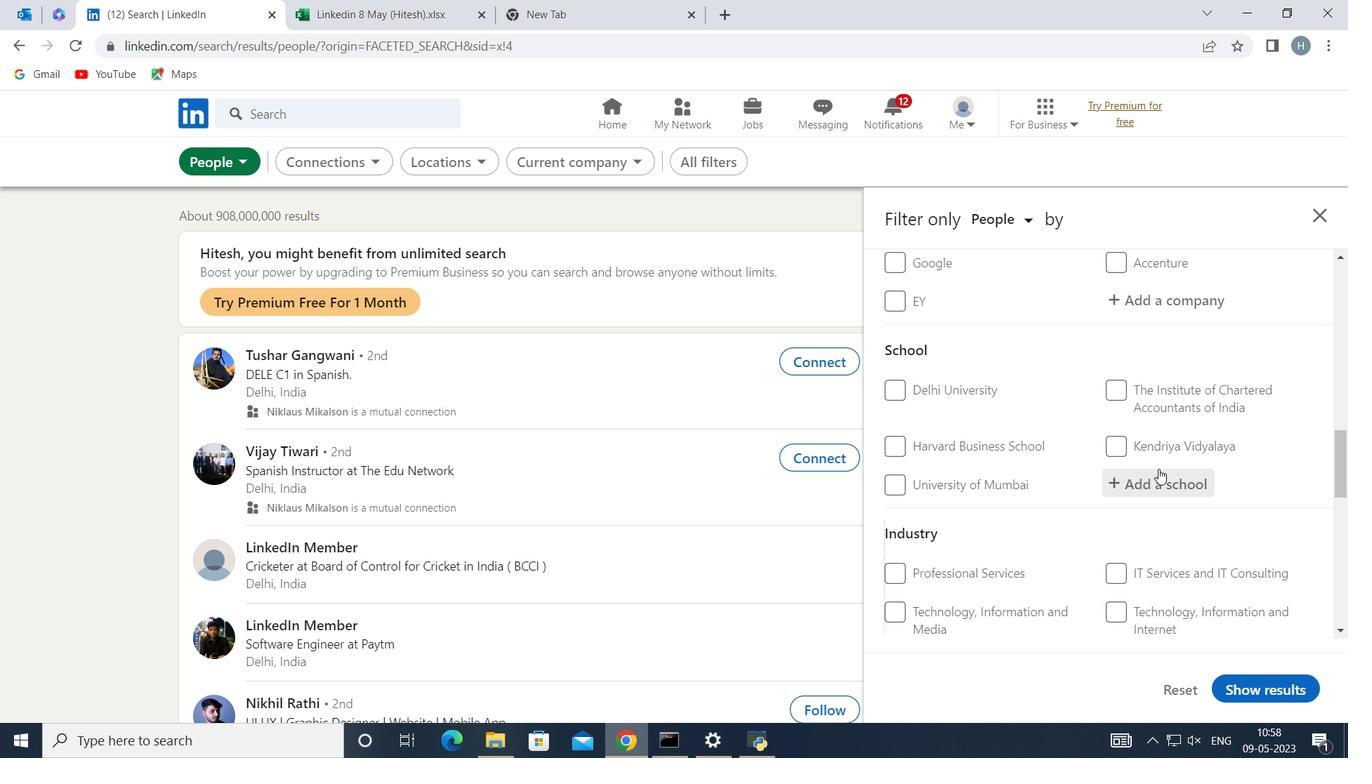 
Action: Mouse pressed left at (1156, 478)
Screenshot: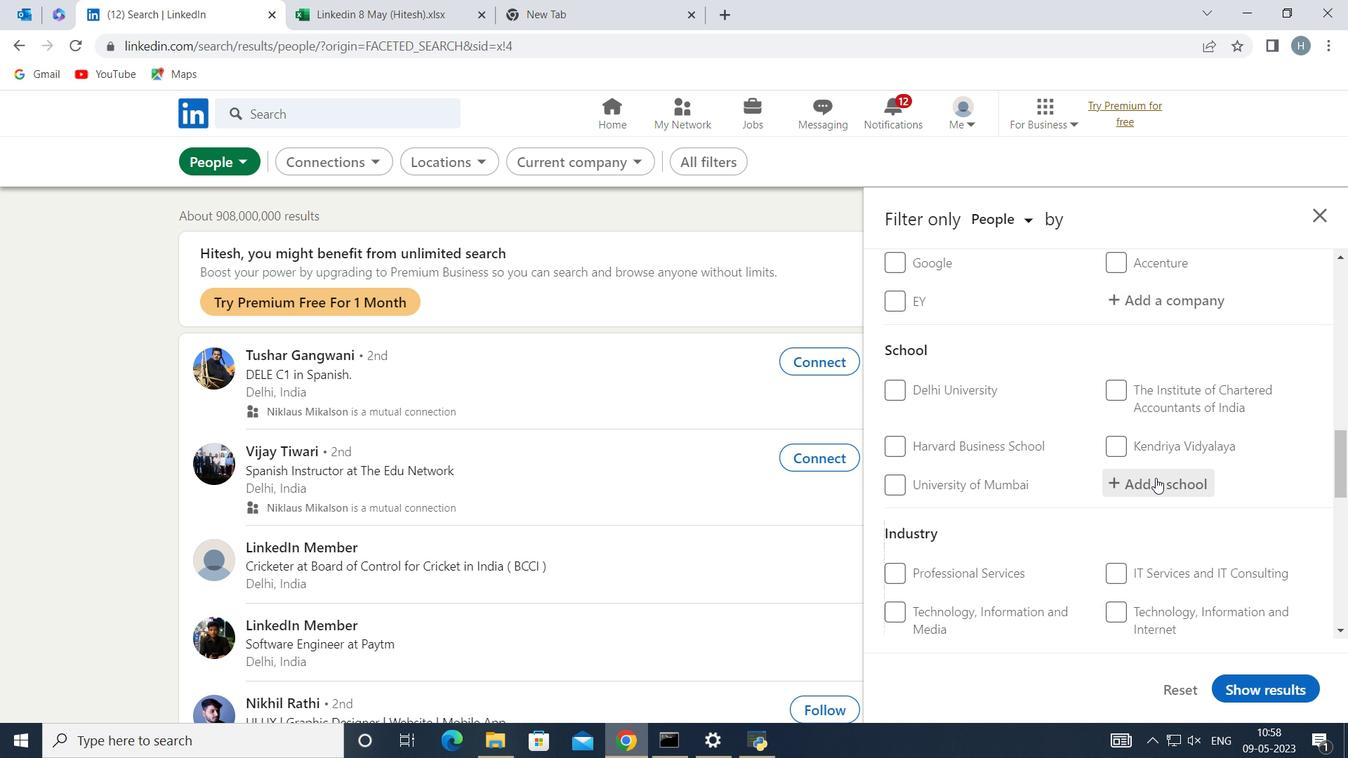 
Action: Mouse moved to (1149, 478)
Screenshot: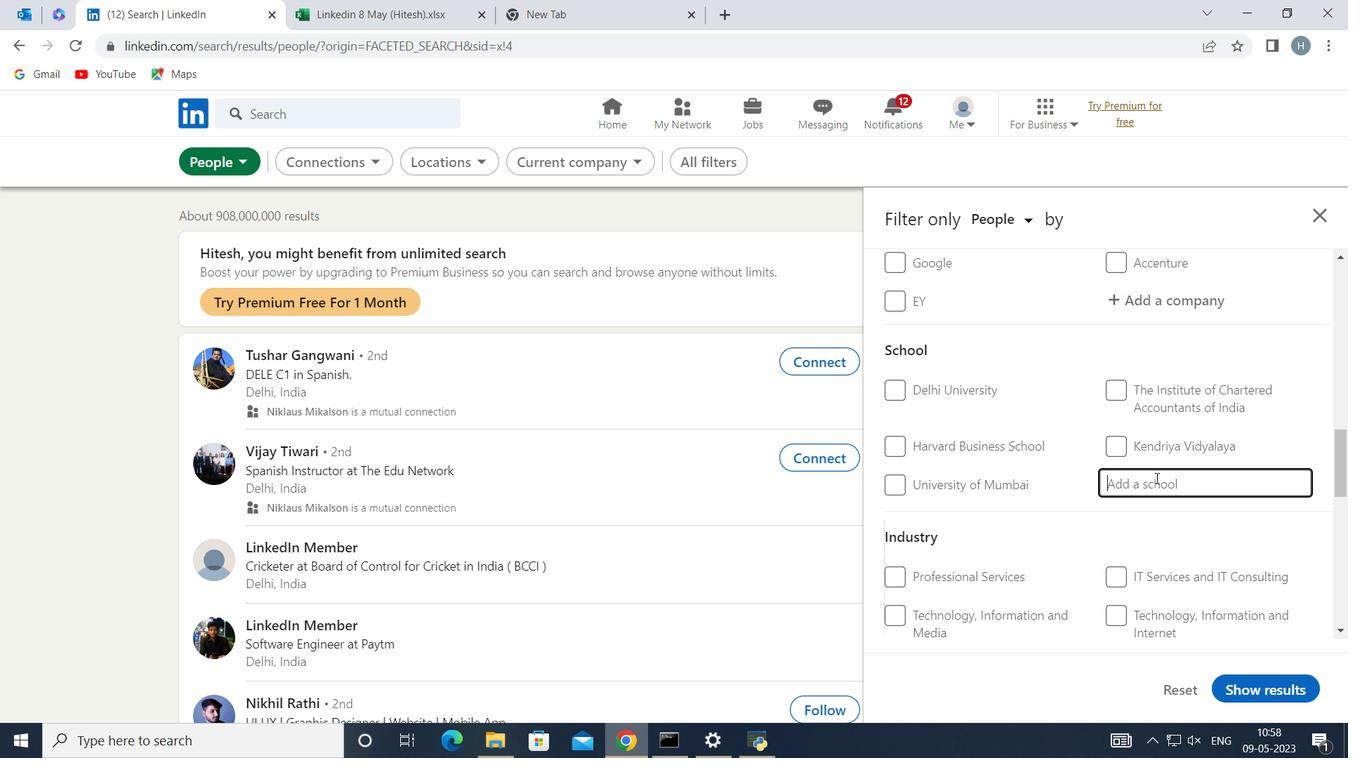
Action: Key pressed <Key.shift>Commerce<Key.space><Key.shift>College<Key.space><Key.shift>j
Screenshot: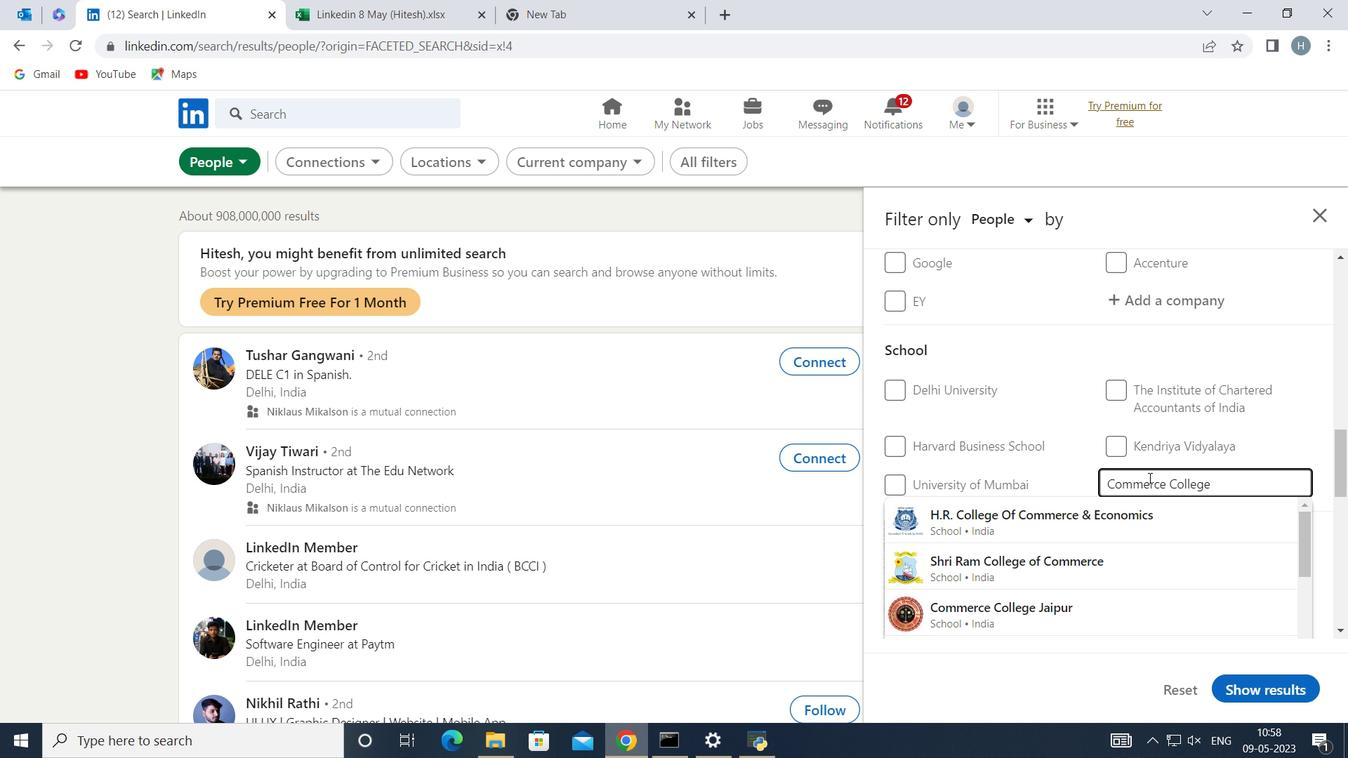 
Action: Mouse moved to (1054, 518)
Screenshot: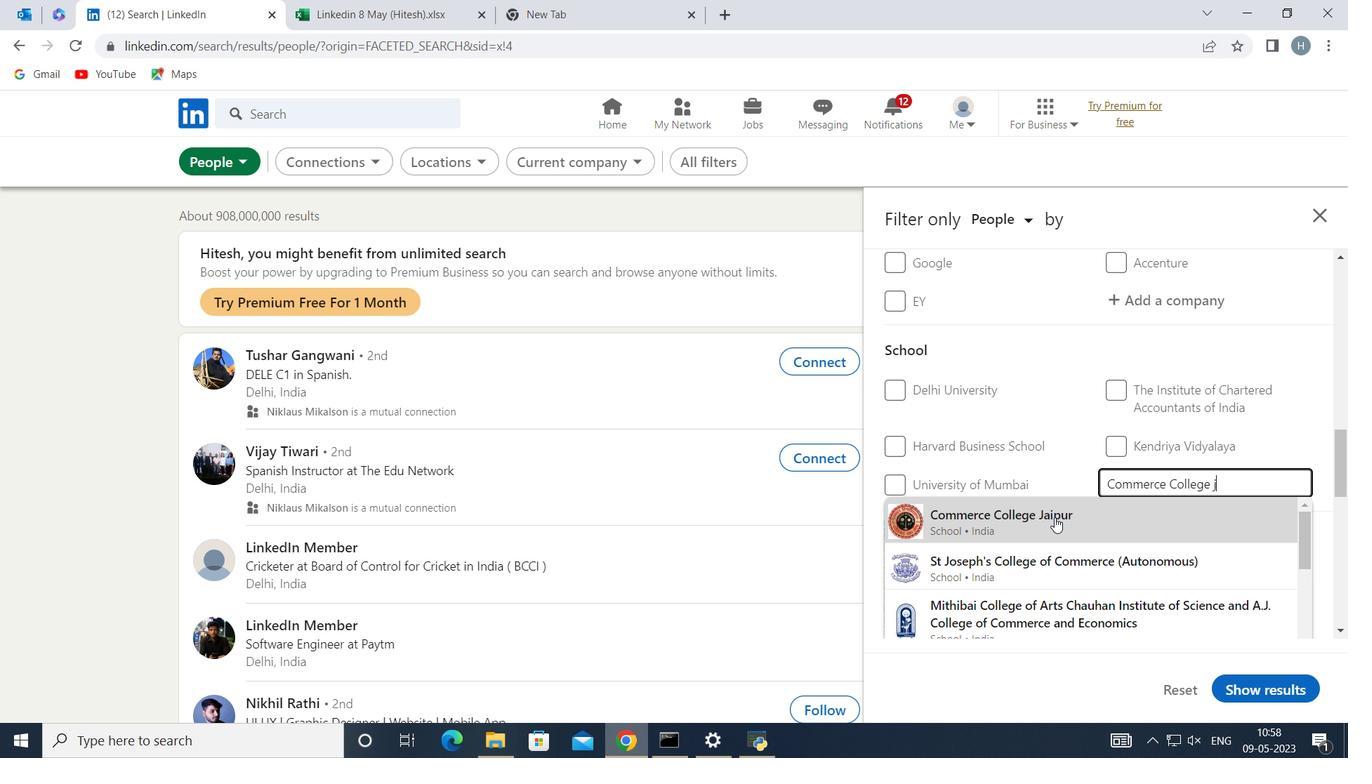 
Action: Mouse pressed left at (1054, 518)
Screenshot: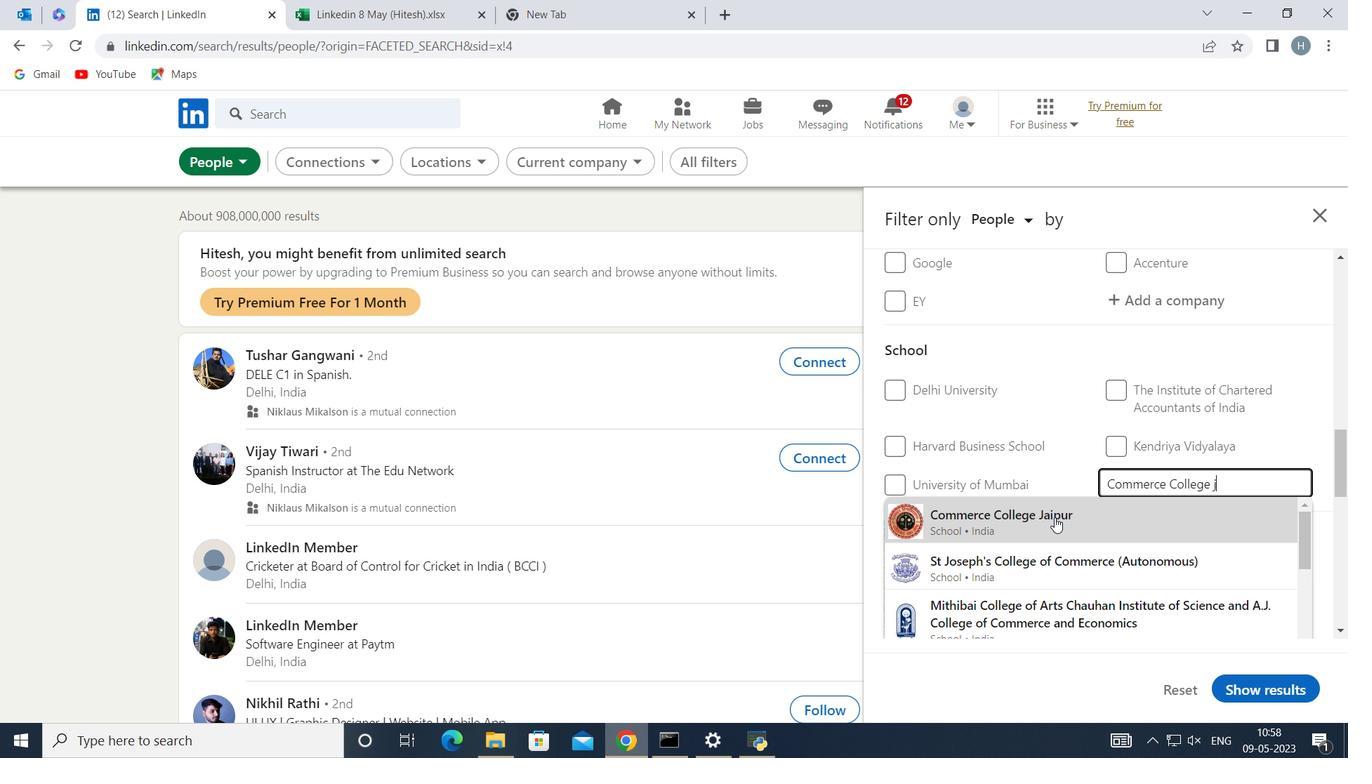 
Action: Mouse moved to (1054, 484)
Screenshot: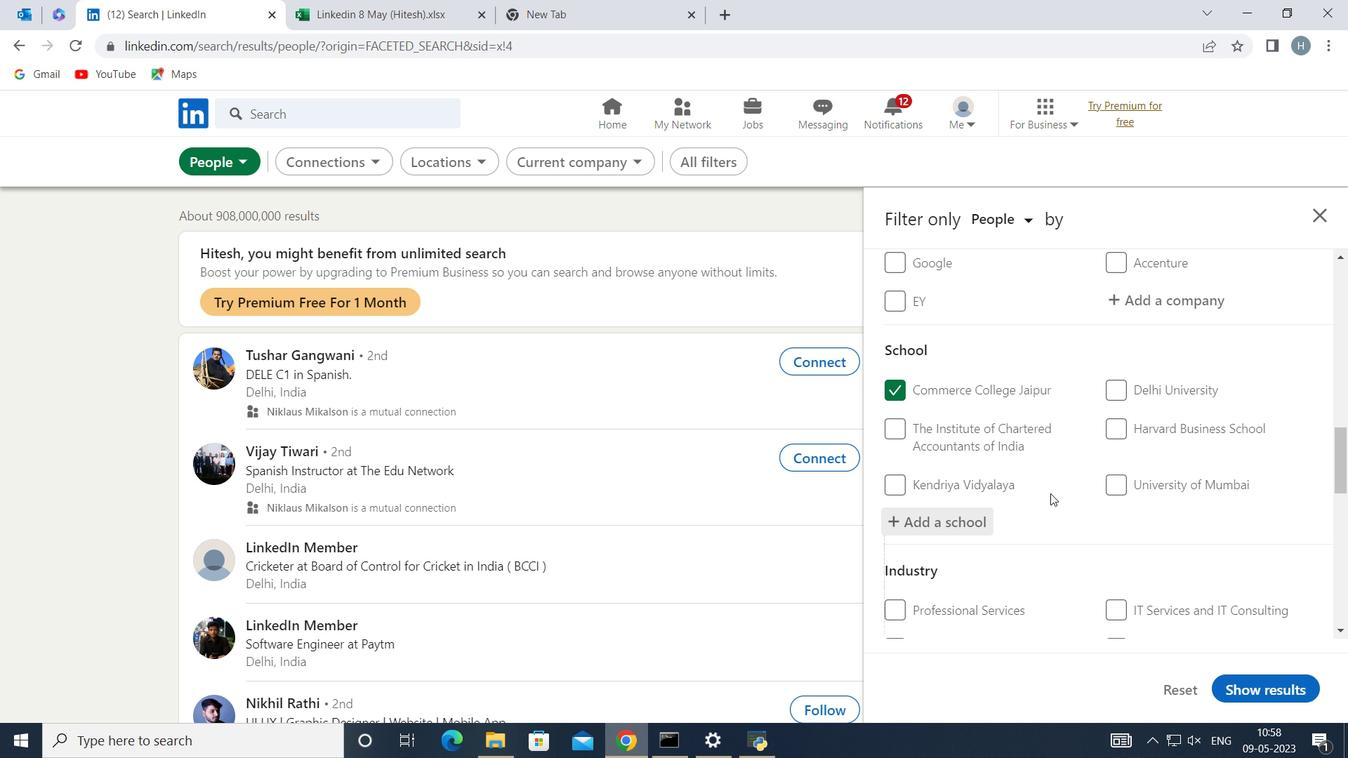 
Action: Mouse scrolled (1054, 484) with delta (0, 0)
Screenshot: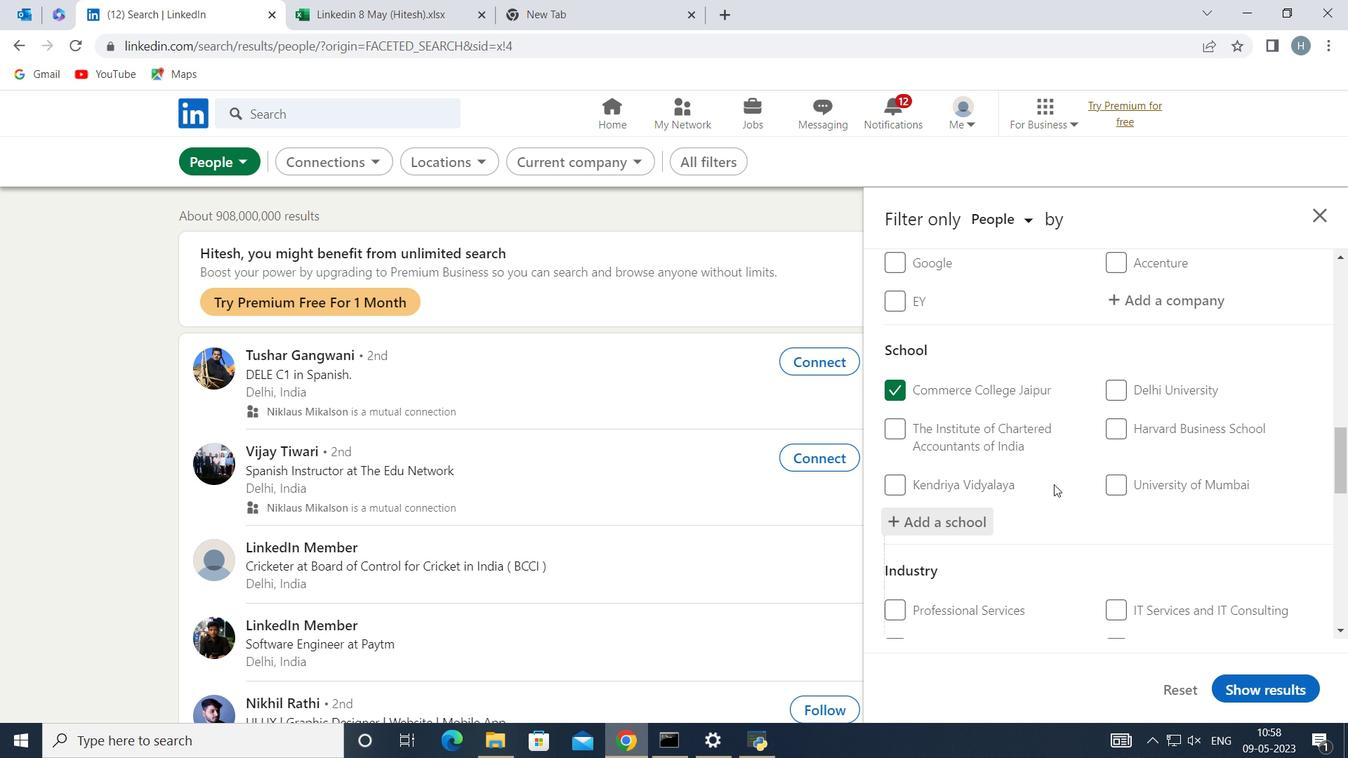 
Action: Mouse moved to (1054, 483)
Screenshot: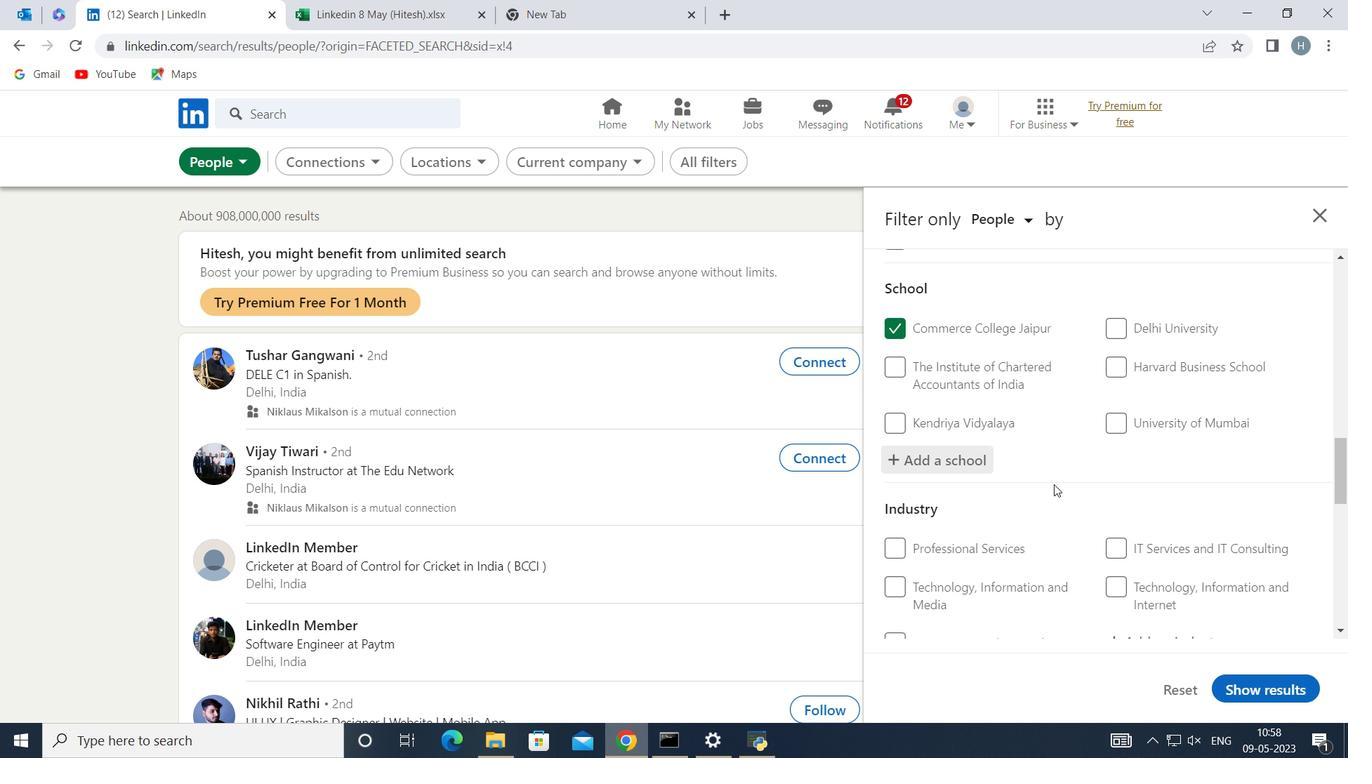 
Action: Mouse scrolled (1054, 482) with delta (0, 0)
Screenshot: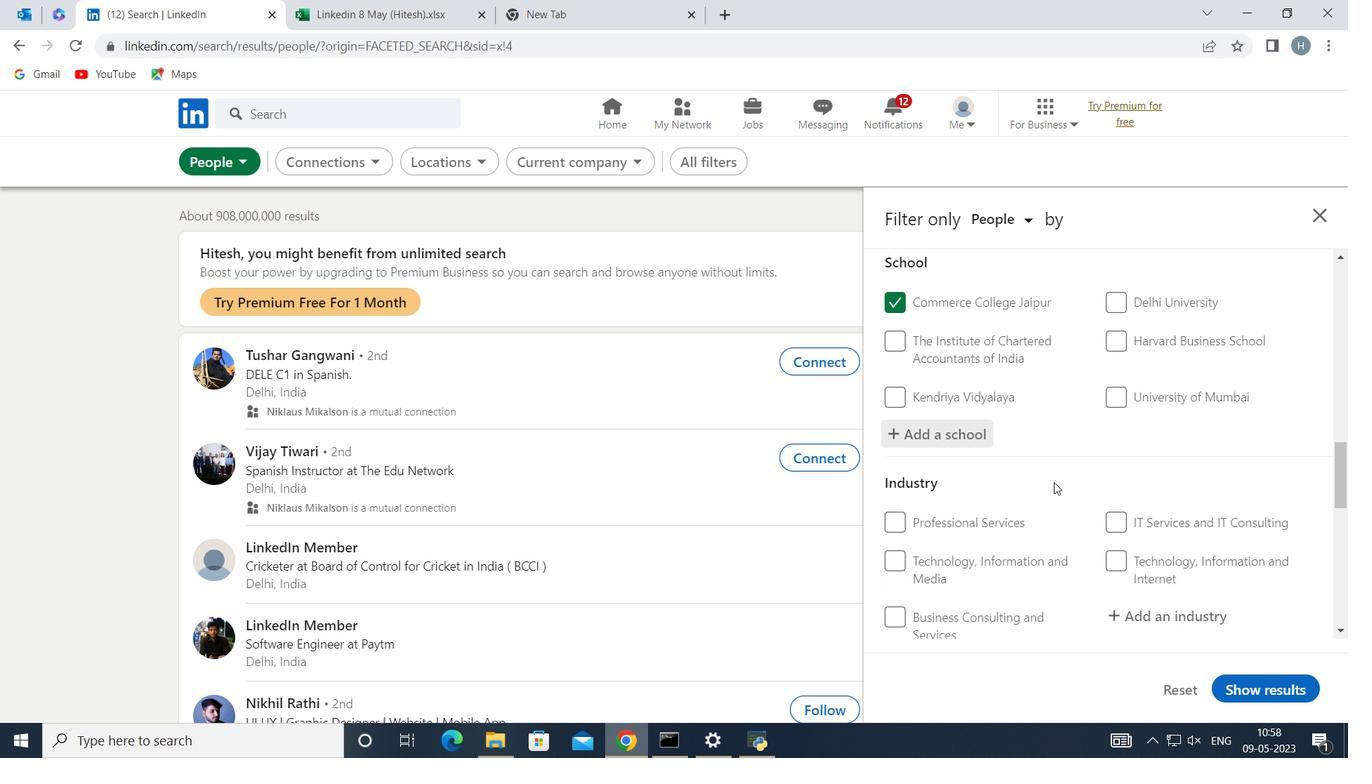 
Action: Mouse moved to (1140, 527)
Screenshot: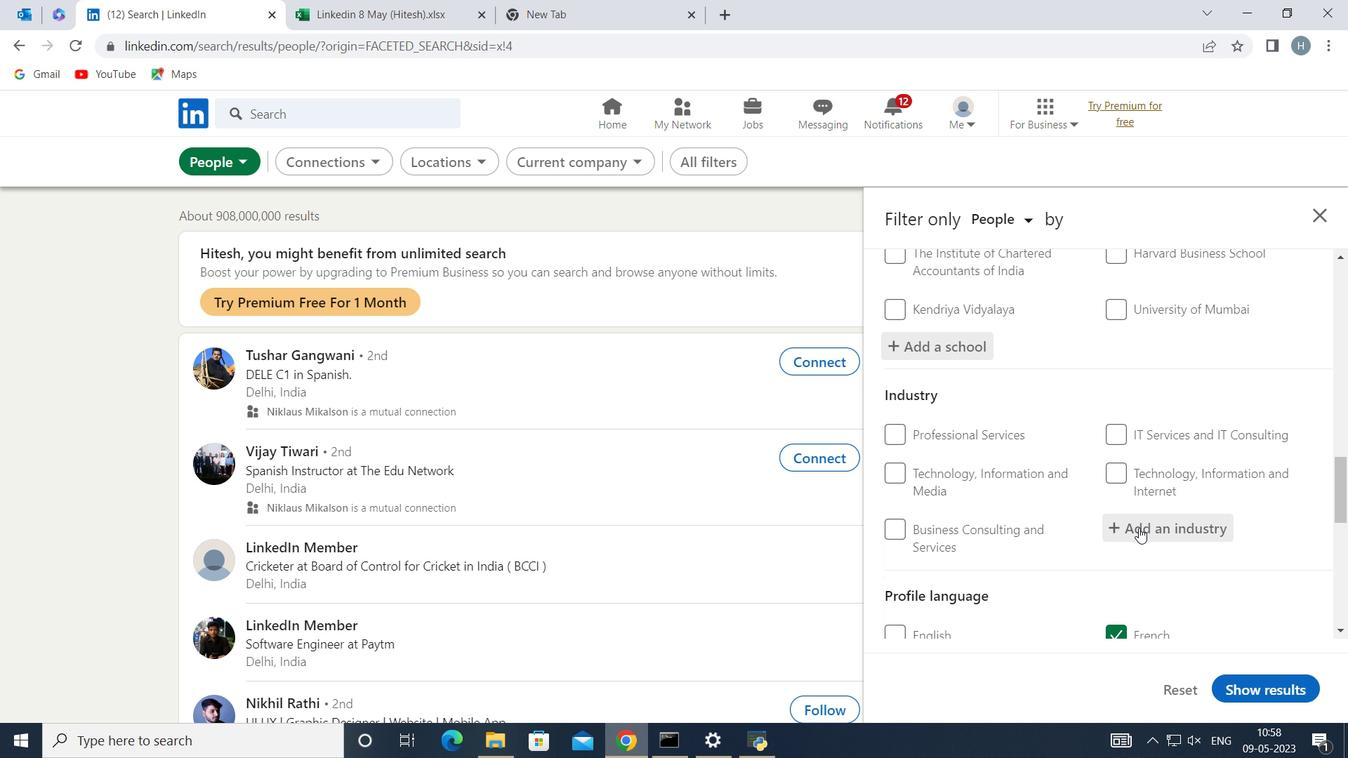 
Action: Mouse pressed left at (1140, 527)
Screenshot: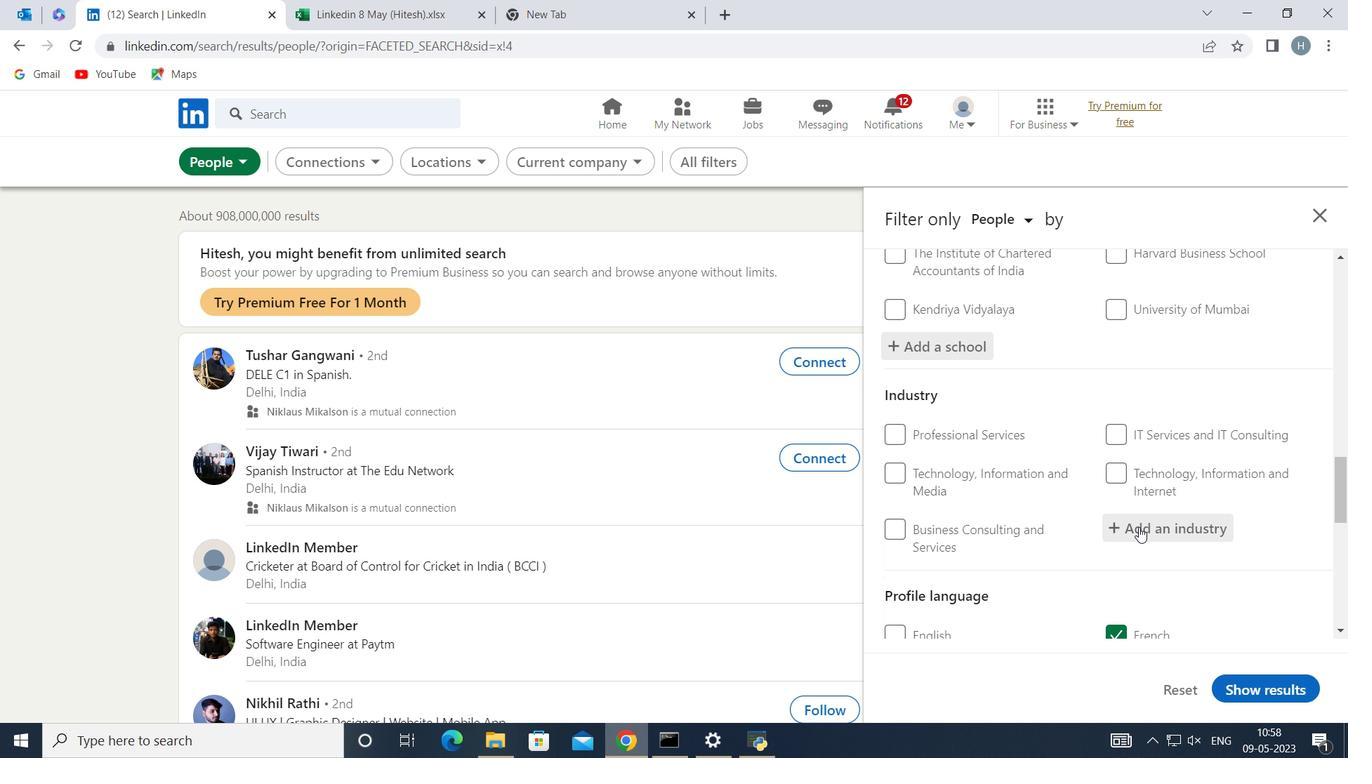 
Action: Mouse moved to (1133, 522)
Screenshot: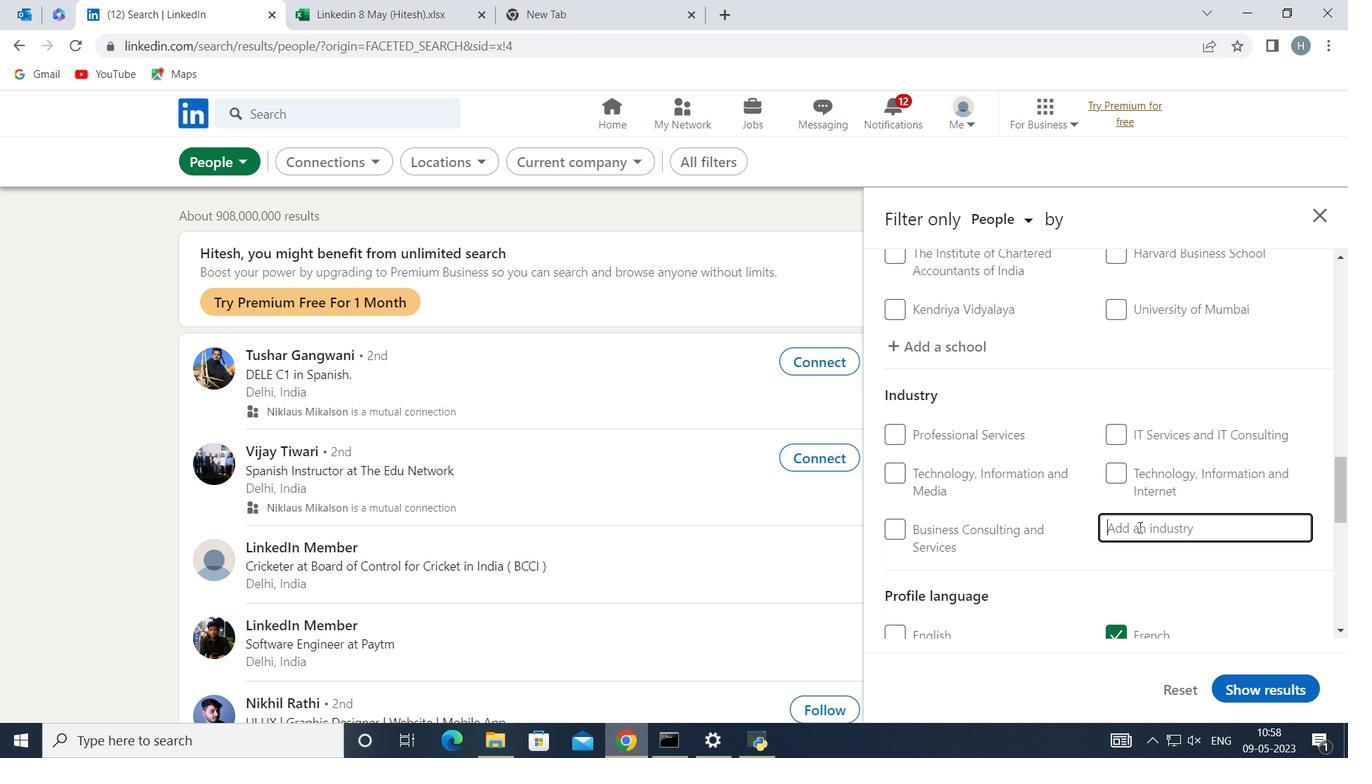 
Action: Key pressed <Key.shift>Amusement<Key.space>
Screenshot: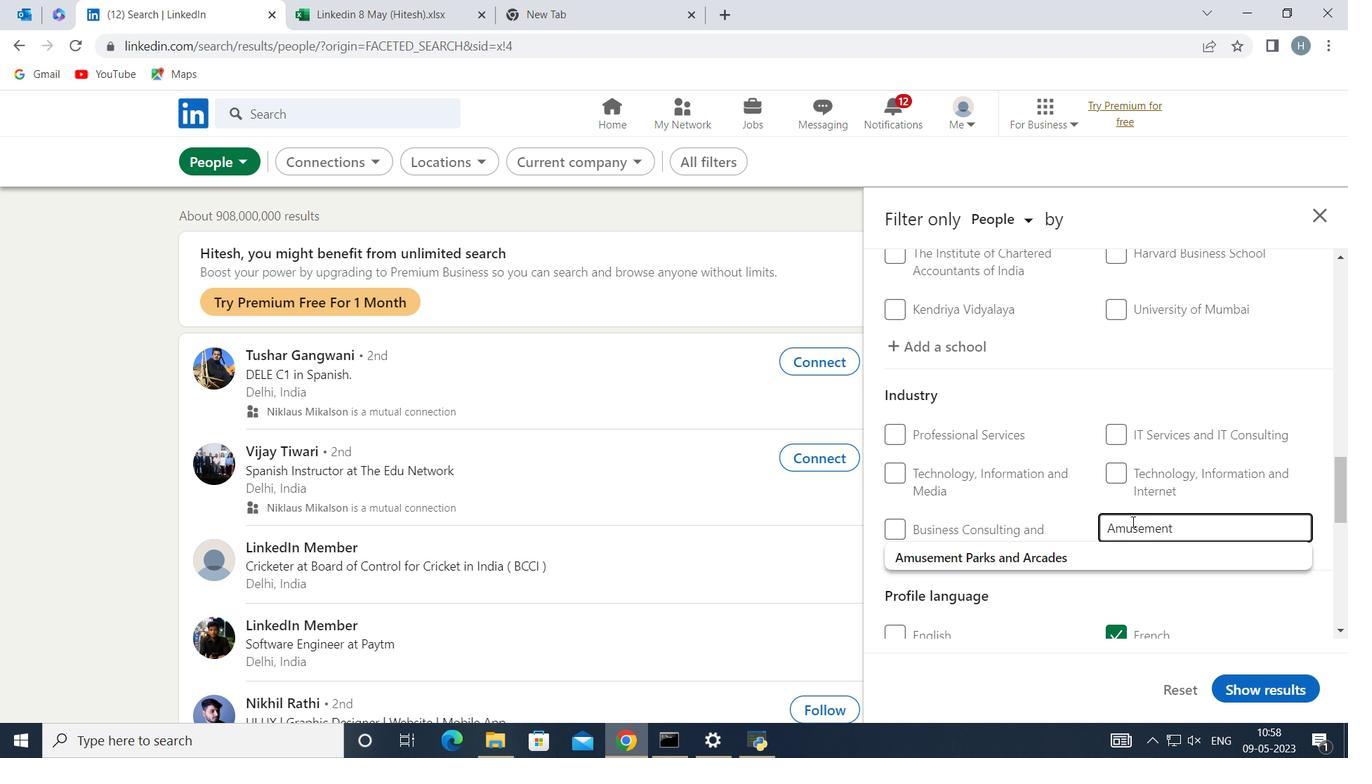 
Action: Mouse moved to (1050, 552)
Screenshot: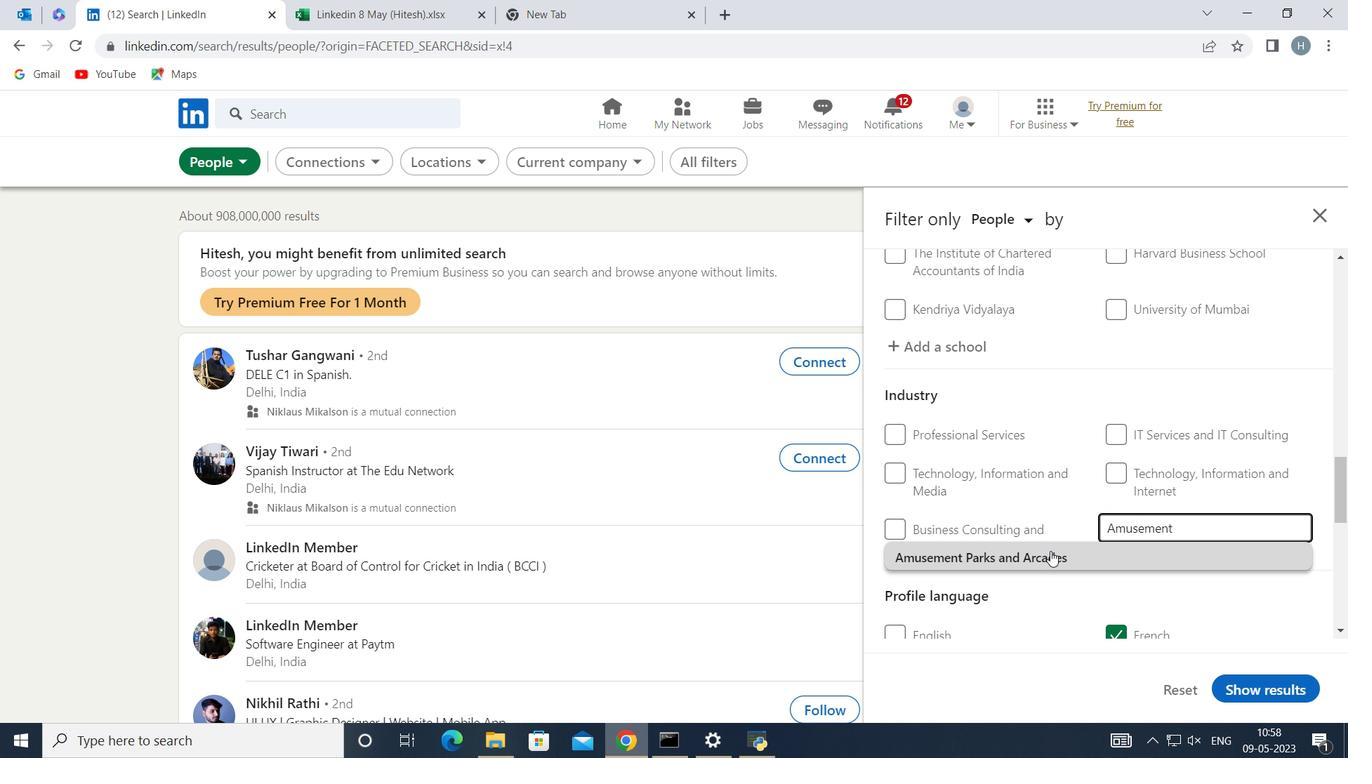 
Action: Mouse pressed left at (1050, 552)
Screenshot: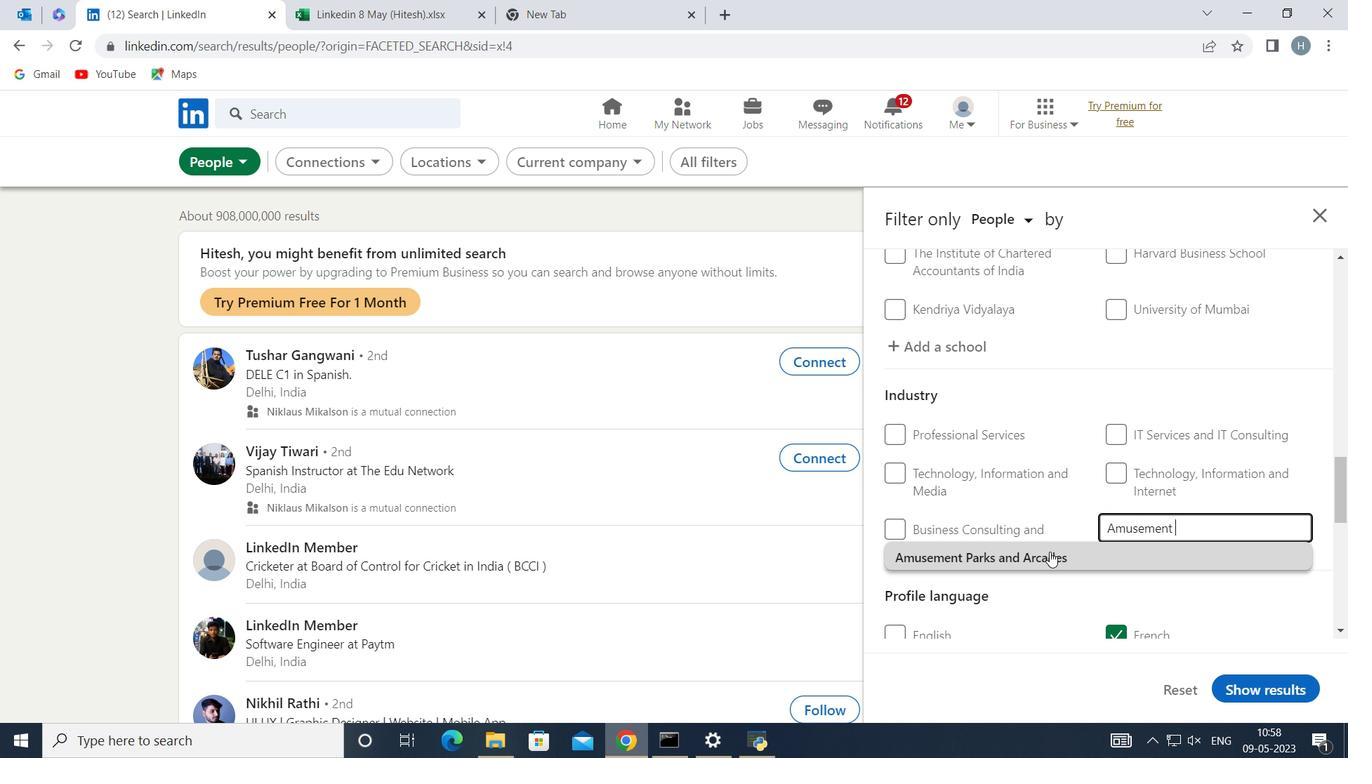 
Action: Mouse moved to (1046, 503)
Screenshot: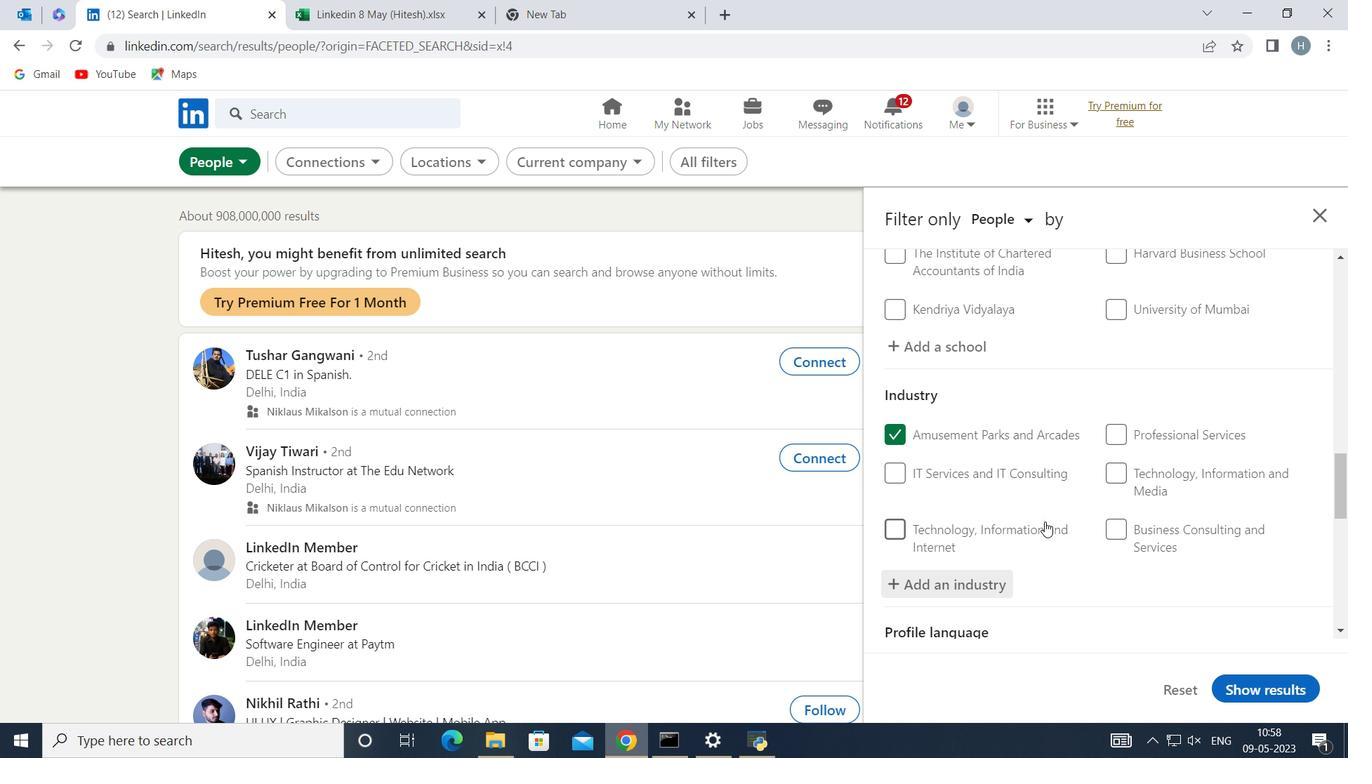 
Action: Mouse scrolled (1046, 503) with delta (0, 0)
Screenshot: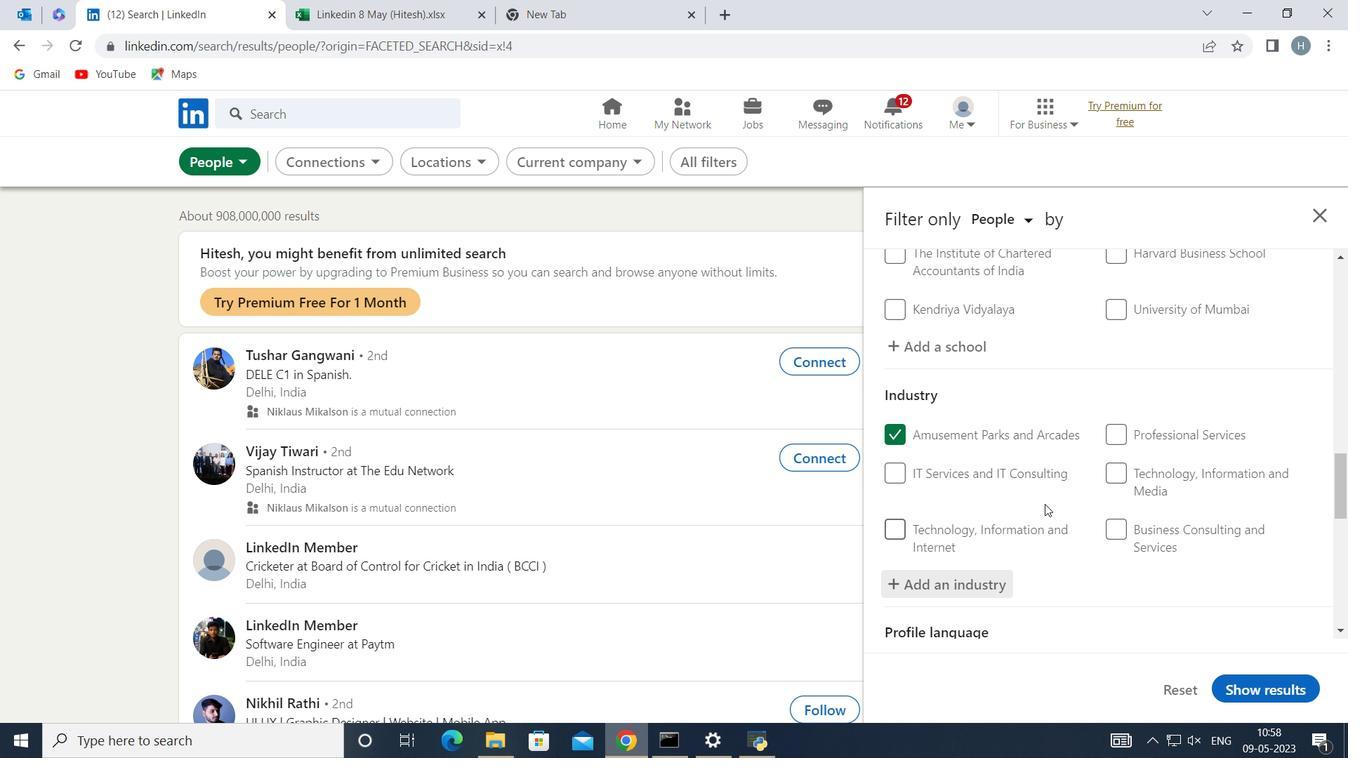 
Action: Mouse scrolled (1046, 503) with delta (0, 0)
Screenshot: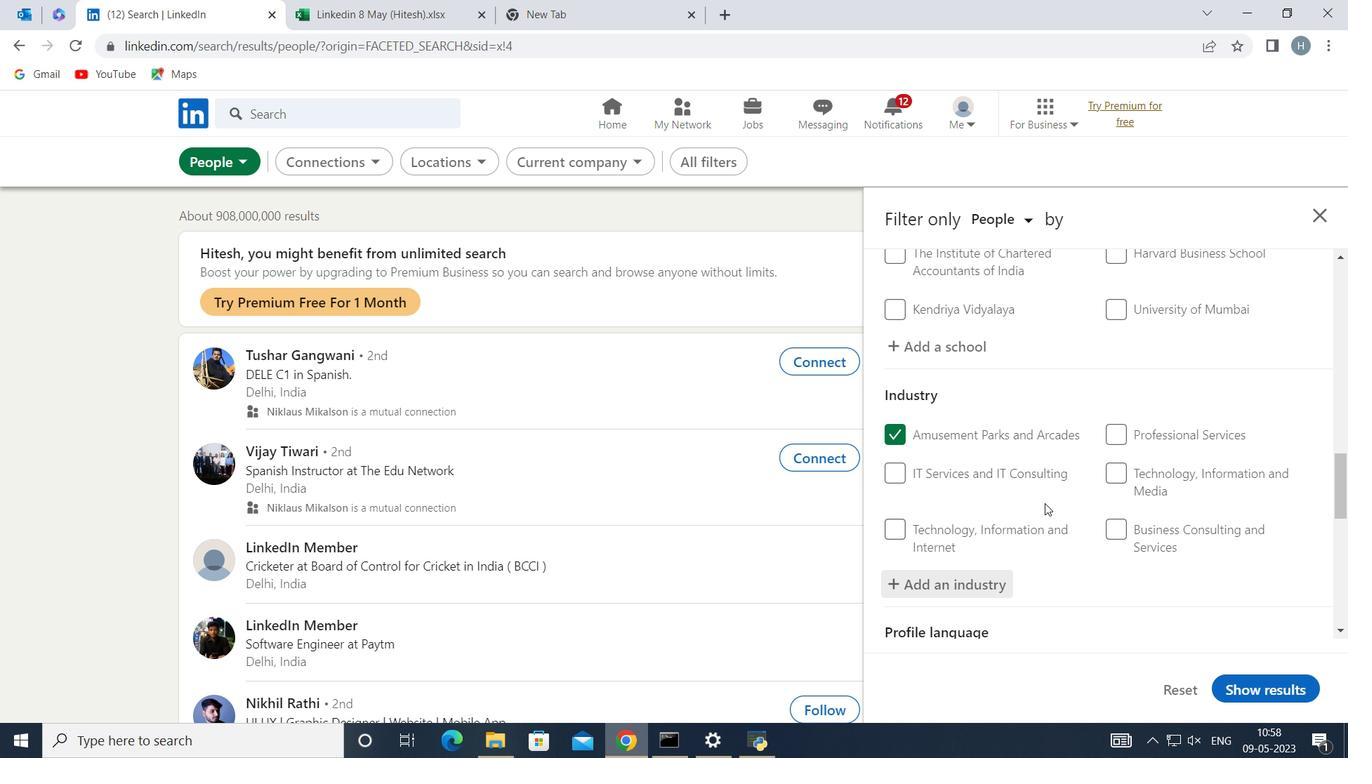 
Action: Mouse moved to (1046, 502)
Screenshot: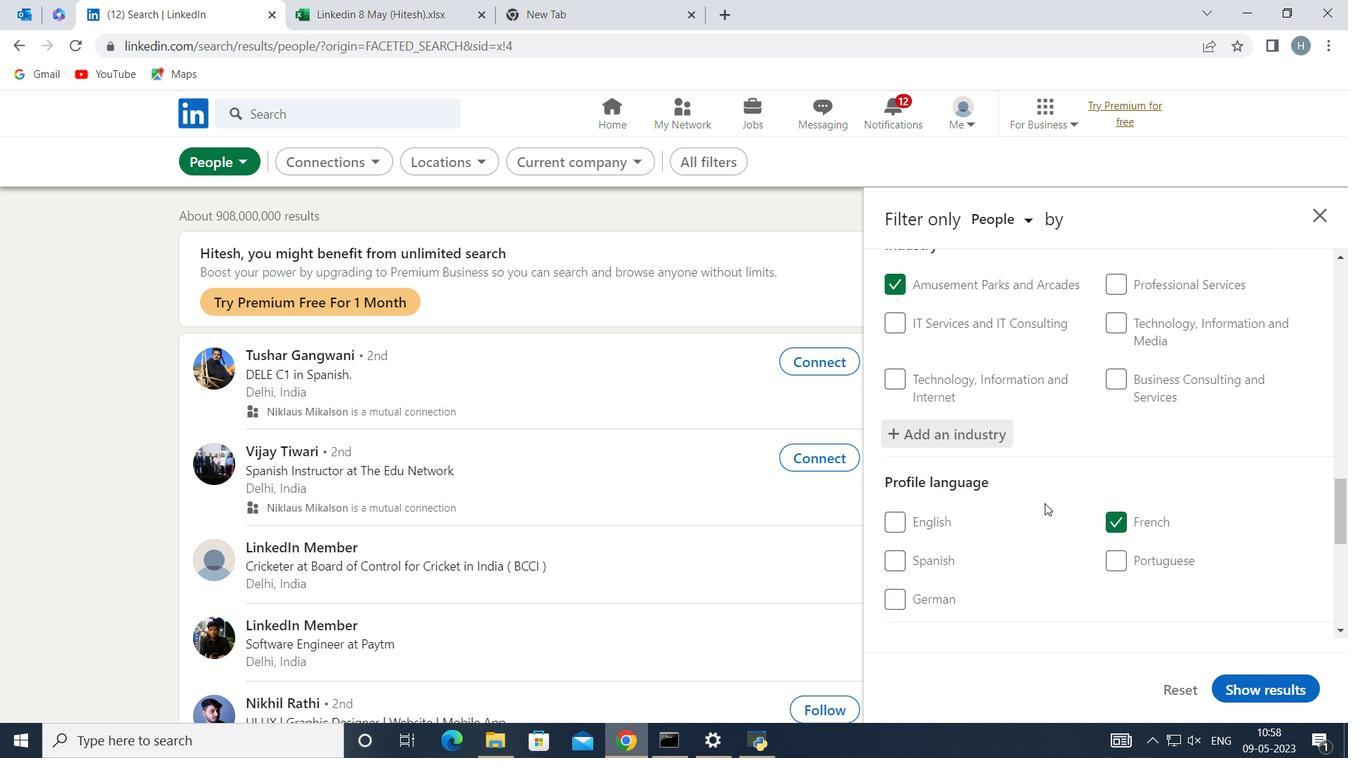 
Action: Mouse scrolled (1046, 501) with delta (0, 0)
Screenshot: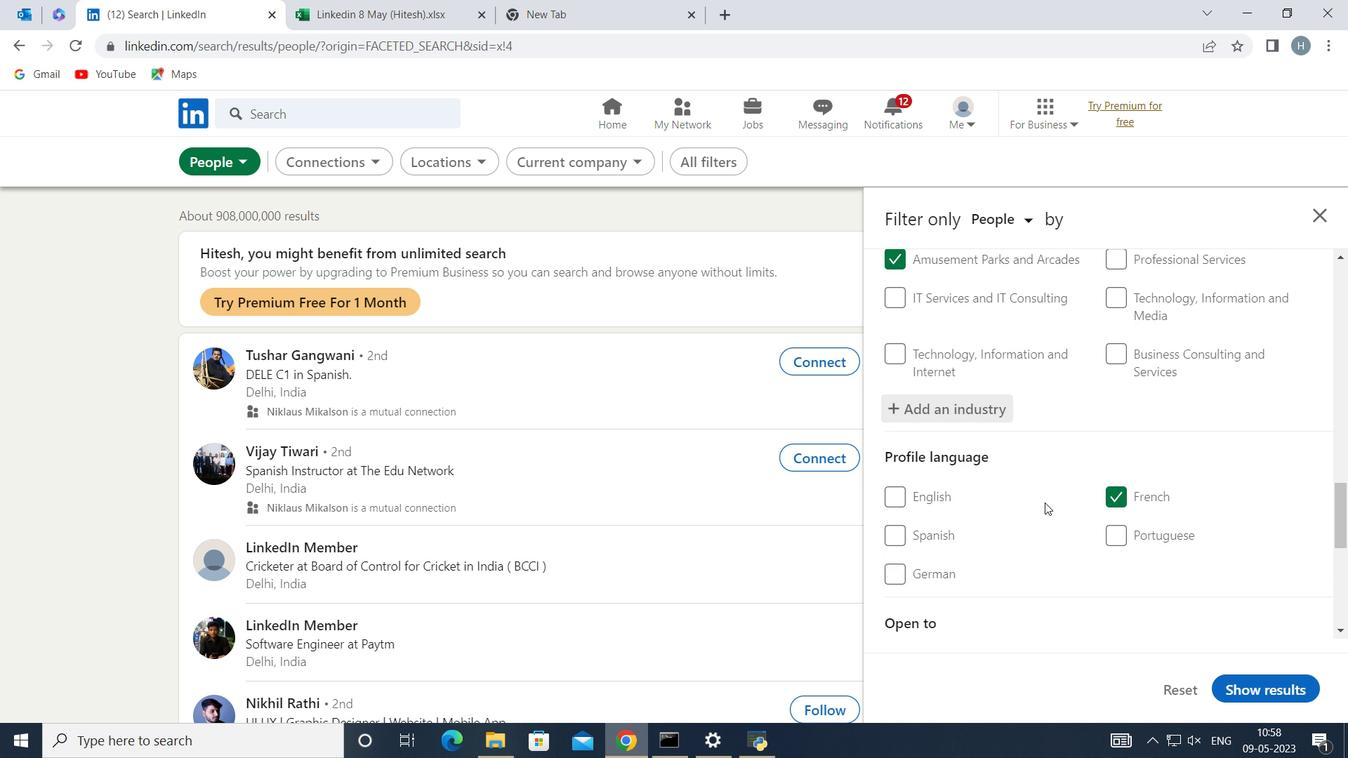 
Action: Mouse scrolled (1046, 501) with delta (0, 0)
Screenshot: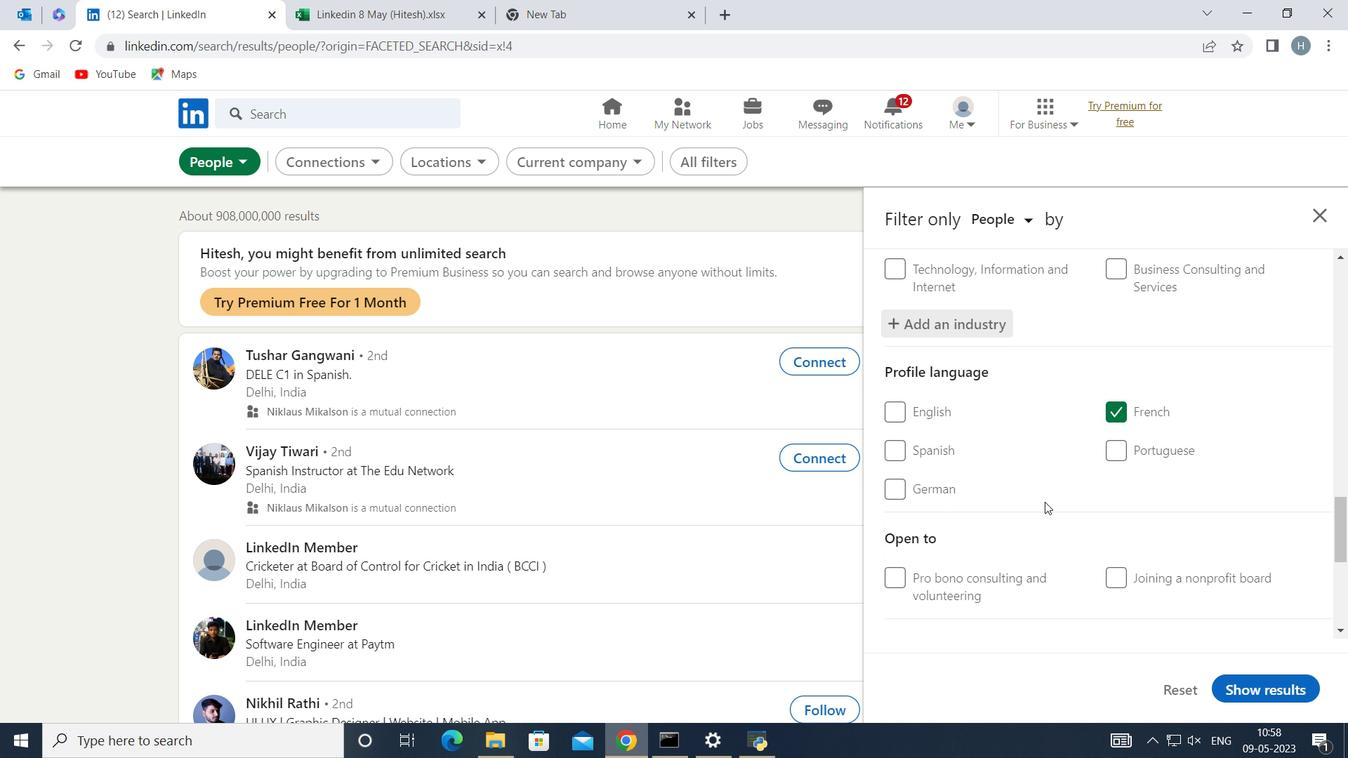 
Action: Mouse moved to (1046, 501)
Screenshot: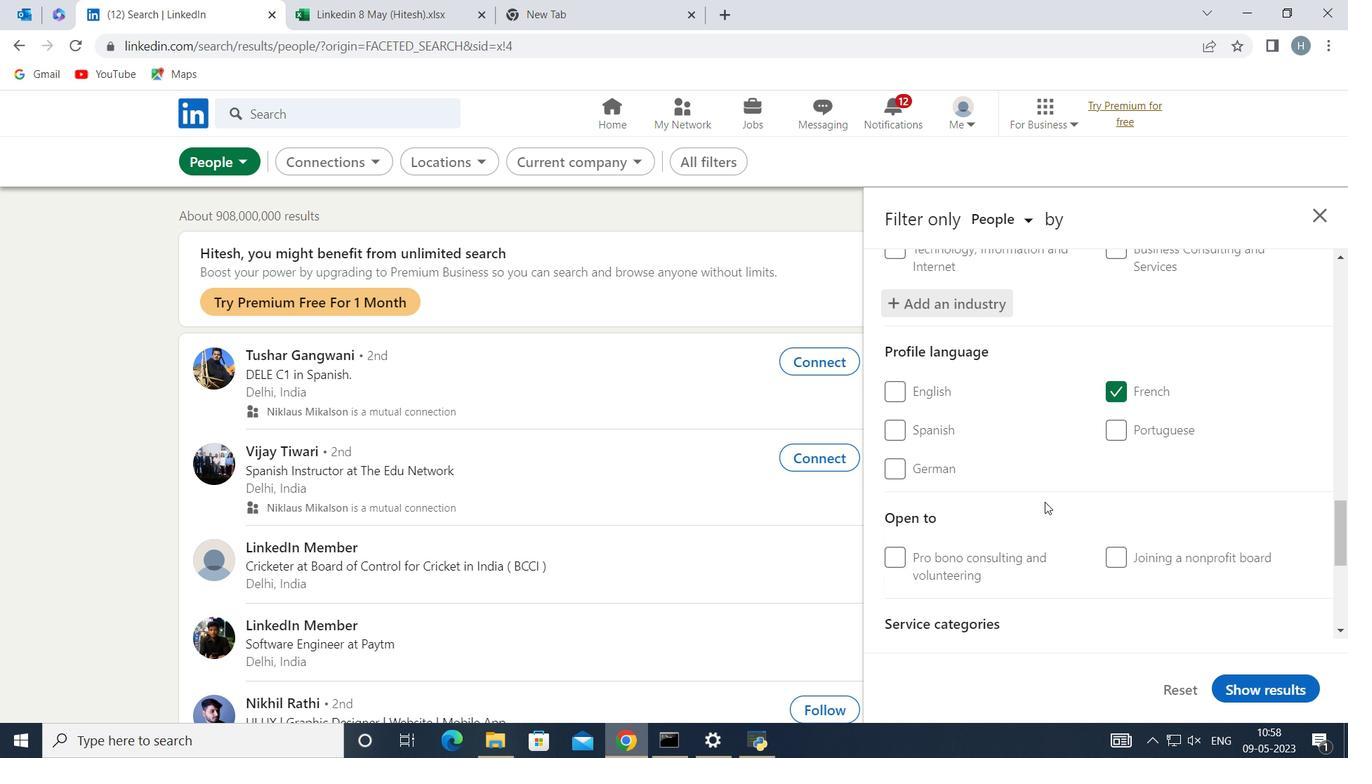 
Action: Mouse scrolled (1046, 500) with delta (0, 0)
Screenshot: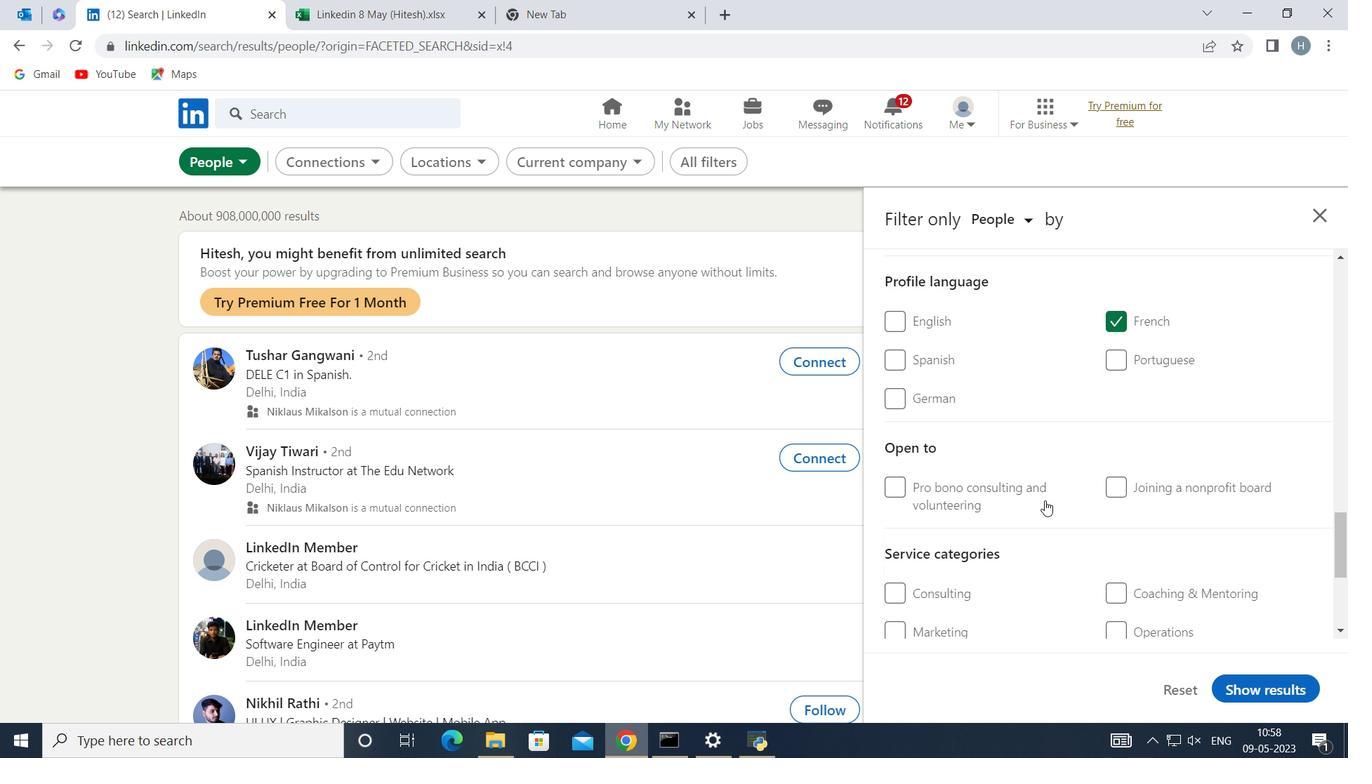 
Action: Mouse moved to (1147, 573)
Screenshot: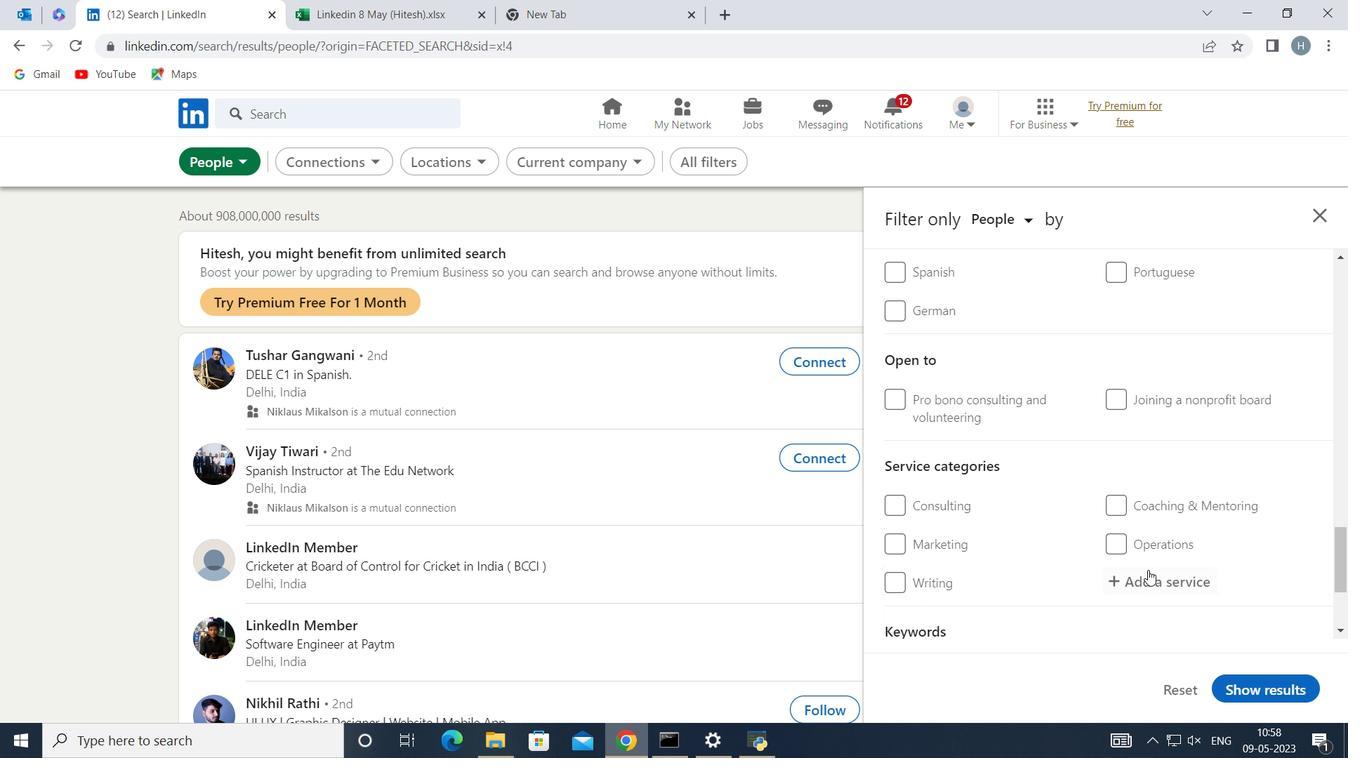 
Action: Mouse pressed left at (1147, 573)
Screenshot: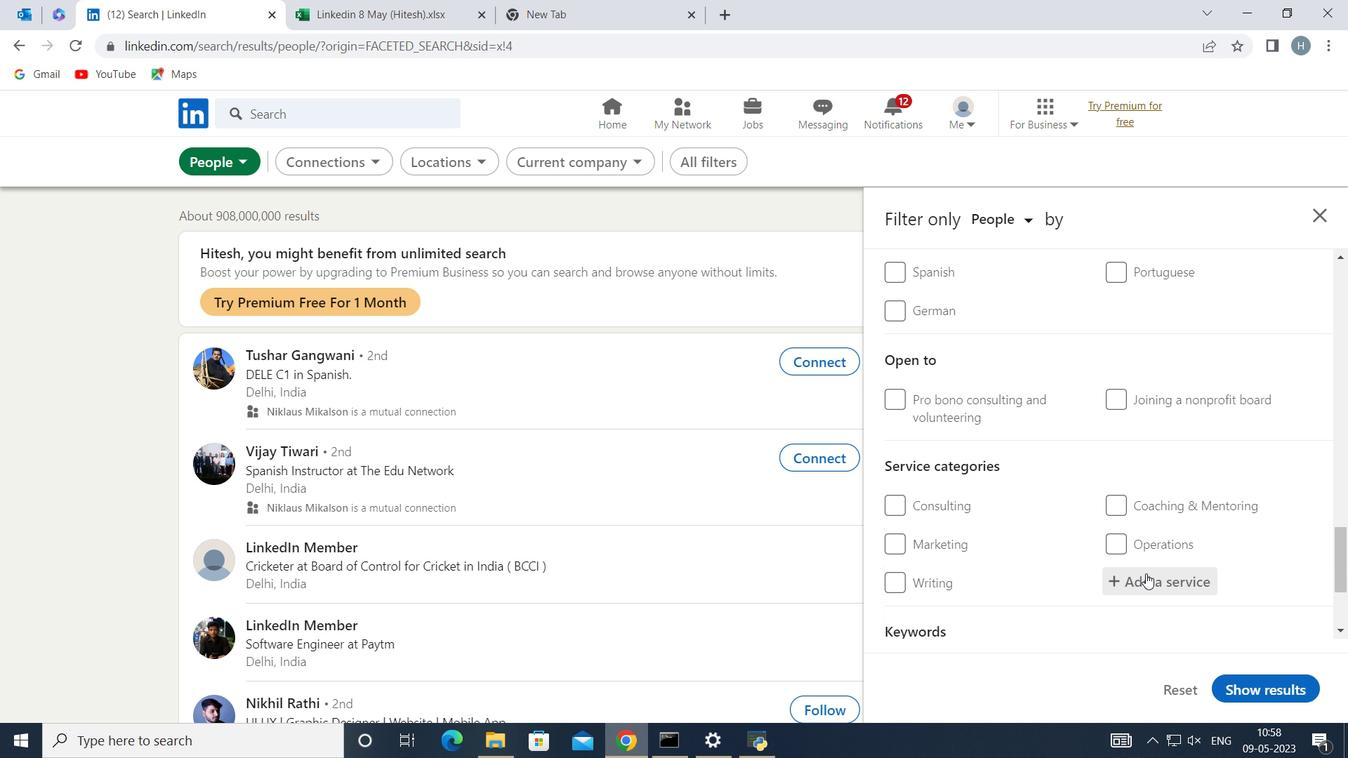 
Action: Key pressed <Key.shift>Filing
Screenshot: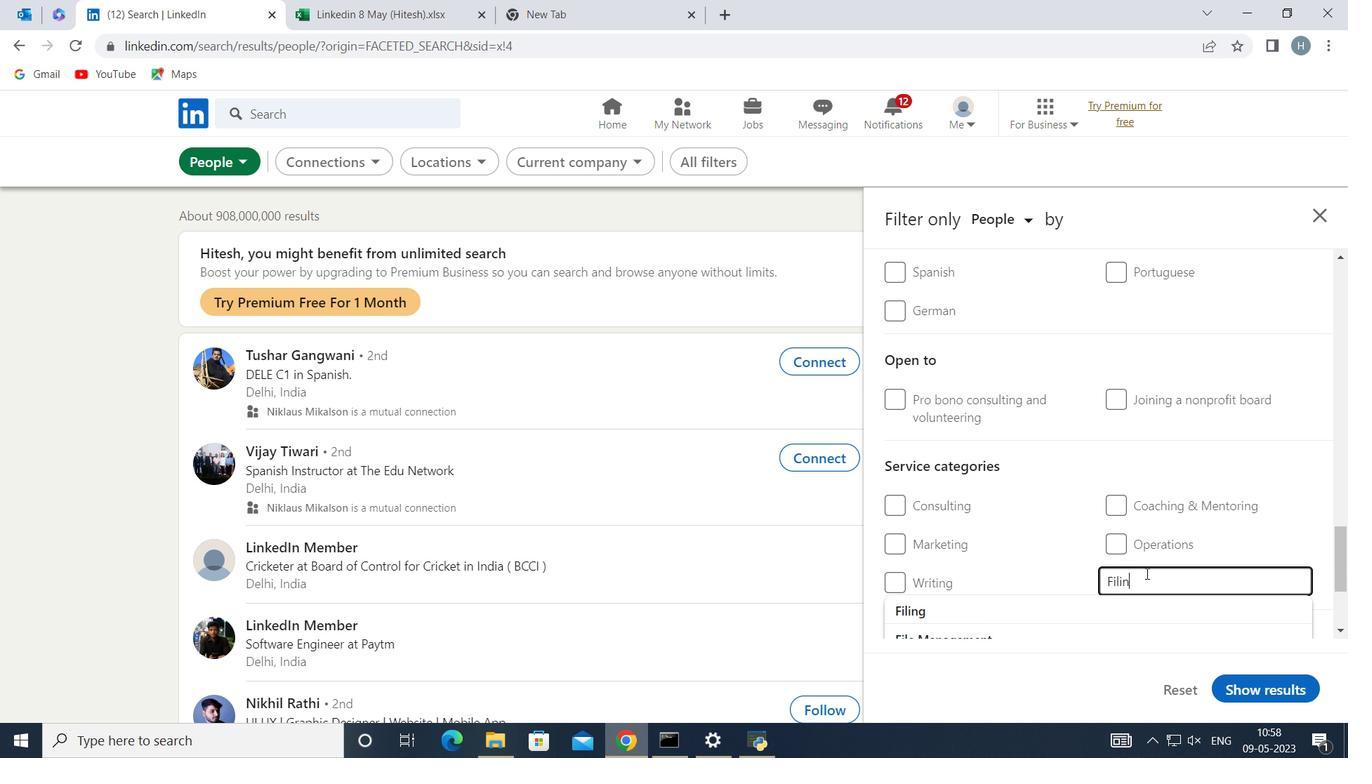 
Action: Mouse moved to (1010, 605)
Screenshot: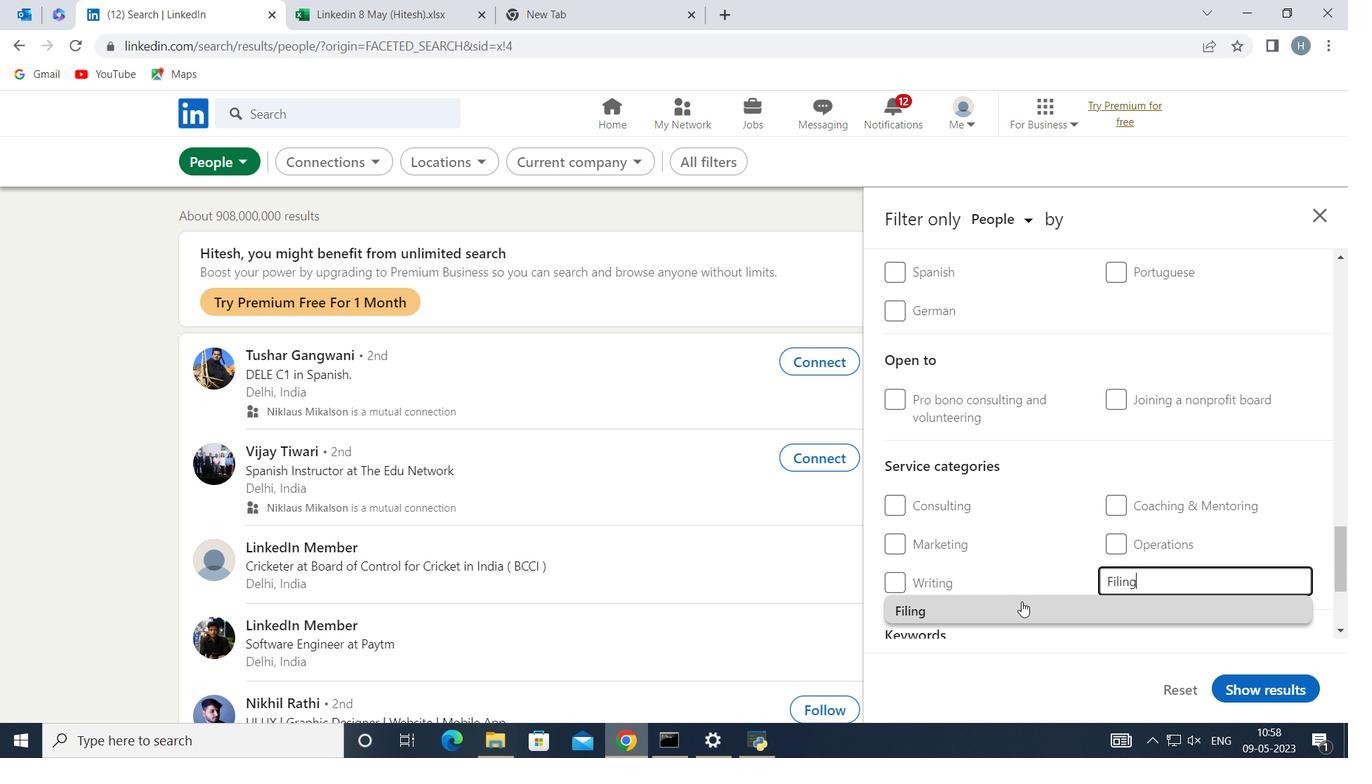 
Action: Mouse pressed left at (1010, 605)
Screenshot: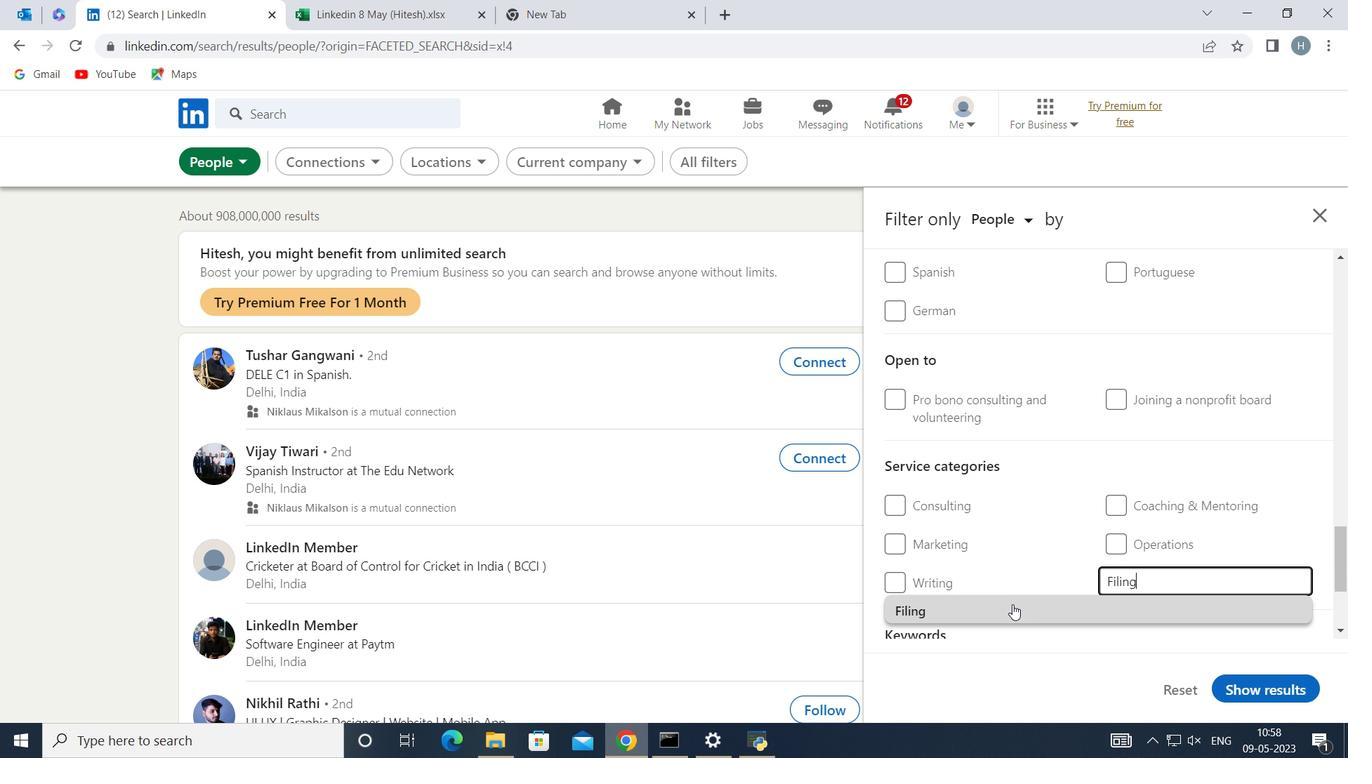 
Action: Mouse moved to (1024, 537)
Screenshot: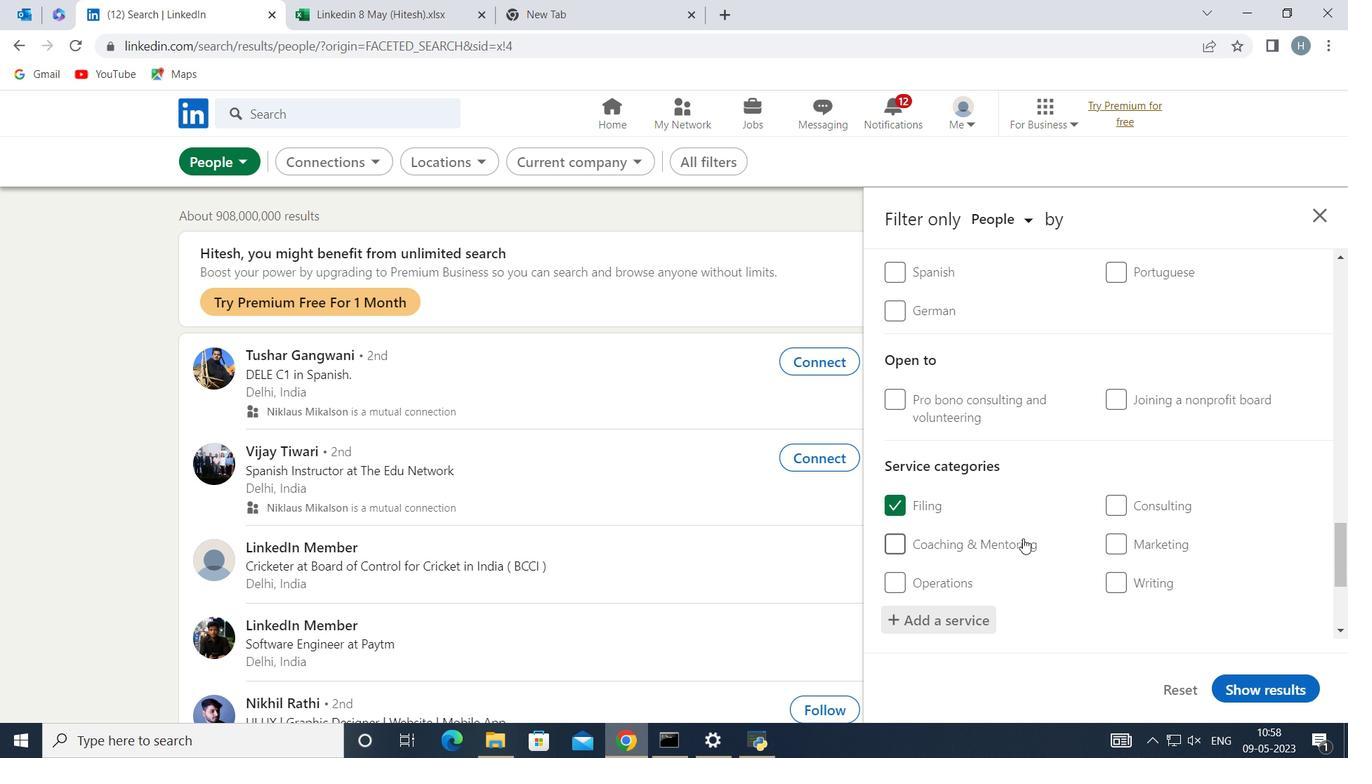 
Action: Mouse scrolled (1024, 536) with delta (0, 0)
Screenshot: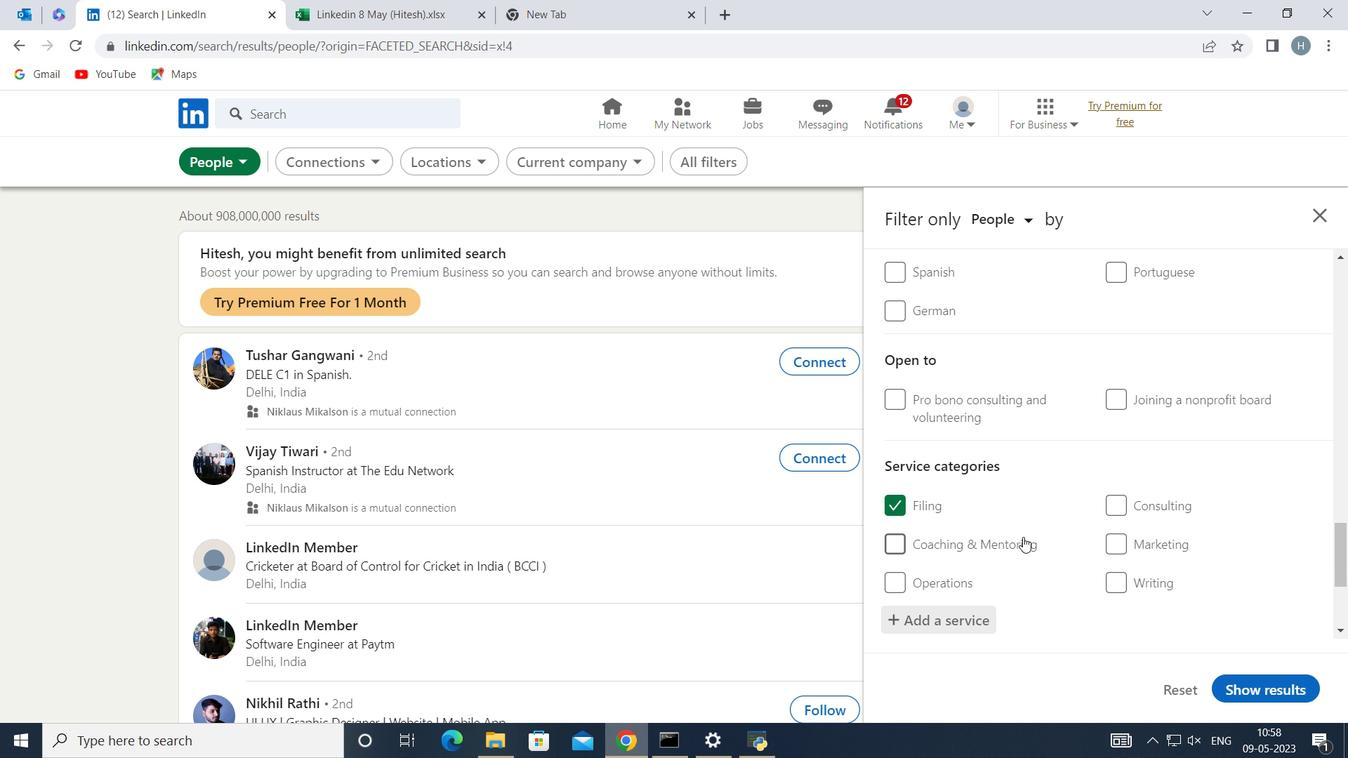 
Action: Mouse moved to (1042, 525)
Screenshot: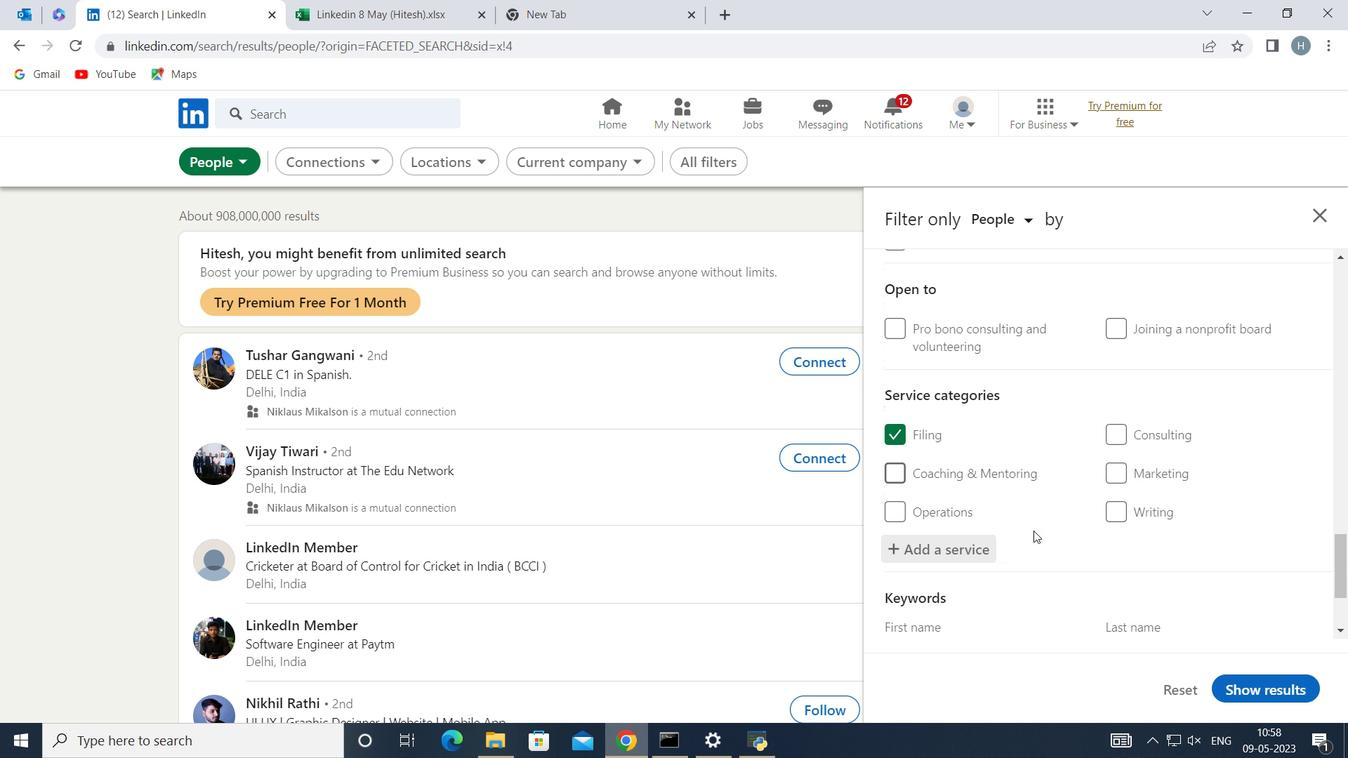 
Action: Mouse scrolled (1042, 524) with delta (0, 0)
Screenshot: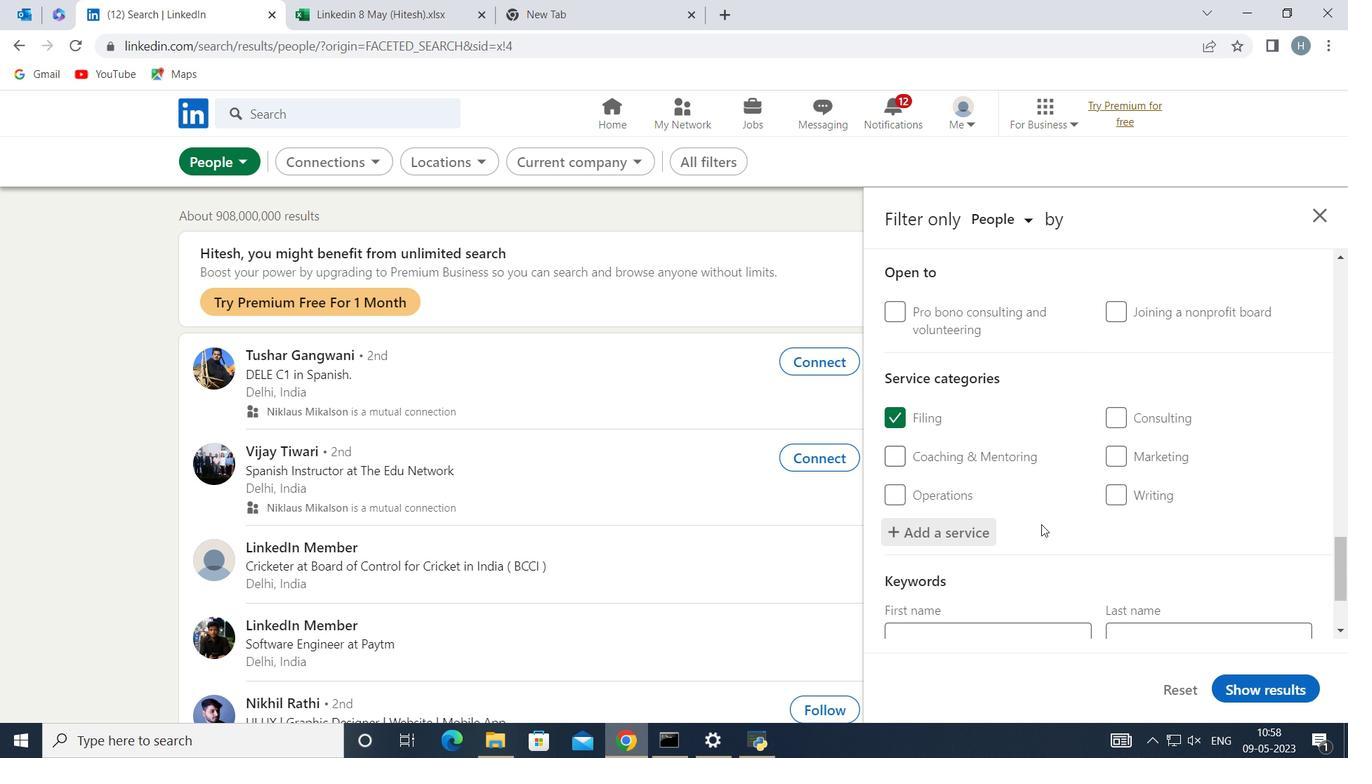 
Action: Mouse scrolled (1042, 524) with delta (0, 0)
Screenshot: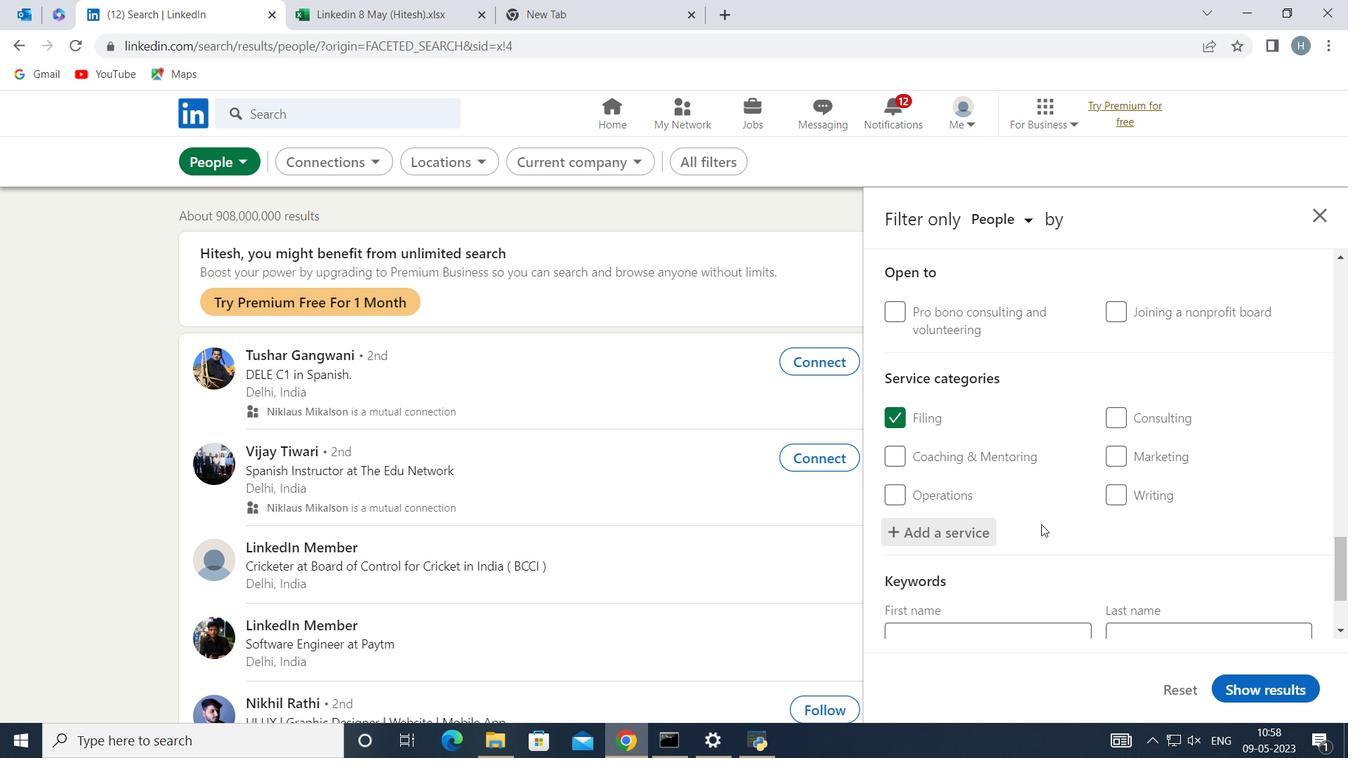 
Action: Mouse scrolled (1042, 524) with delta (0, 0)
Screenshot: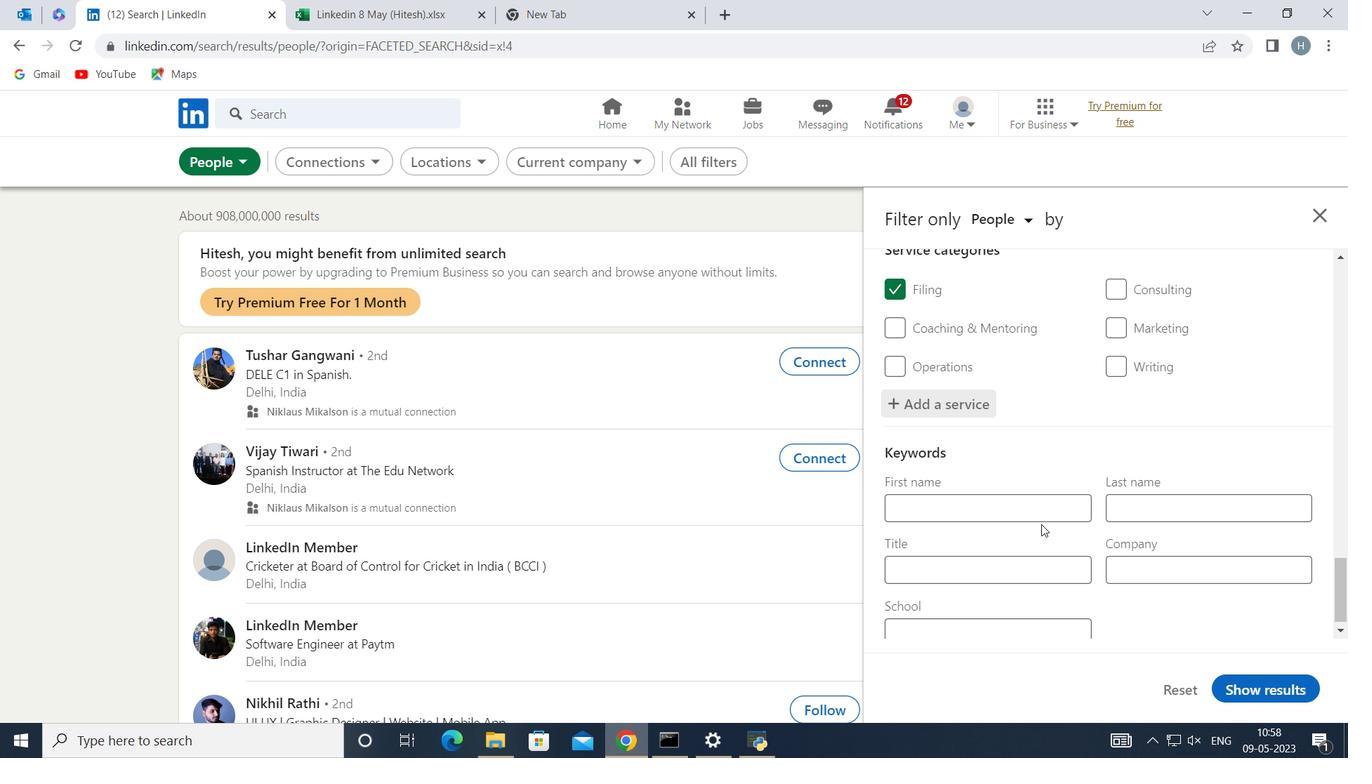 
Action: Mouse scrolled (1042, 524) with delta (0, 0)
Screenshot: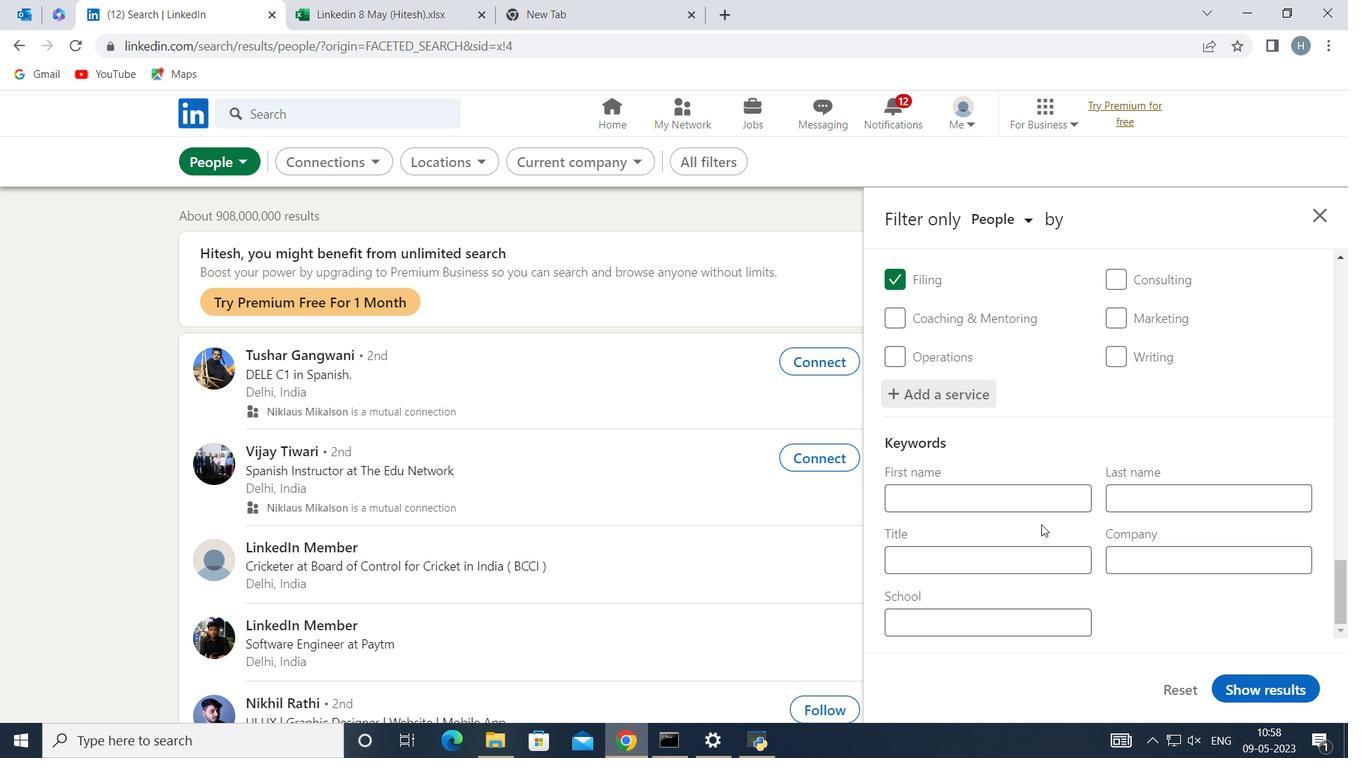 
Action: Mouse moved to (1031, 554)
Screenshot: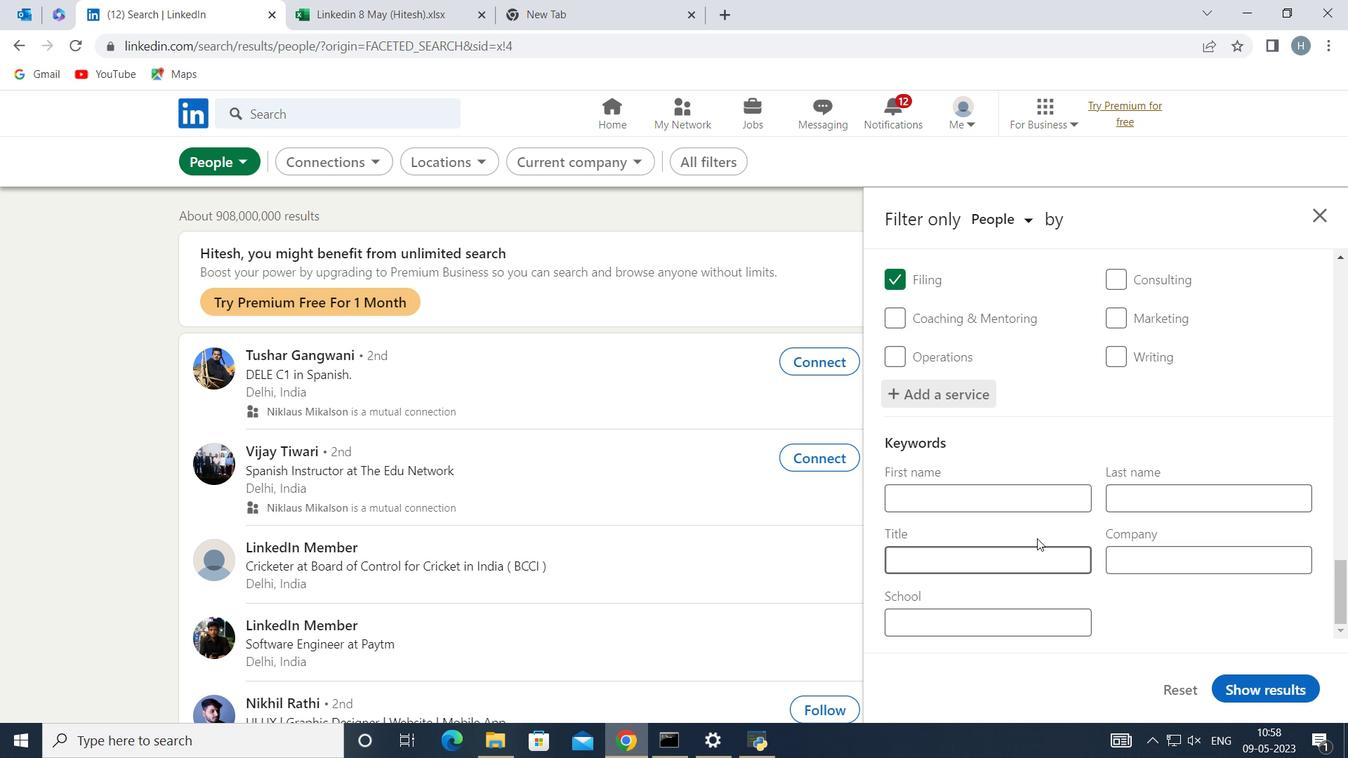 
Action: Mouse pressed left at (1031, 554)
Screenshot: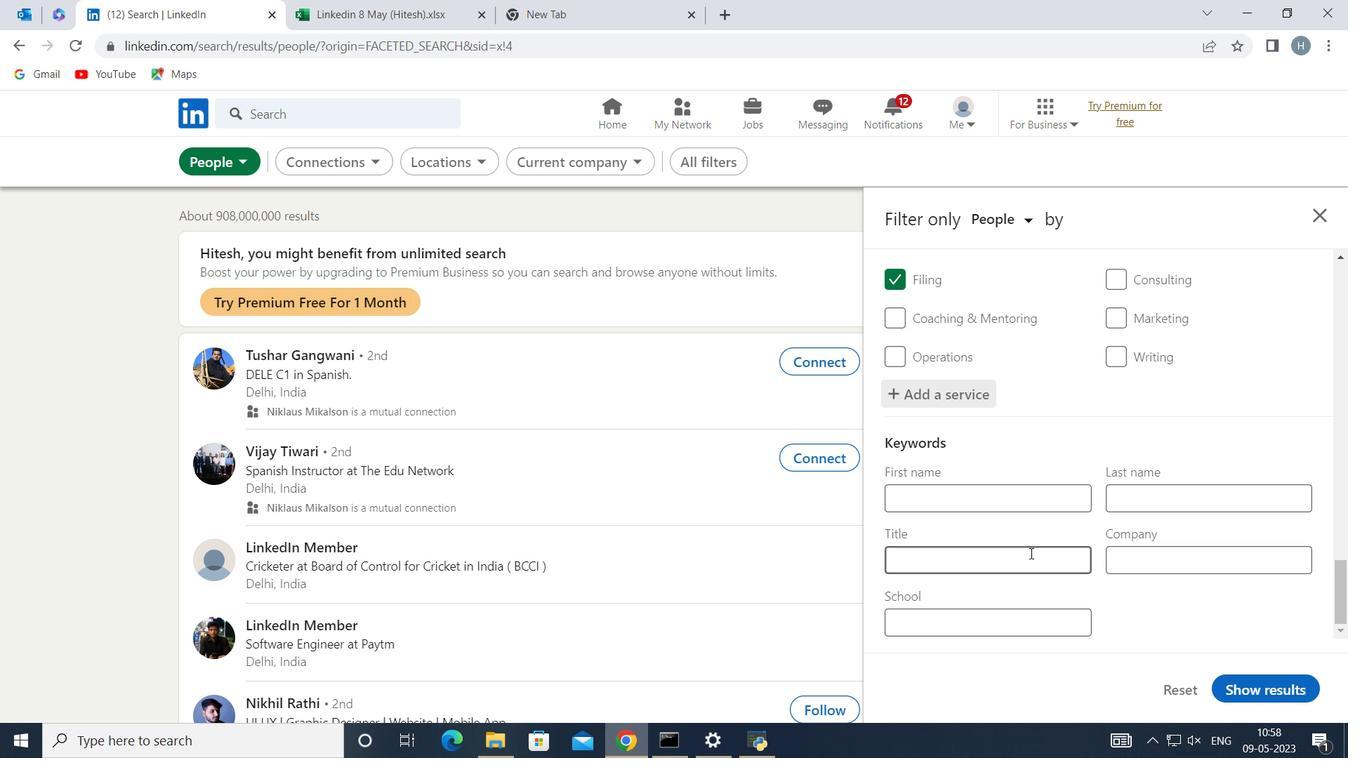 
Action: Key pressed <Key.shift>Boilermaker
Screenshot: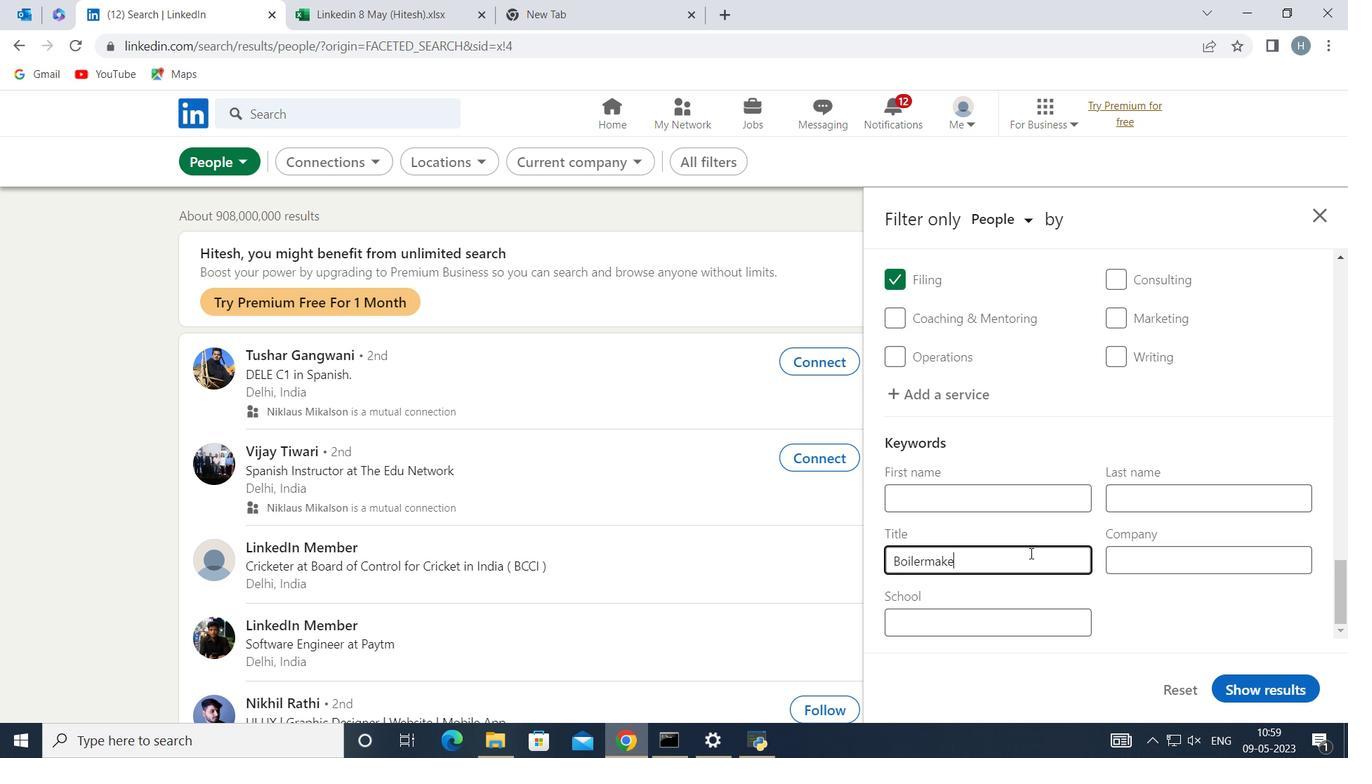
Action: Mouse moved to (1279, 685)
Screenshot: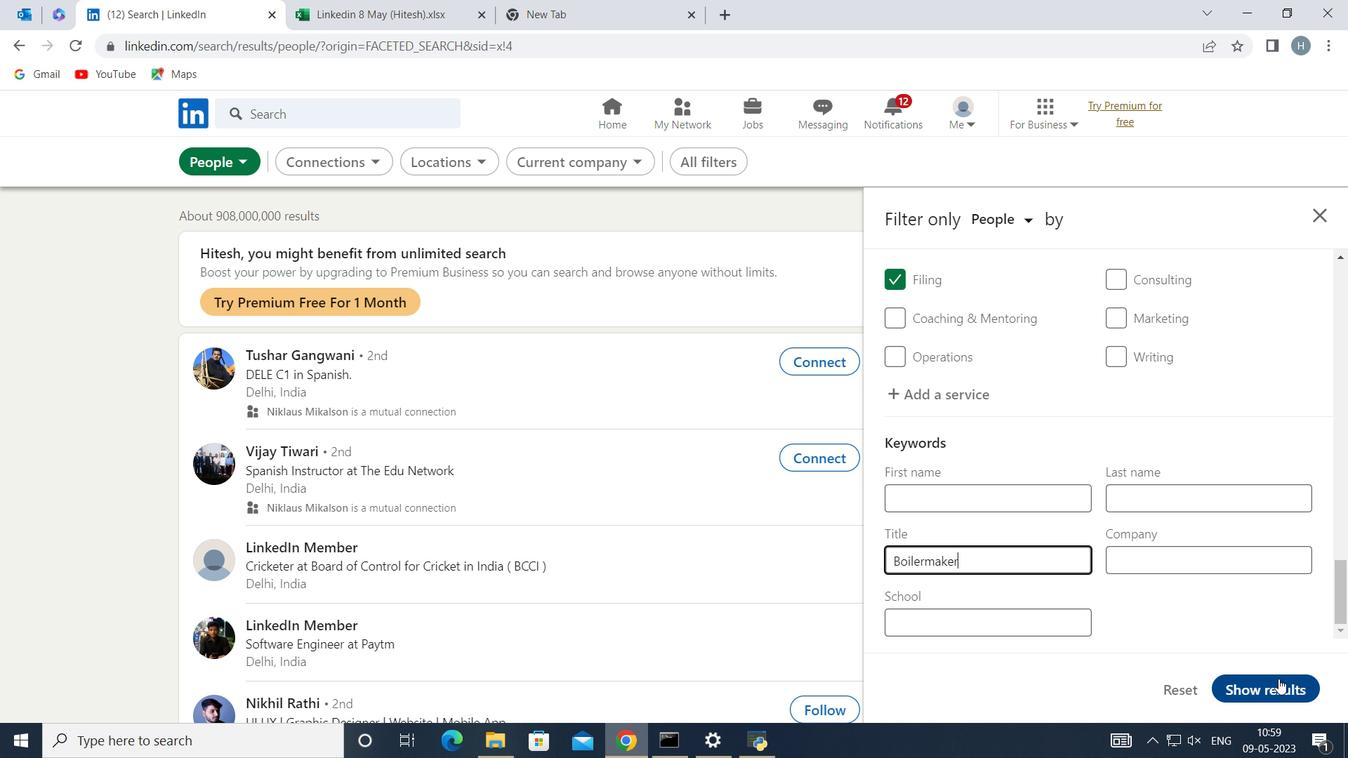 
Action: Mouse pressed left at (1279, 685)
Screenshot: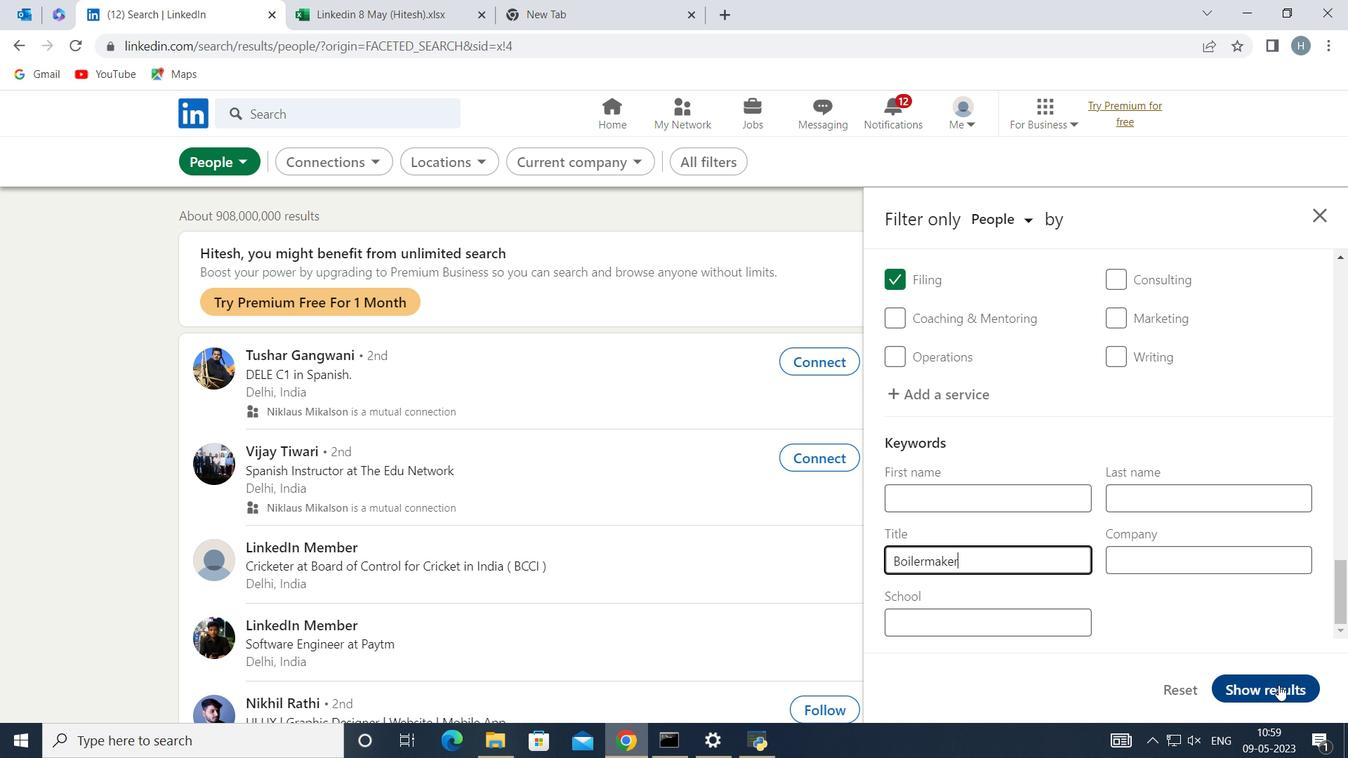 
Action: Mouse moved to (1275, 684)
Screenshot: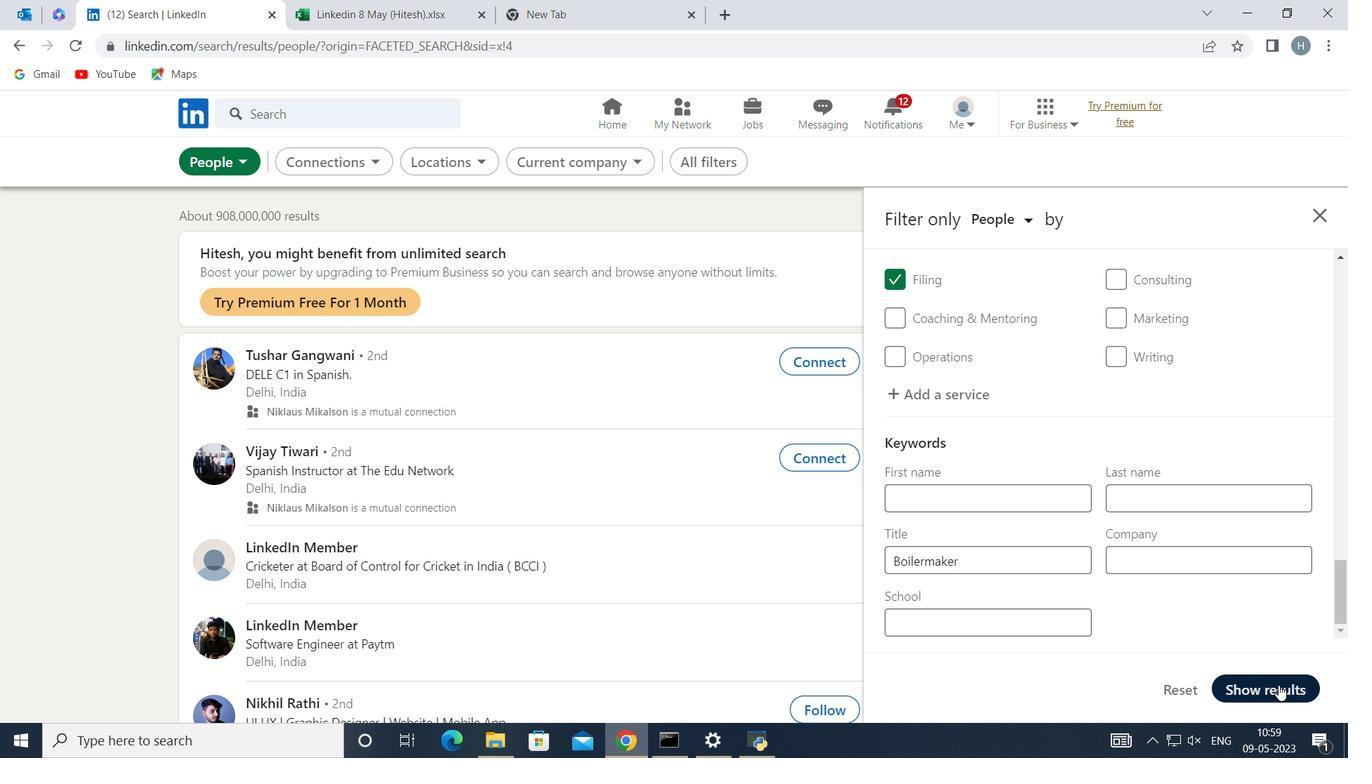 
